 Task: Look for space in Gola Gokarannāth, India from 11th June, 2023 to 15th June, 2023 for 2 adults in price range Rs.7000 to Rs.16000. Place can be private room with 1  bedroom having 2 beds and 1 bathroom. Property type can be house, flat, guest house, hotel. Amenities needed are: washing machine. Booking option can be shelf check-in. Required host language is English.
Action: Mouse moved to (581, 156)
Screenshot: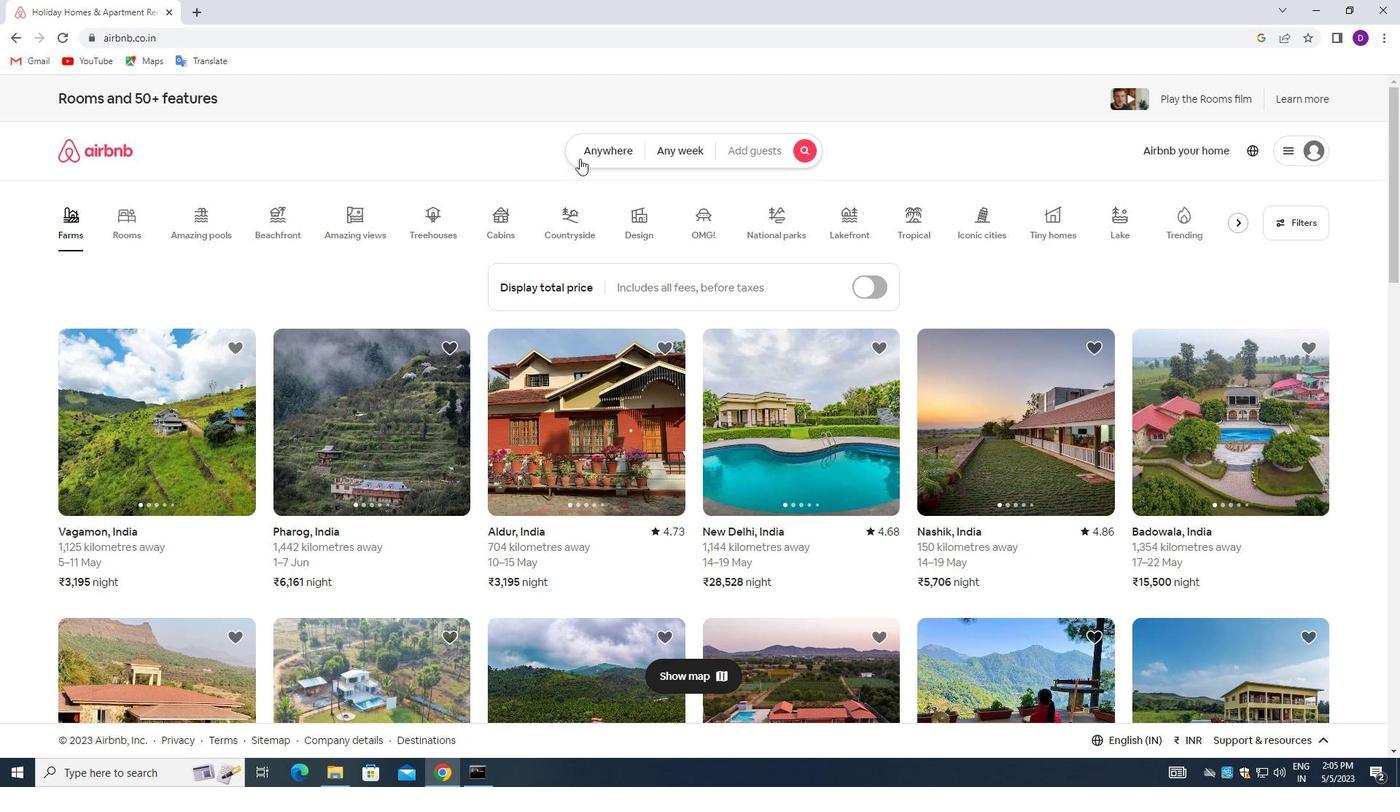 
Action: Mouse pressed left at (581, 156)
Screenshot: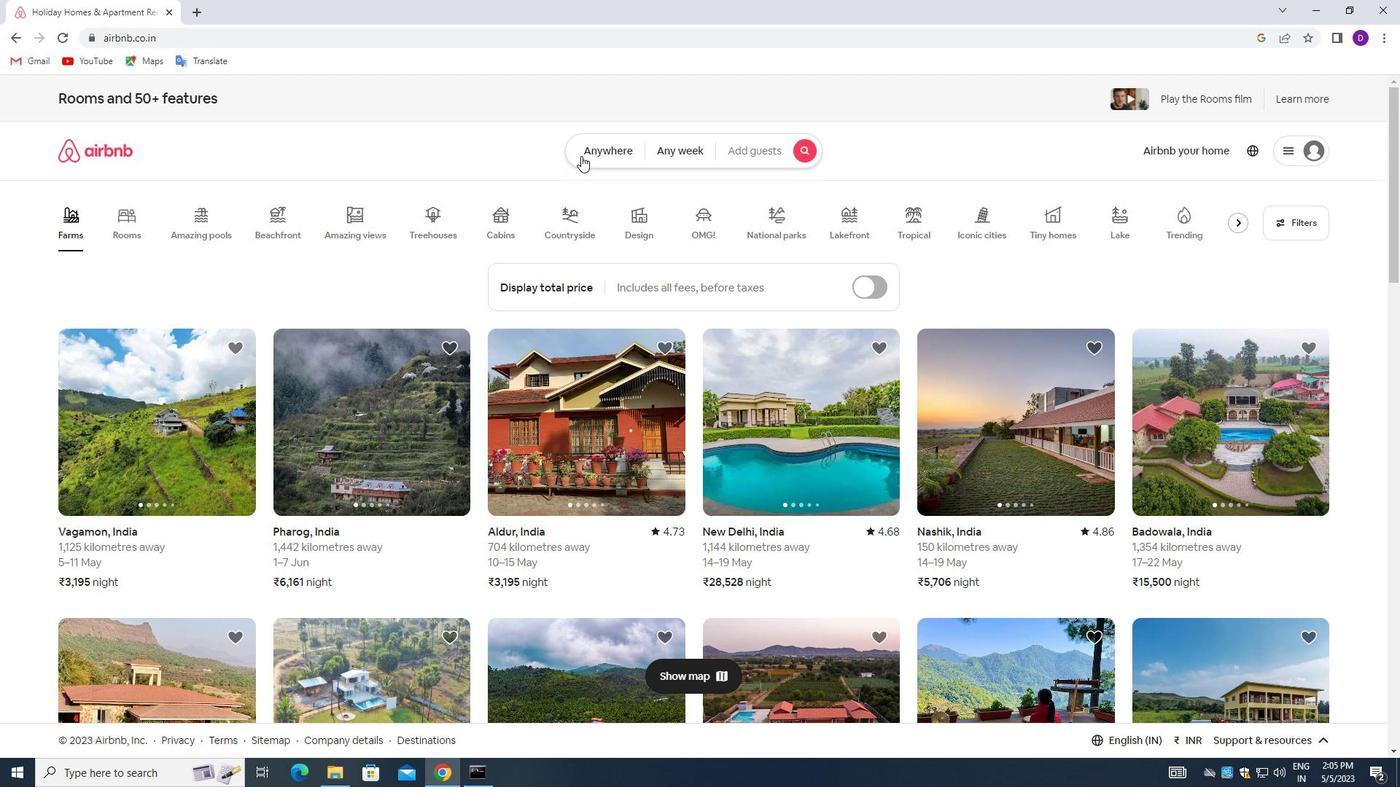 
Action: Mouse moved to (542, 210)
Screenshot: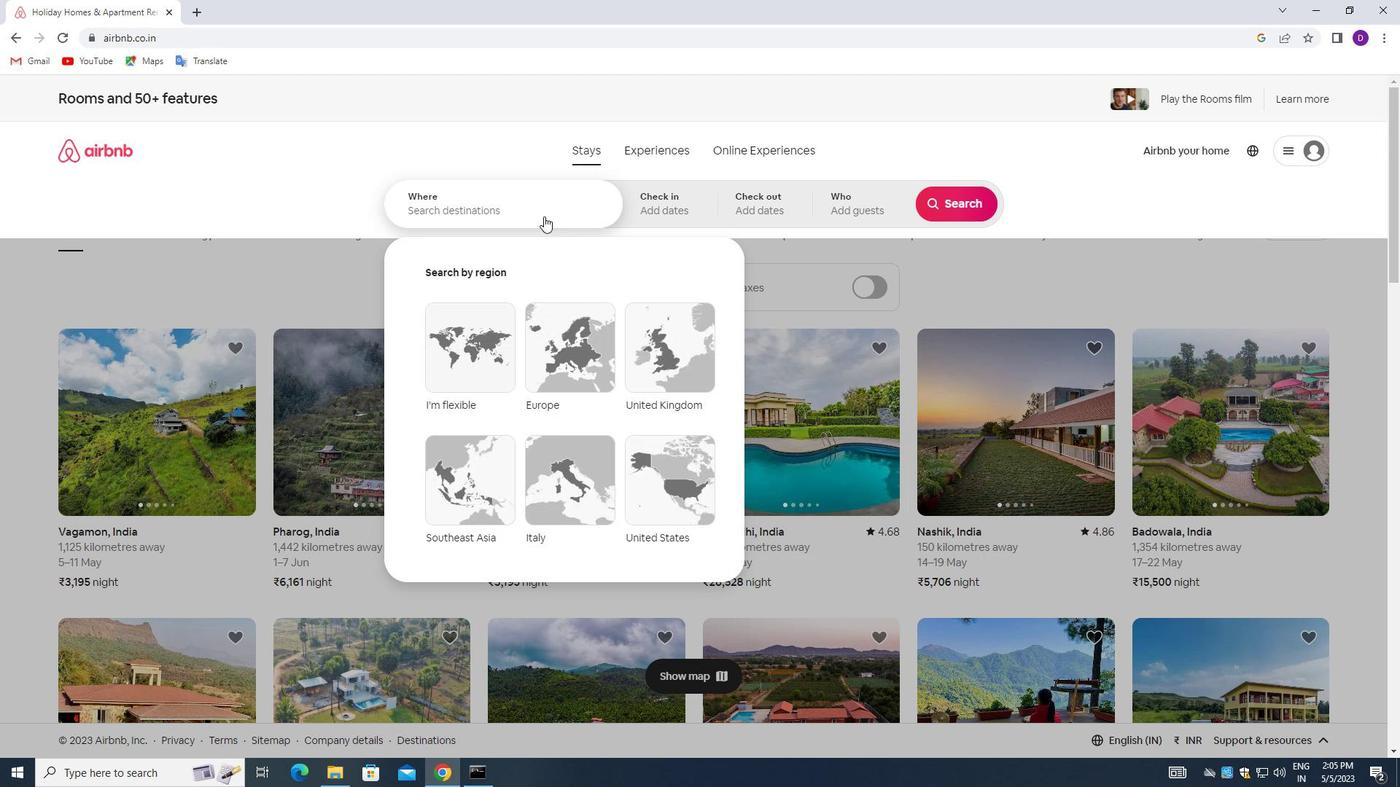 
Action: Mouse pressed left at (542, 210)
Screenshot: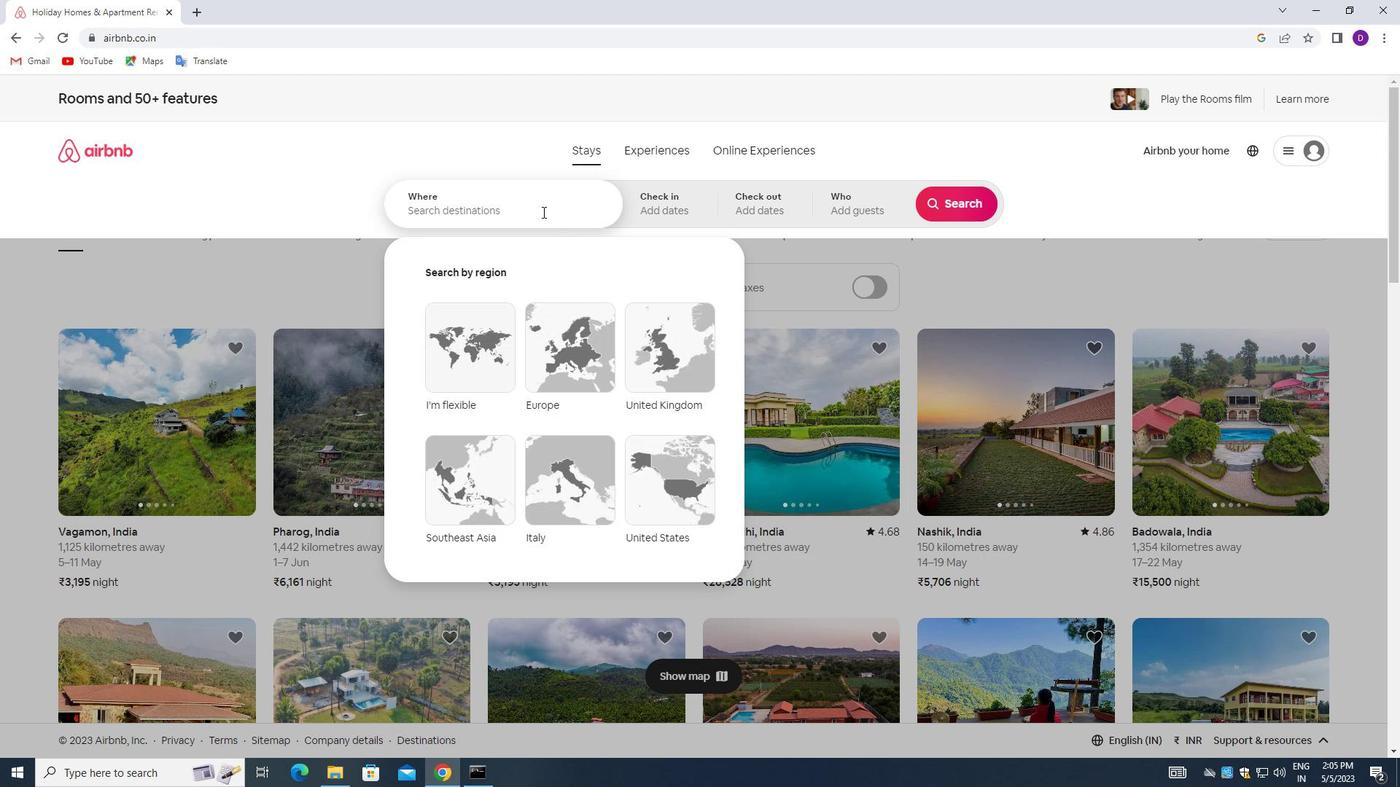 
Action: Mouse moved to (223, 289)
Screenshot: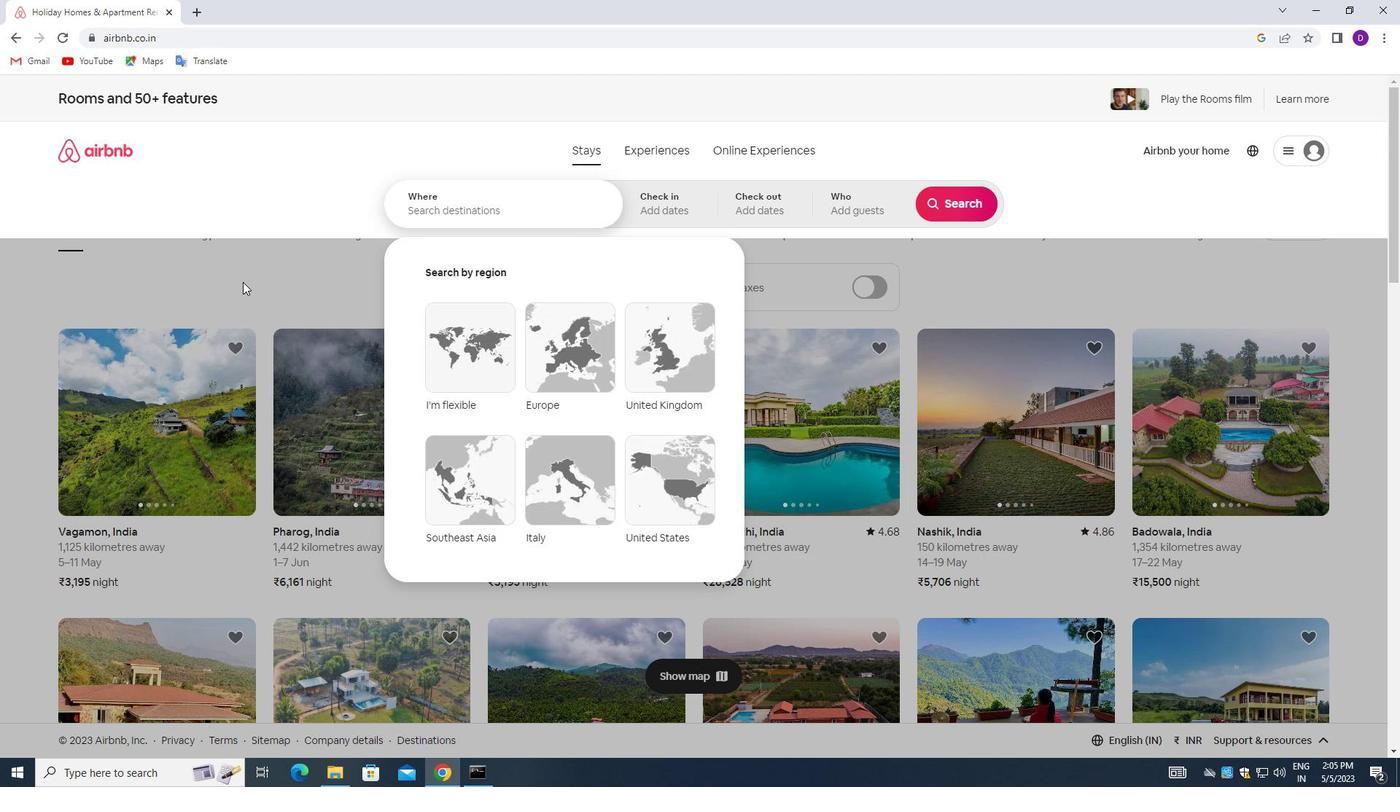
Action: Key pressed <Key.shift_r>Gola<Key.space><Key.shift_r>Gokarannath,<Key.space><Key.shift>INDIA<Key.enter>
Screenshot: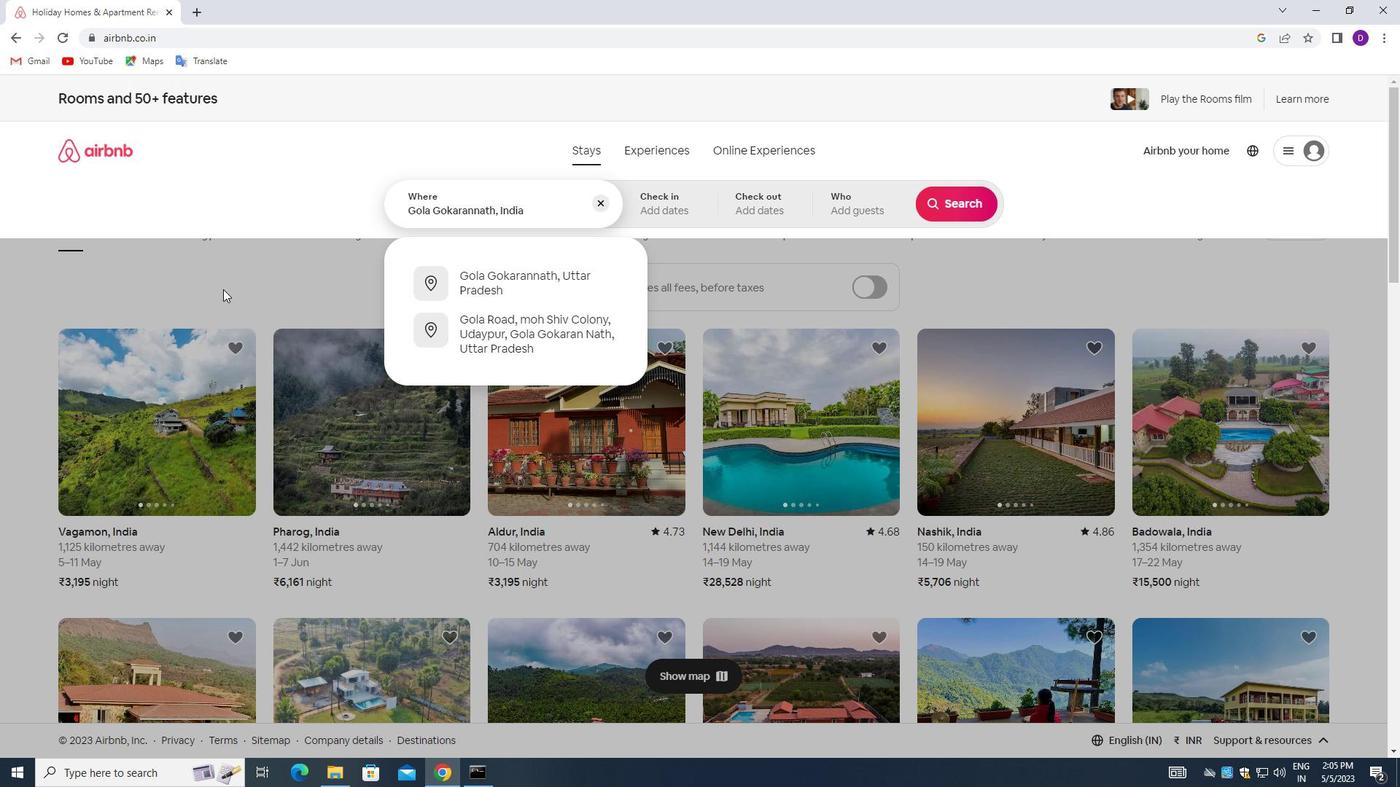 
Action: Mouse moved to (734, 455)
Screenshot: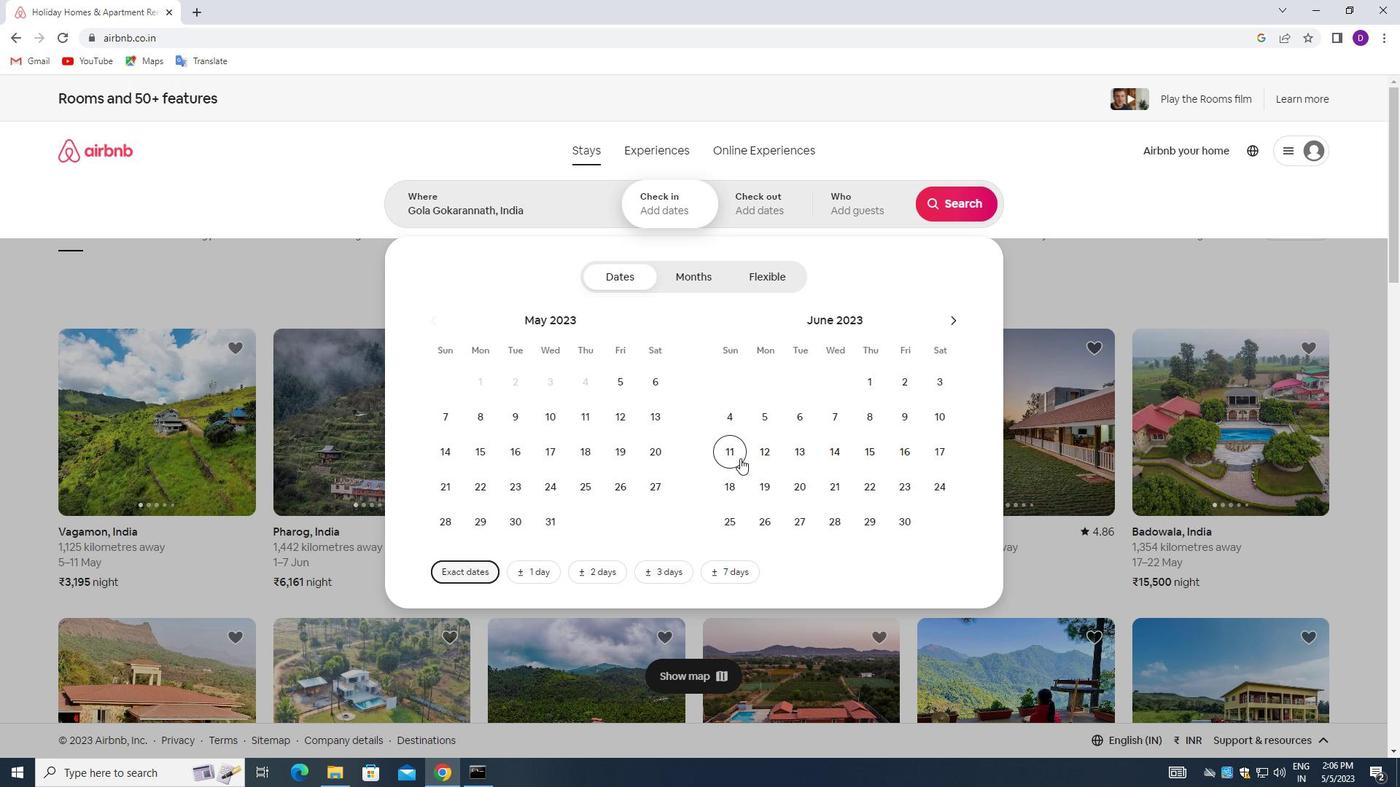 
Action: Mouse pressed left at (734, 455)
Screenshot: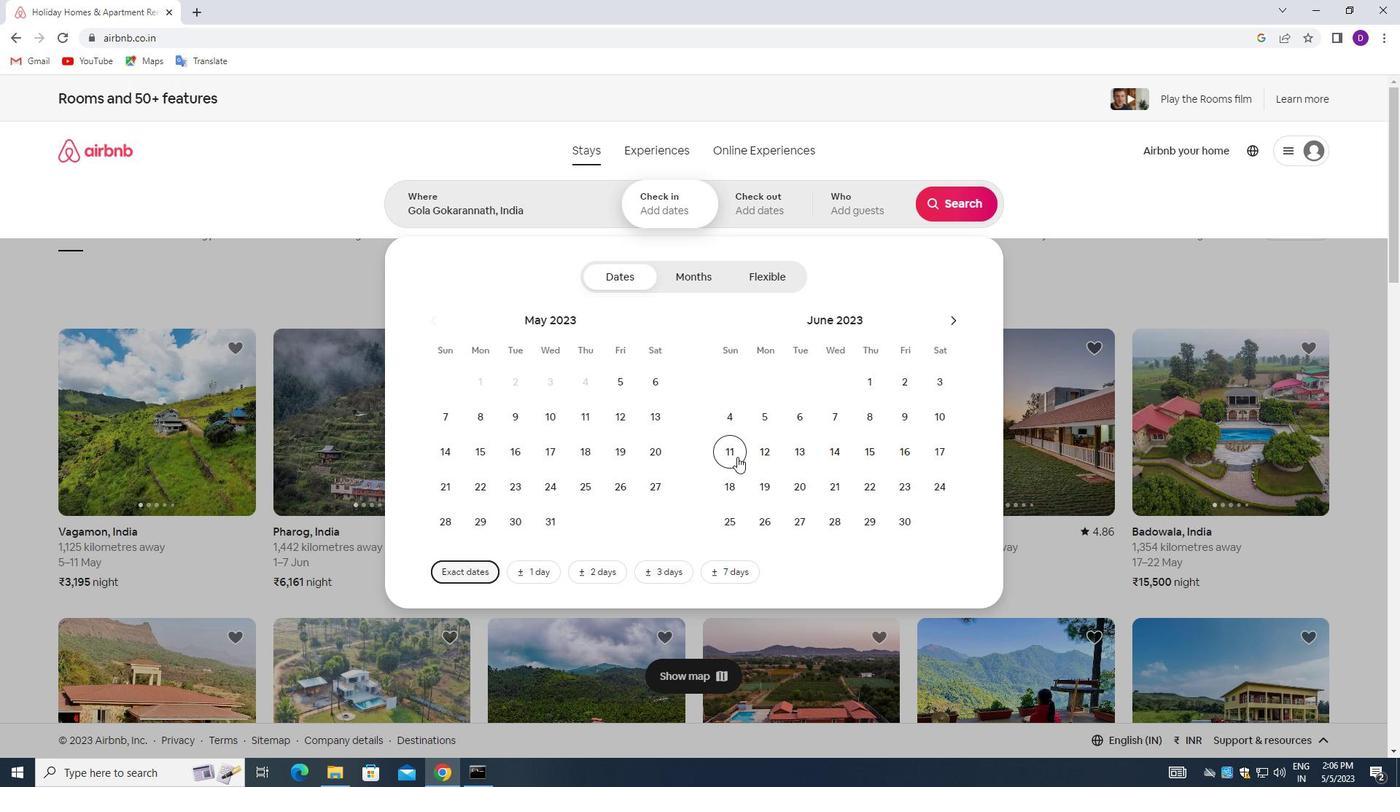 
Action: Mouse moved to (861, 455)
Screenshot: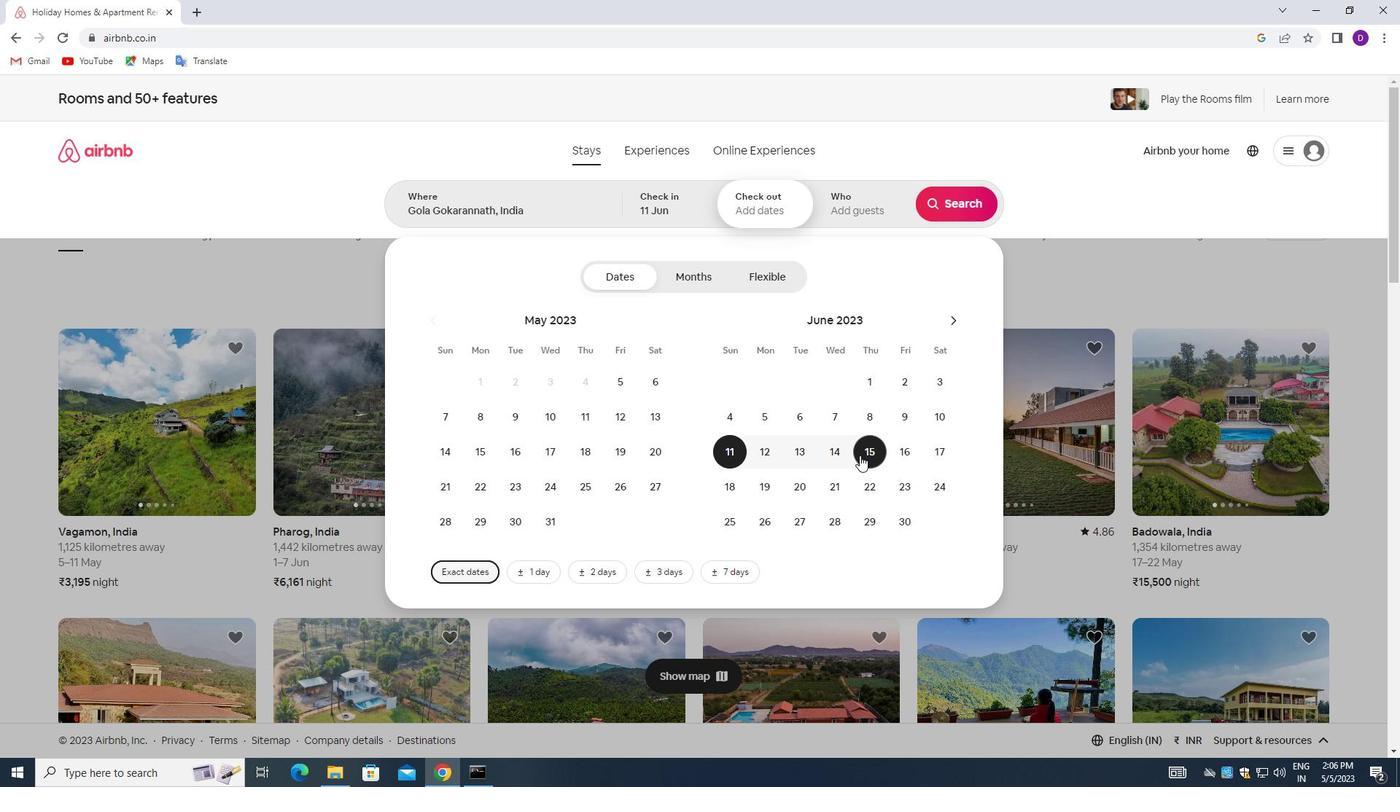 
Action: Mouse pressed left at (861, 455)
Screenshot: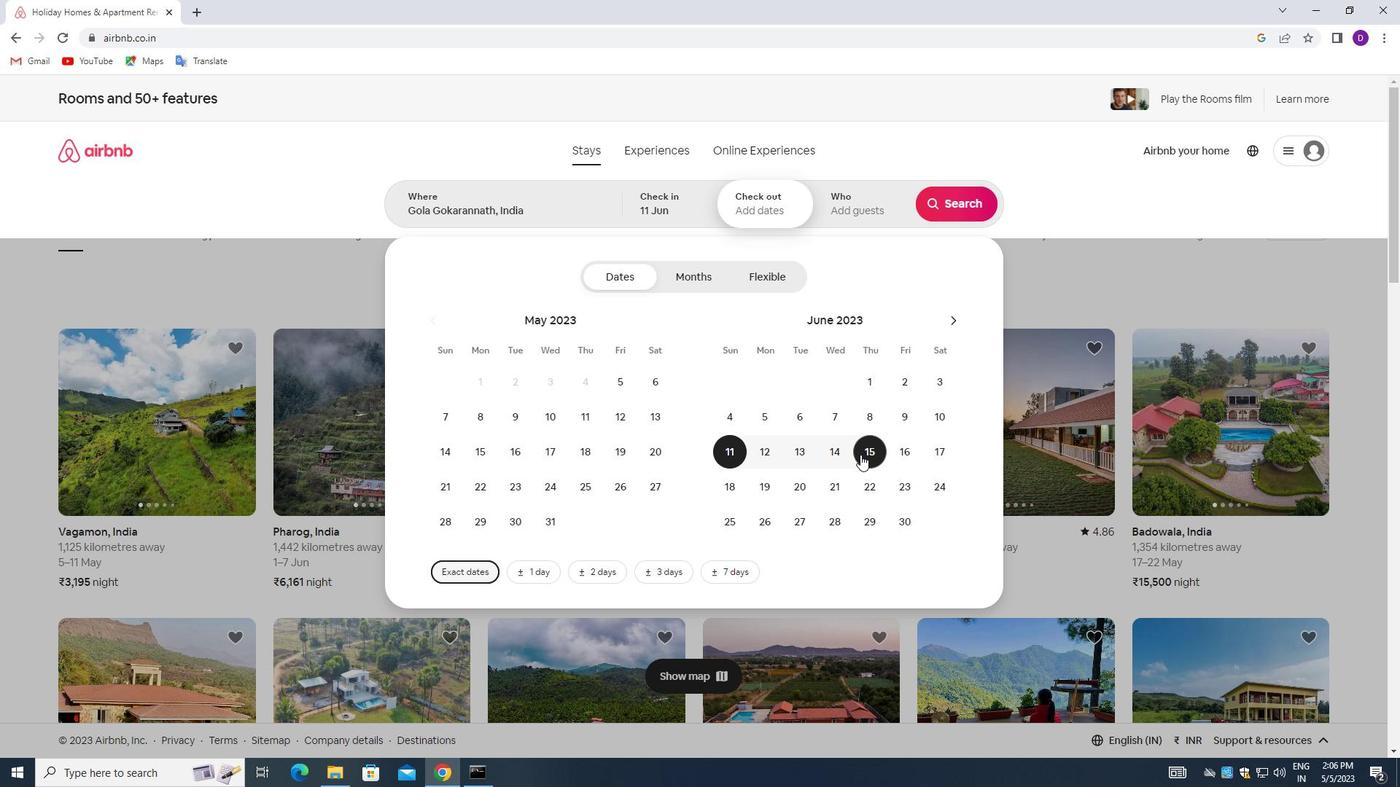 
Action: Mouse moved to (861, 216)
Screenshot: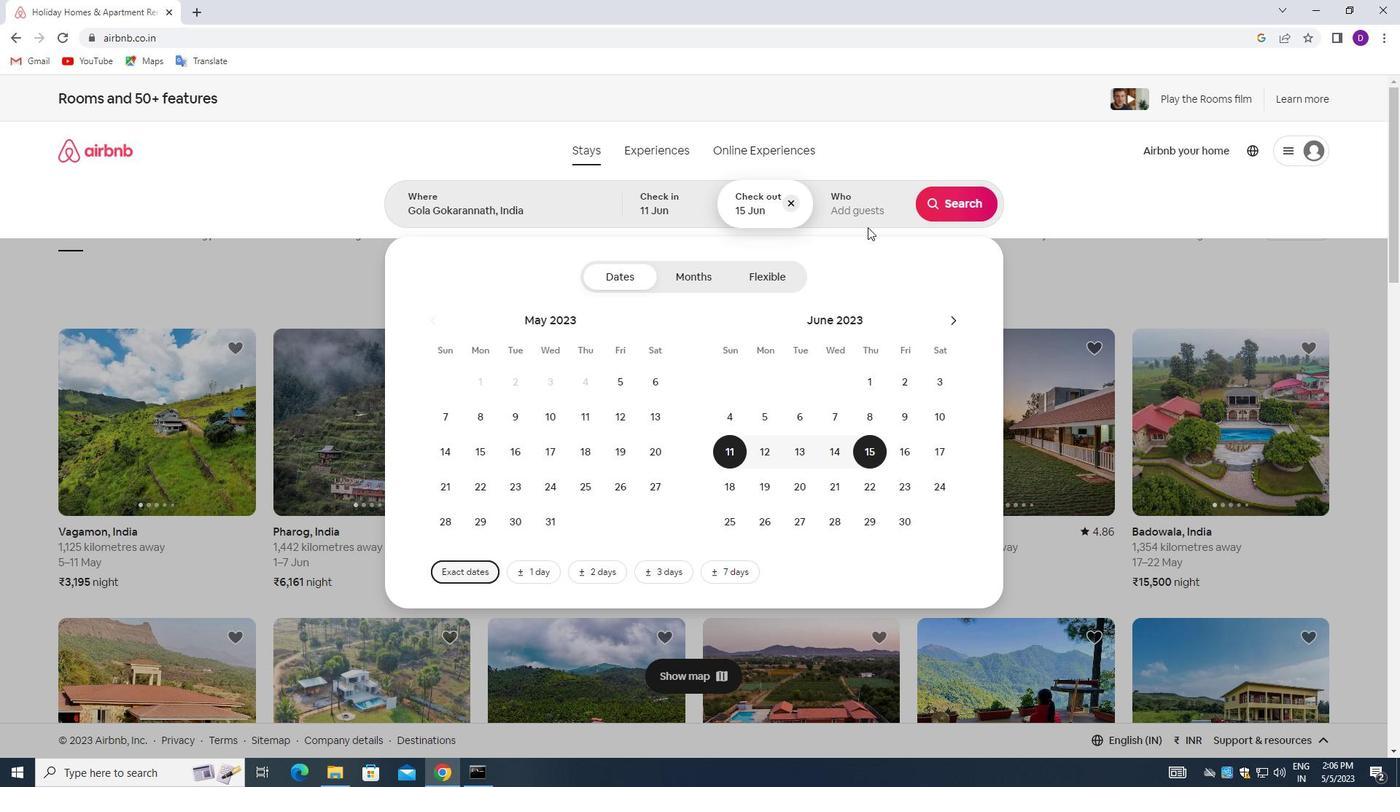
Action: Mouse pressed left at (861, 216)
Screenshot: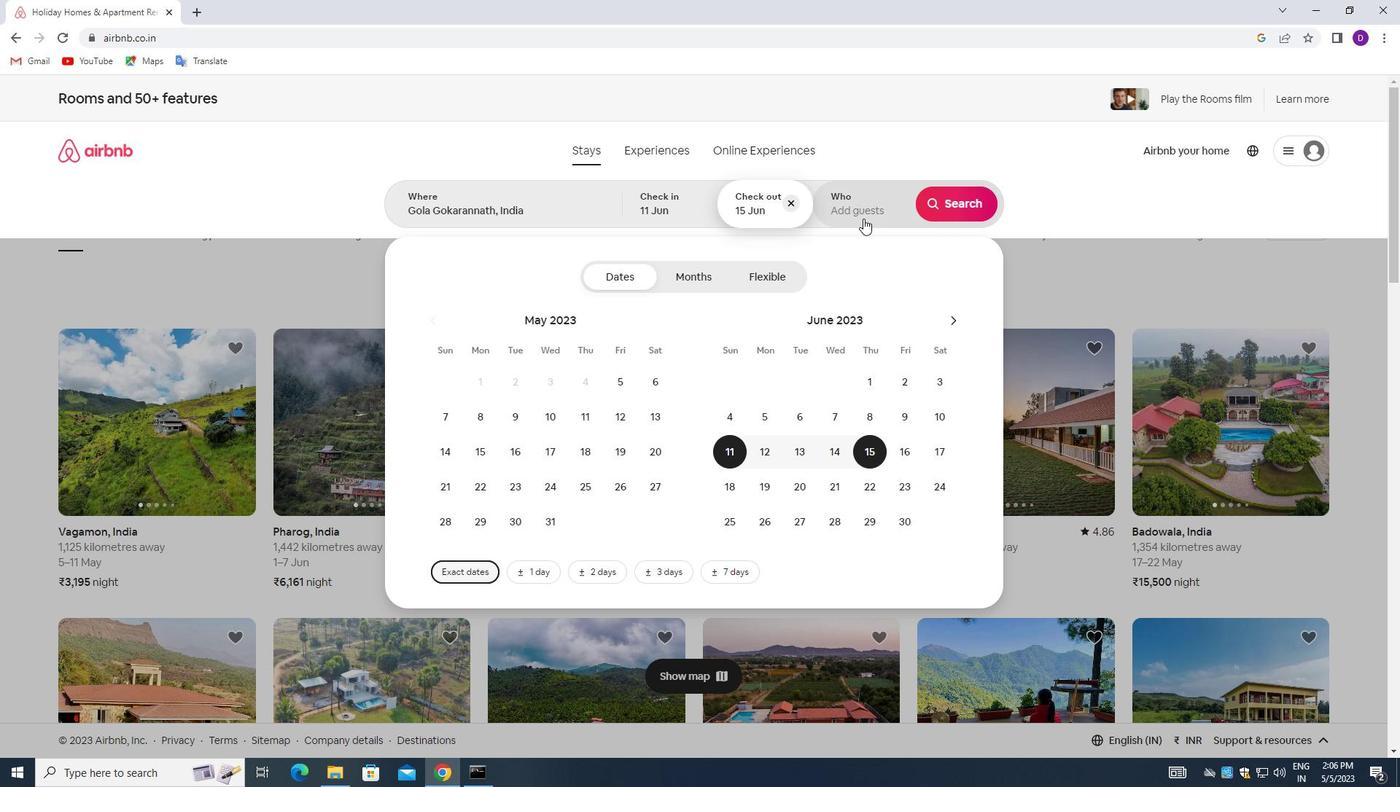 
Action: Mouse moved to (961, 294)
Screenshot: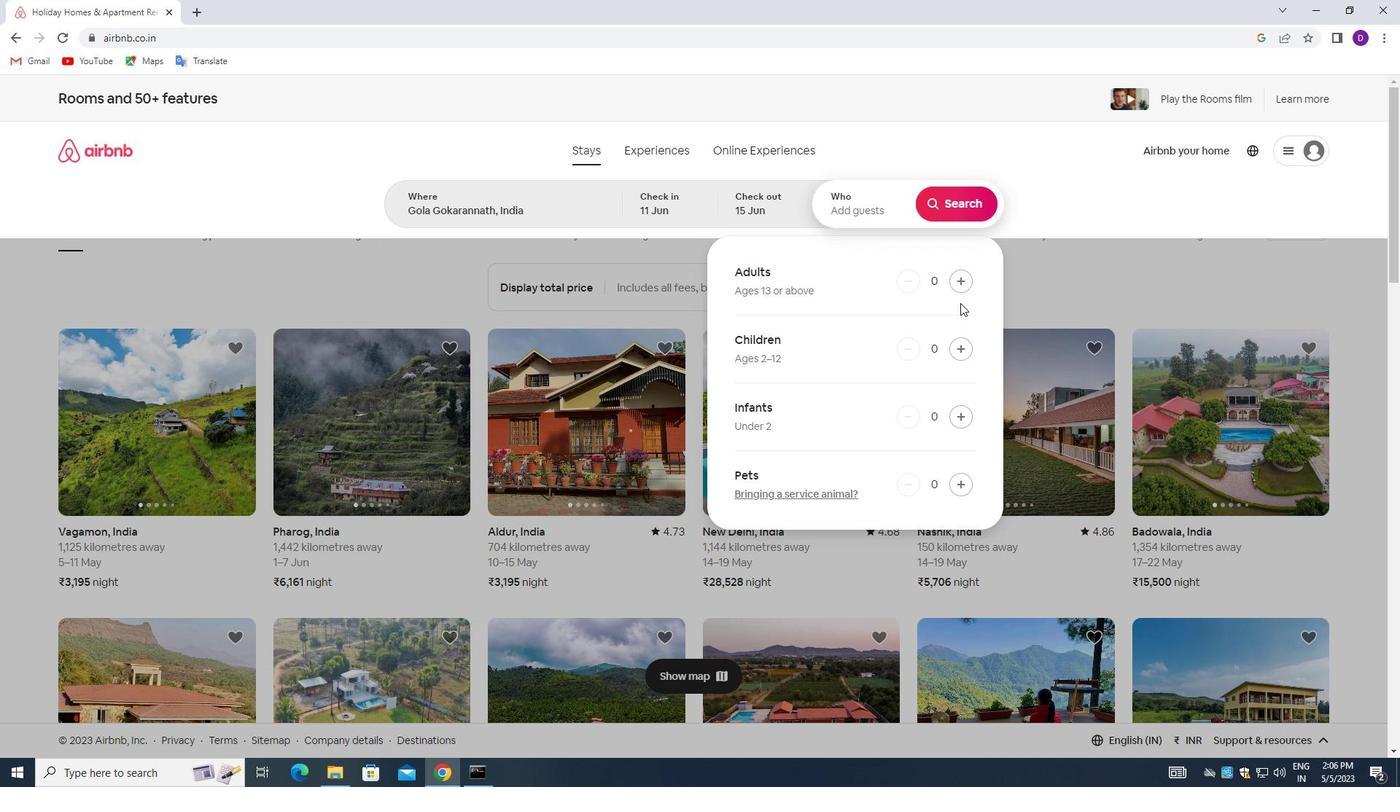 
Action: Mouse pressed left at (961, 294)
Screenshot: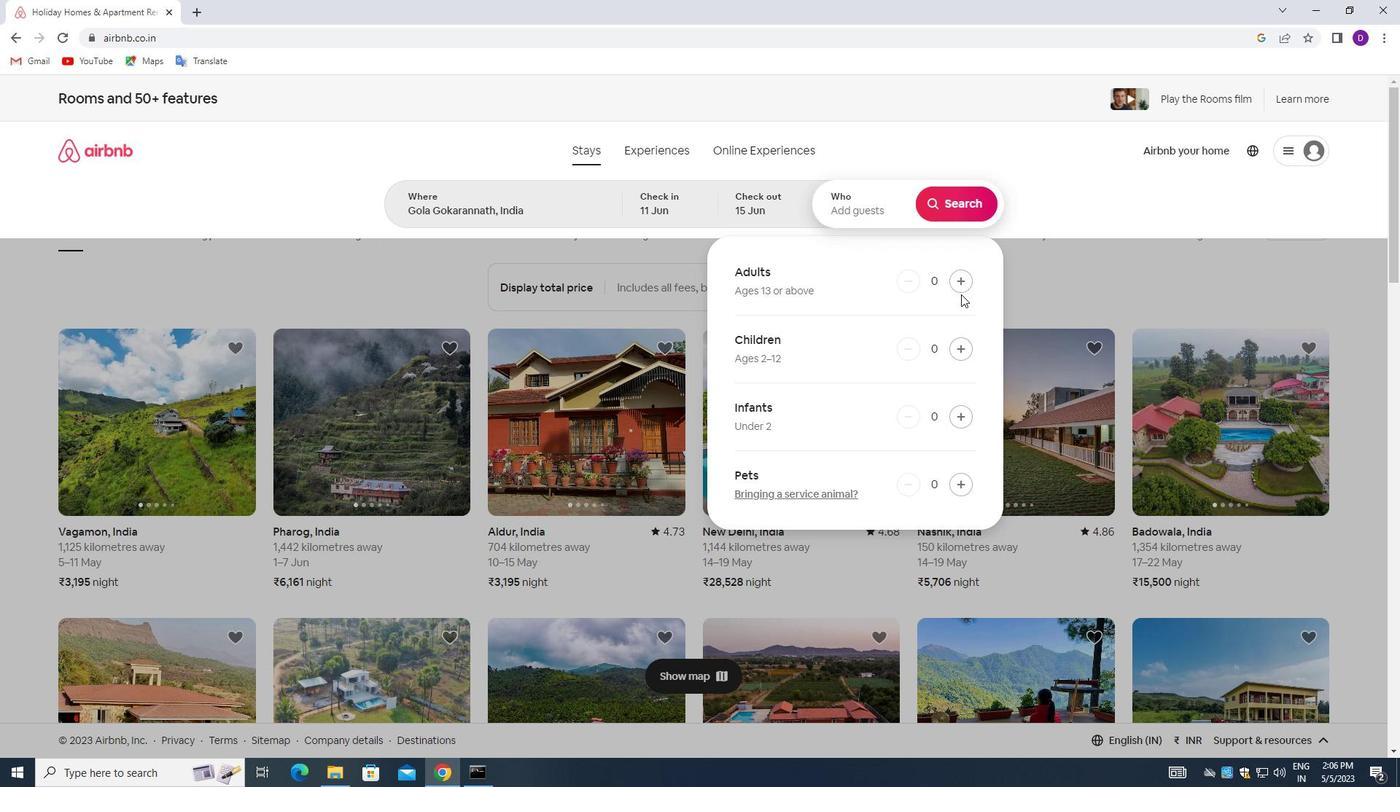 
Action: Mouse moved to (961, 283)
Screenshot: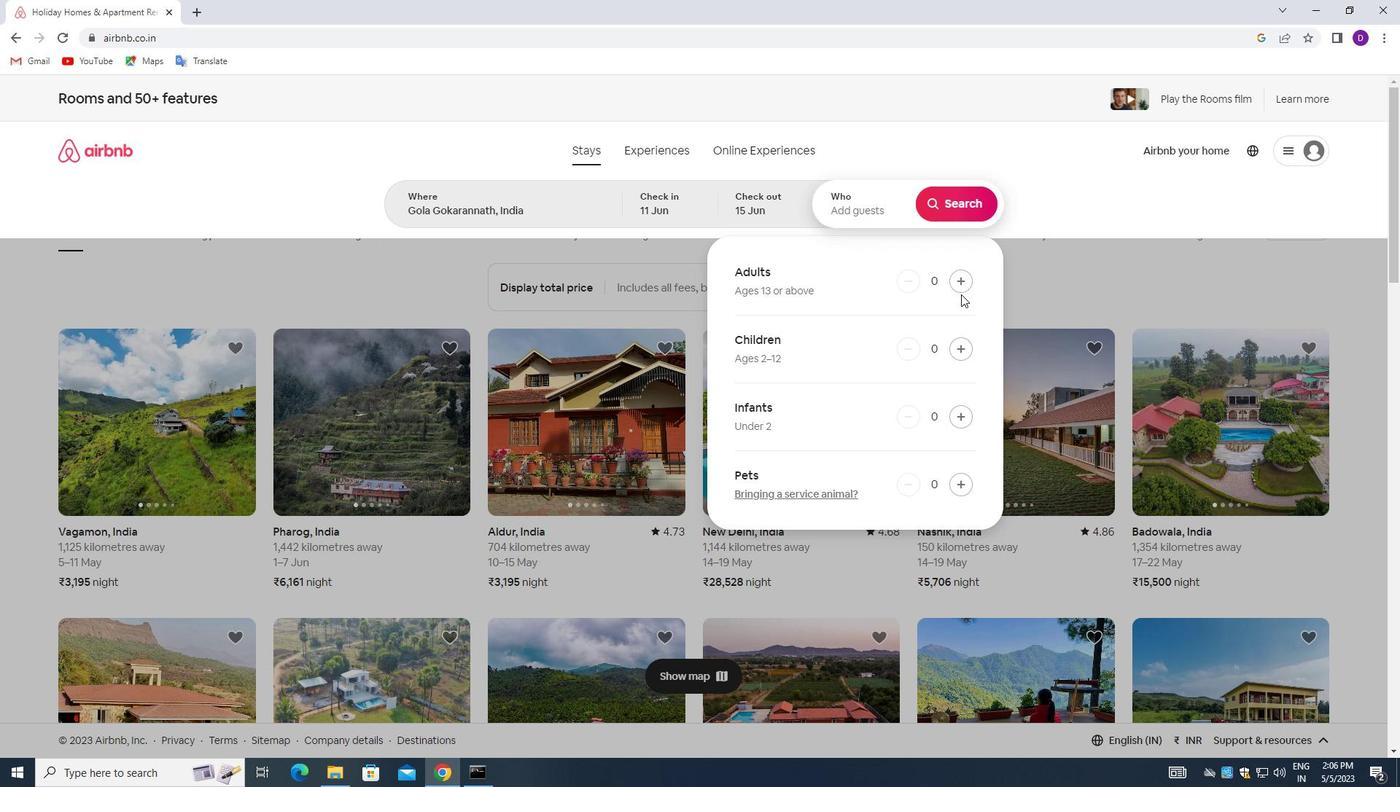 
Action: Mouse pressed left at (961, 283)
Screenshot: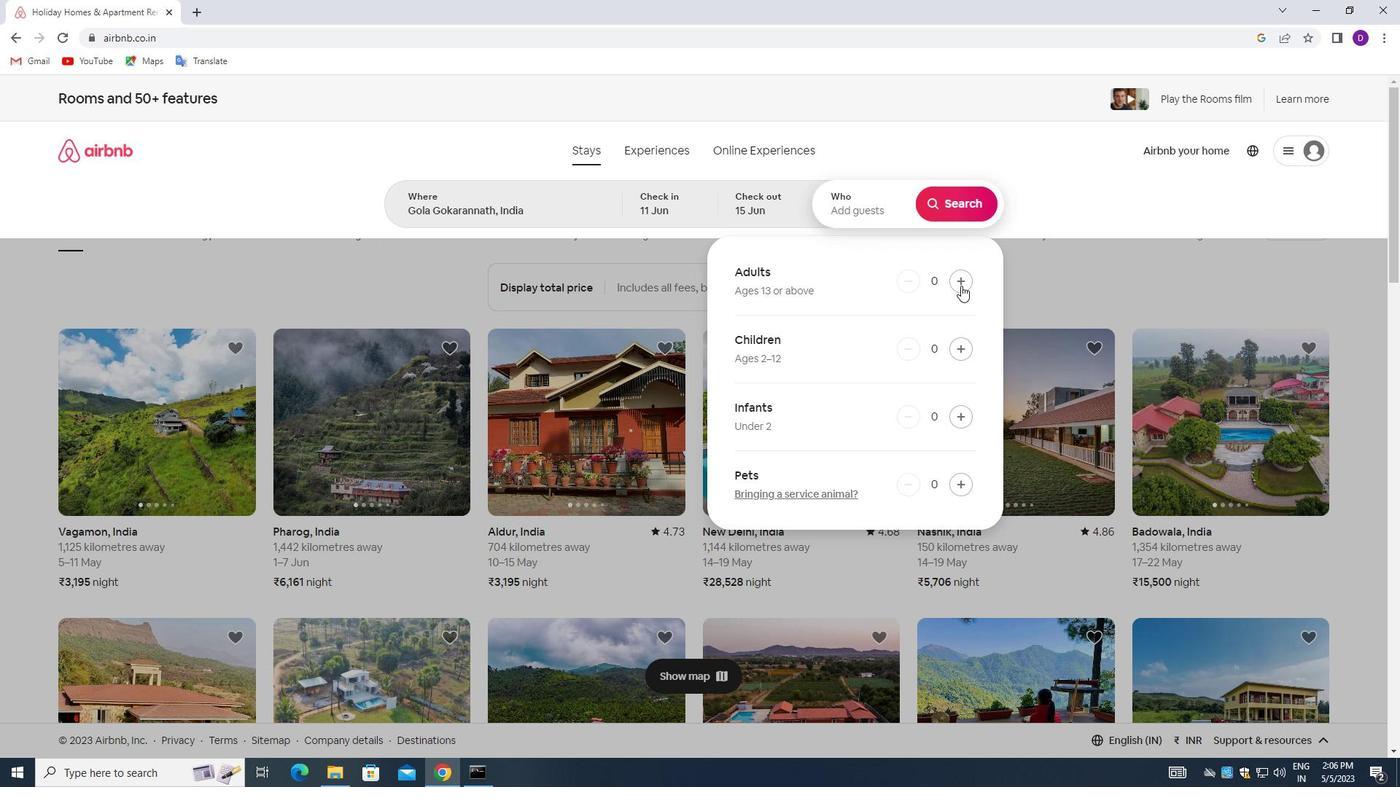 
Action: Mouse pressed left at (961, 283)
Screenshot: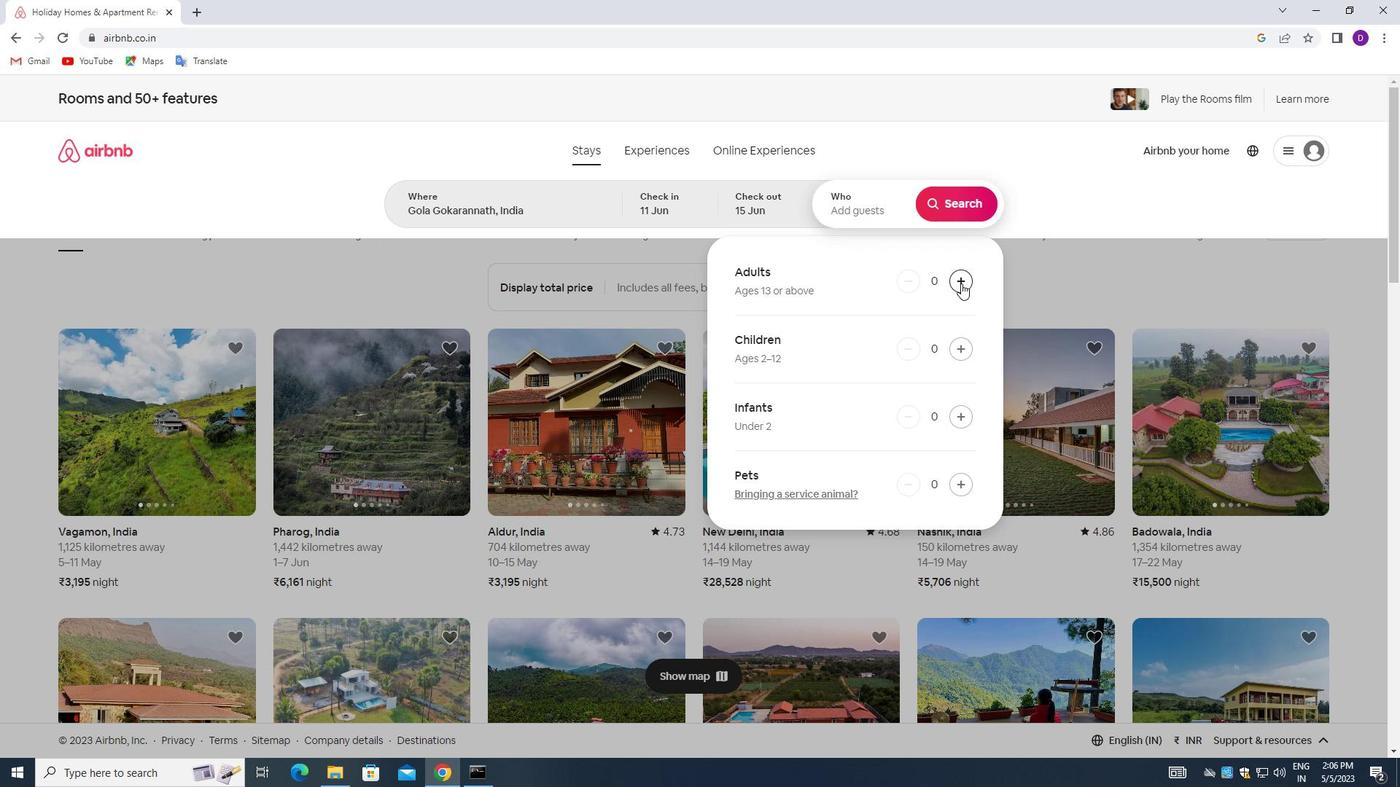 
Action: Mouse moved to (947, 207)
Screenshot: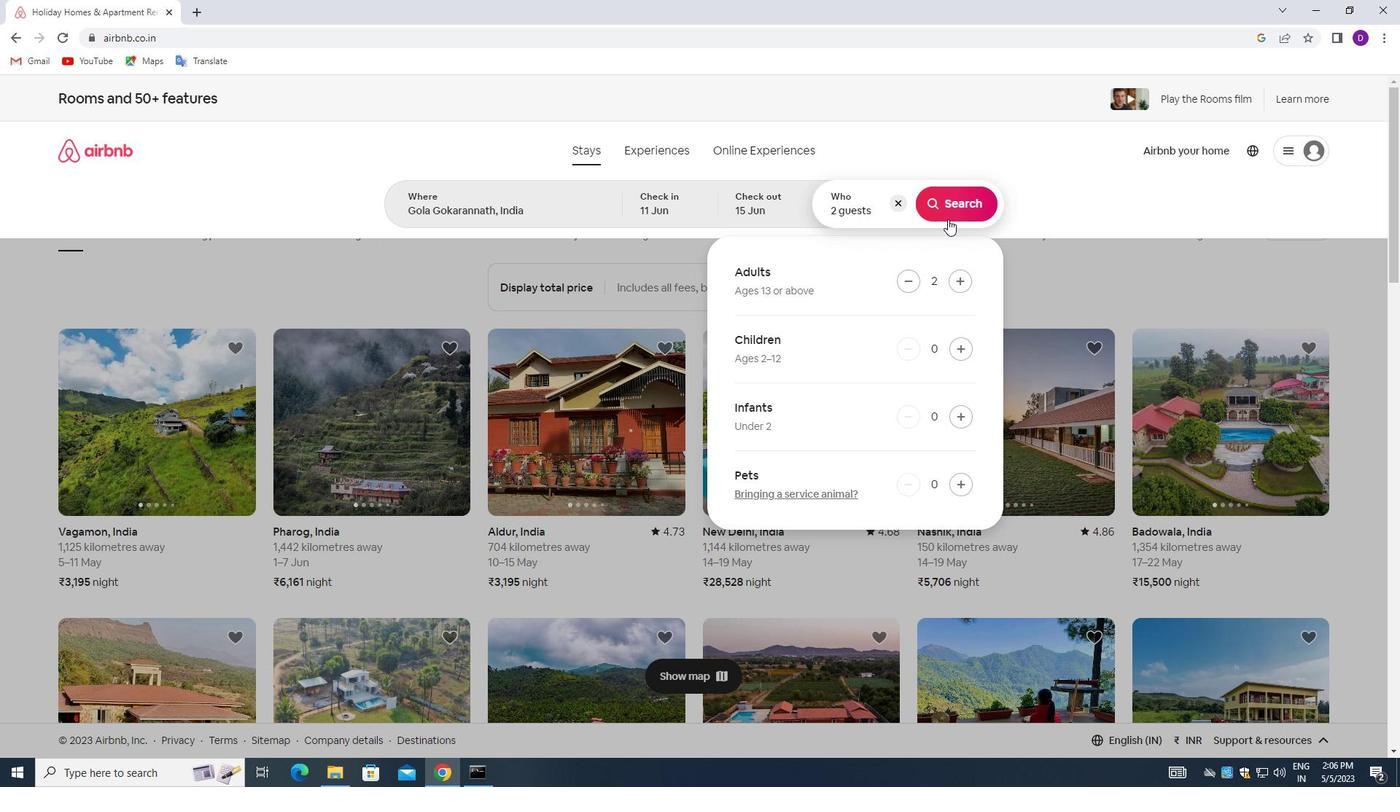 
Action: Mouse pressed left at (947, 207)
Screenshot: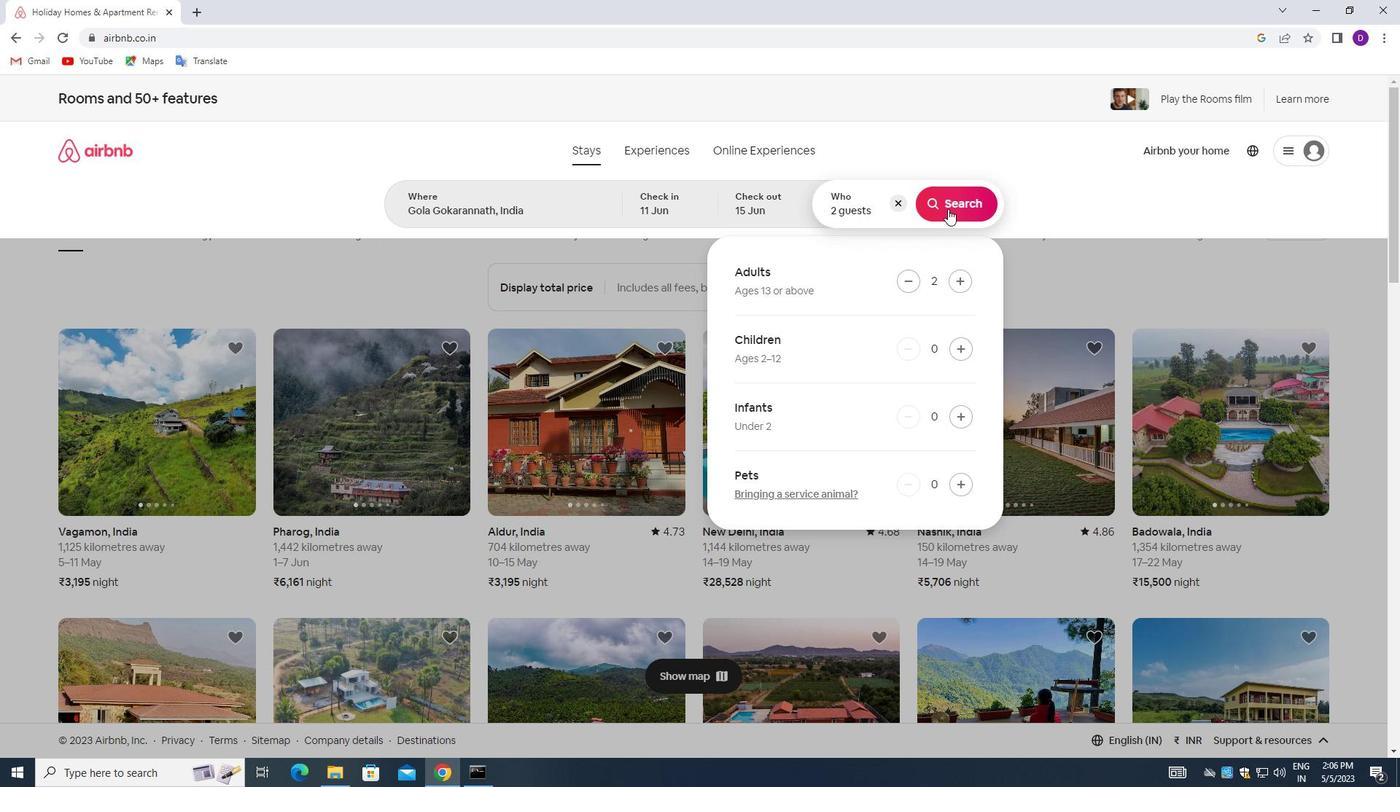 
Action: Mouse moved to (1320, 166)
Screenshot: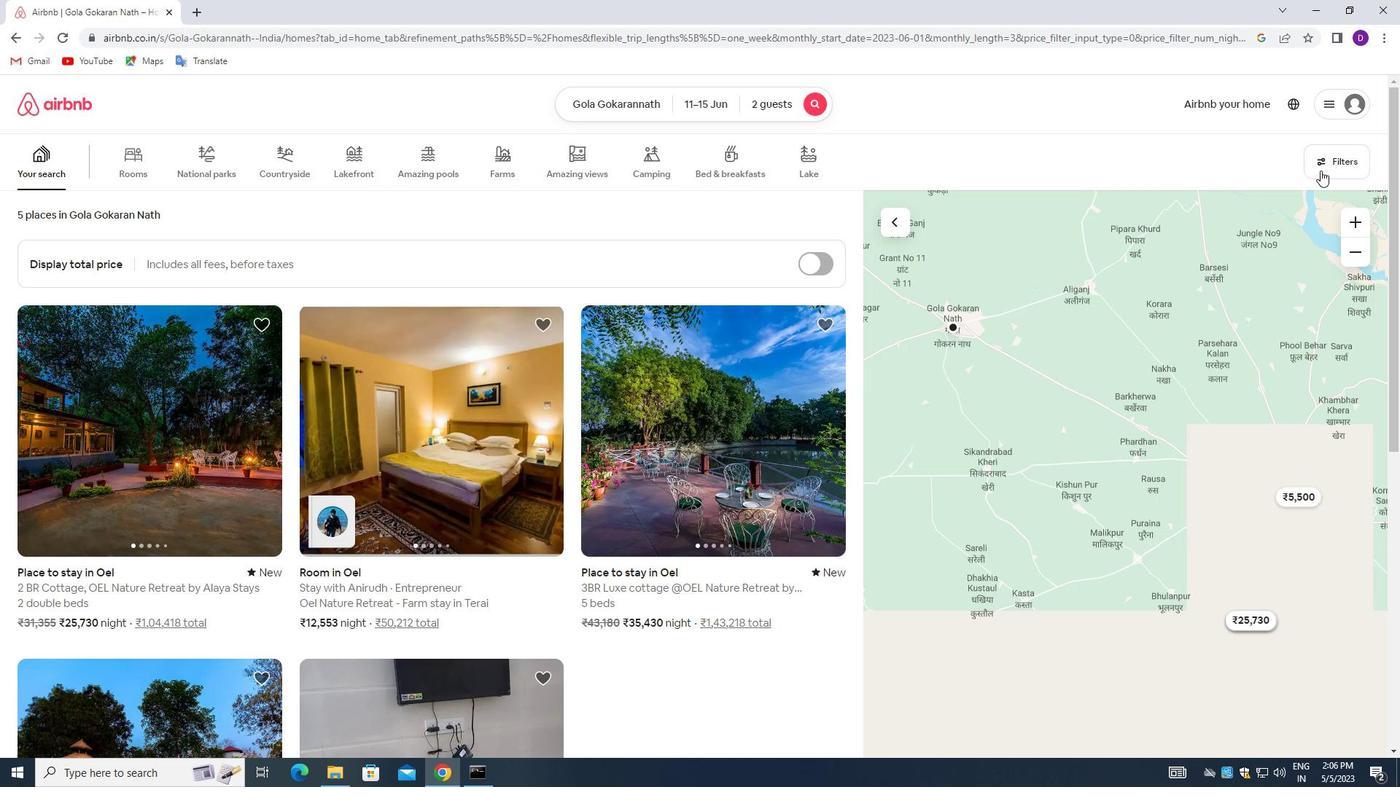 
Action: Mouse pressed left at (1320, 166)
Screenshot: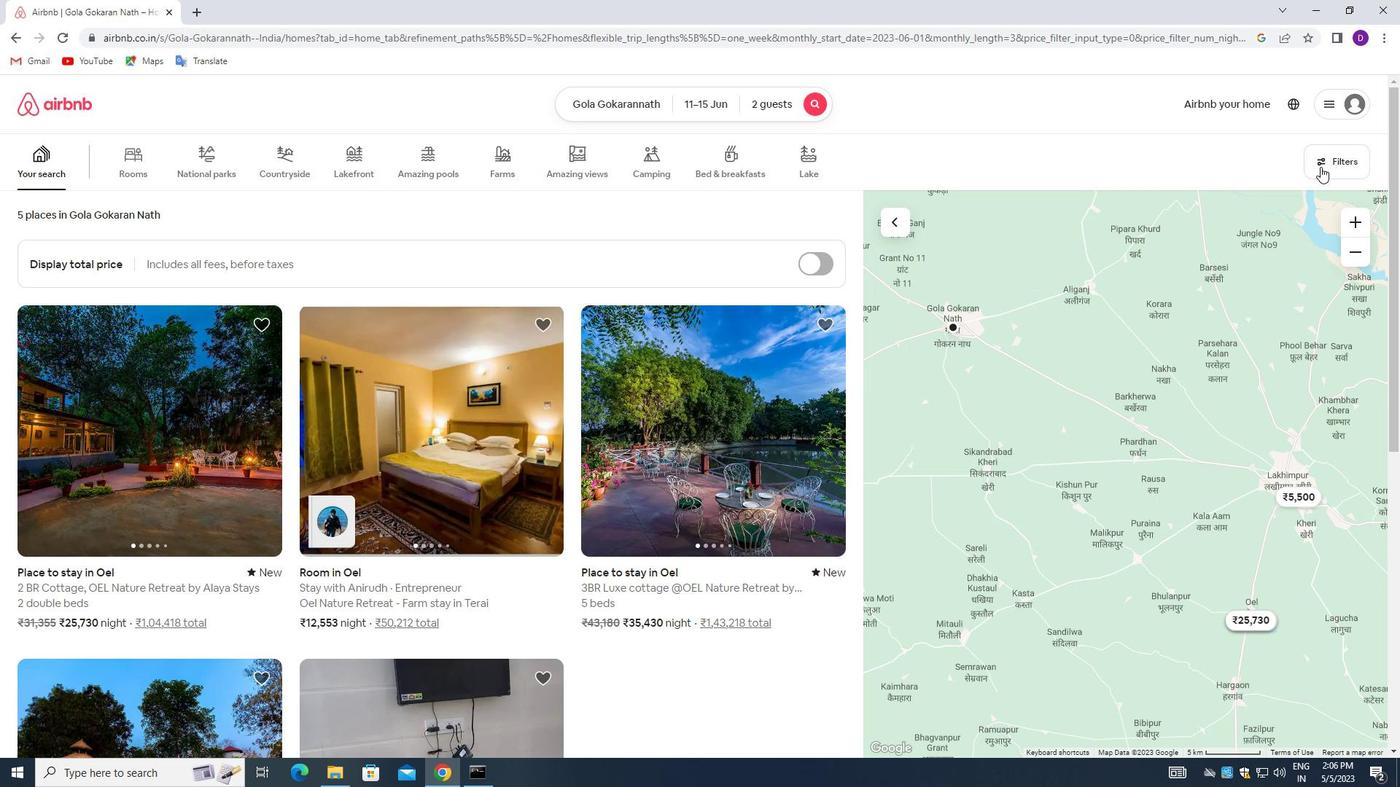
Action: Mouse moved to (524, 521)
Screenshot: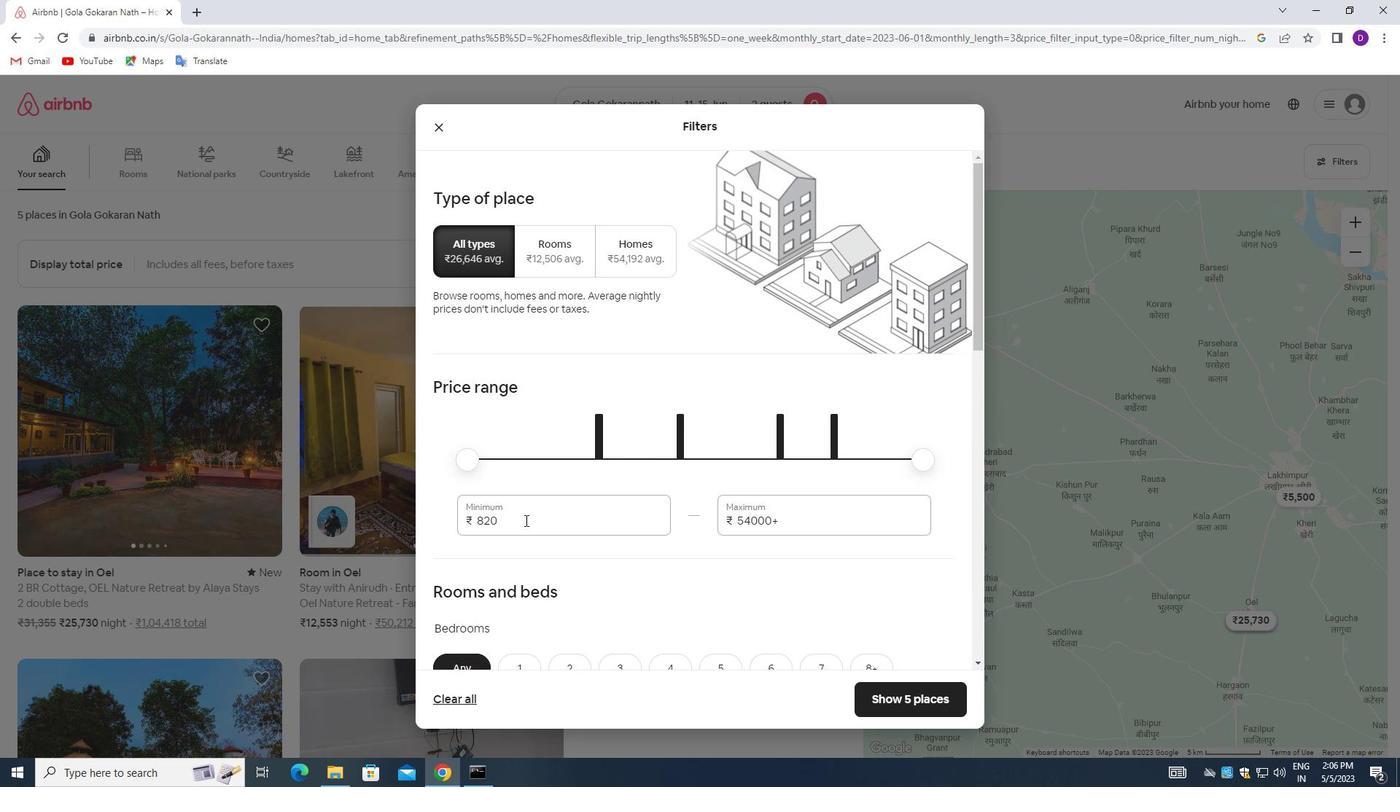 
Action: Mouse pressed left at (524, 521)
Screenshot: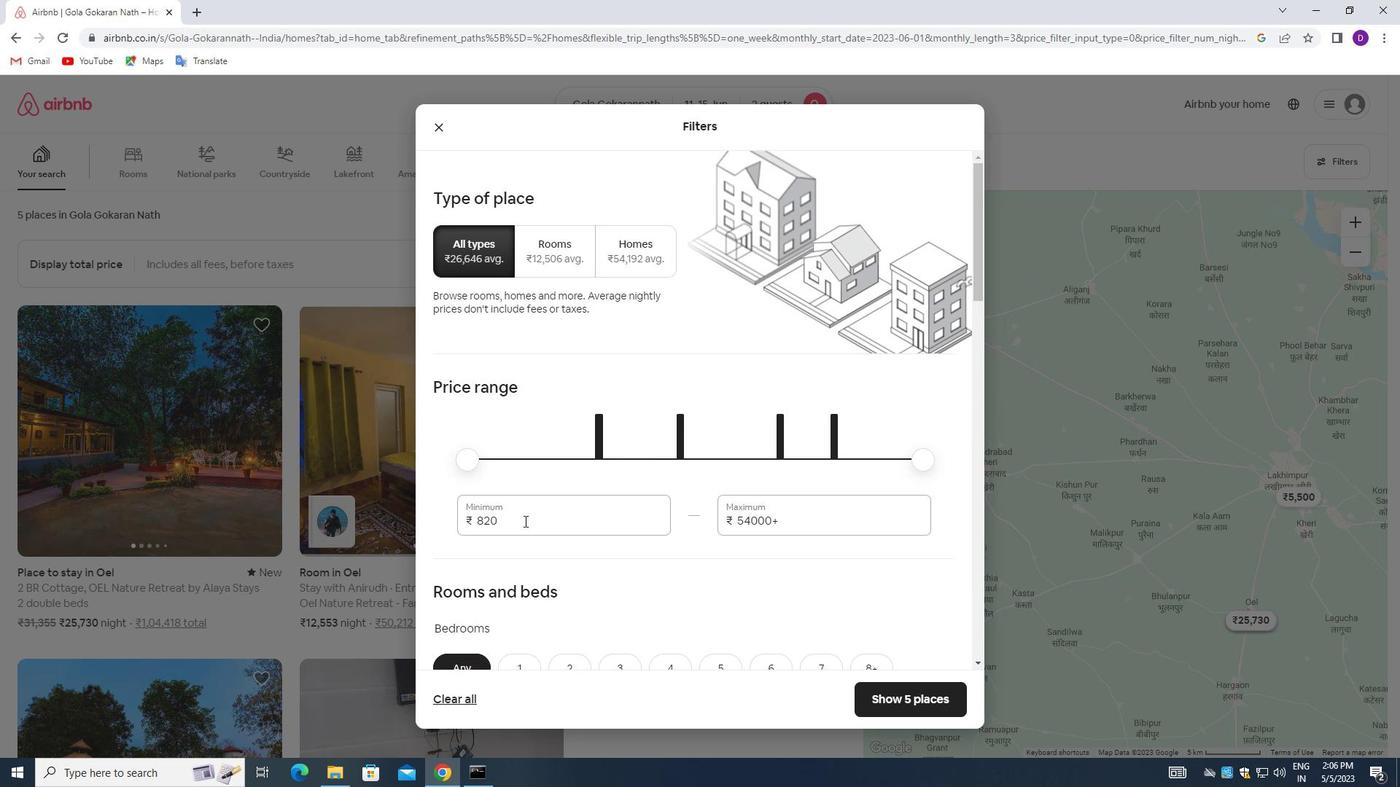 
Action: Mouse pressed left at (524, 521)
Screenshot: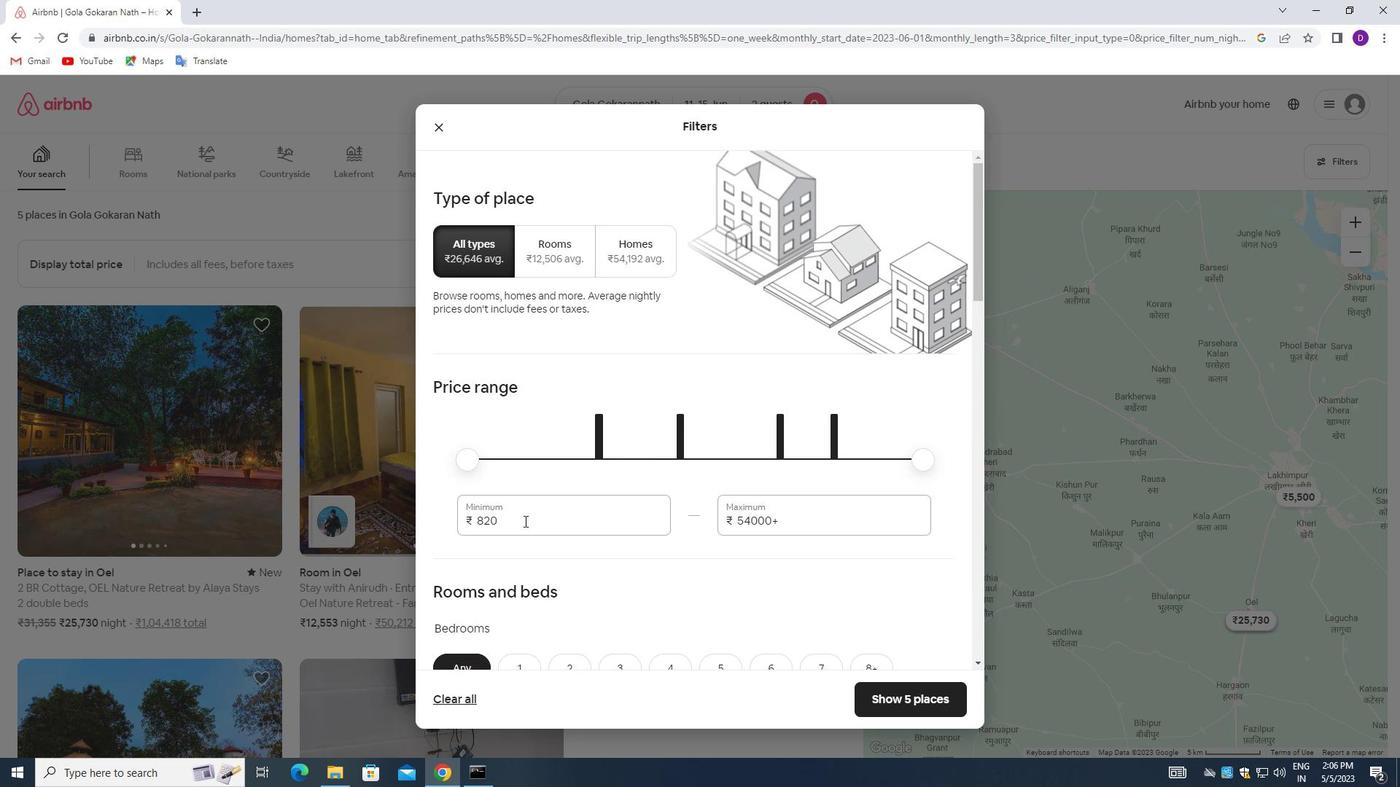 
Action: Key pressed 7000<Key.tab>16000
Screenshot: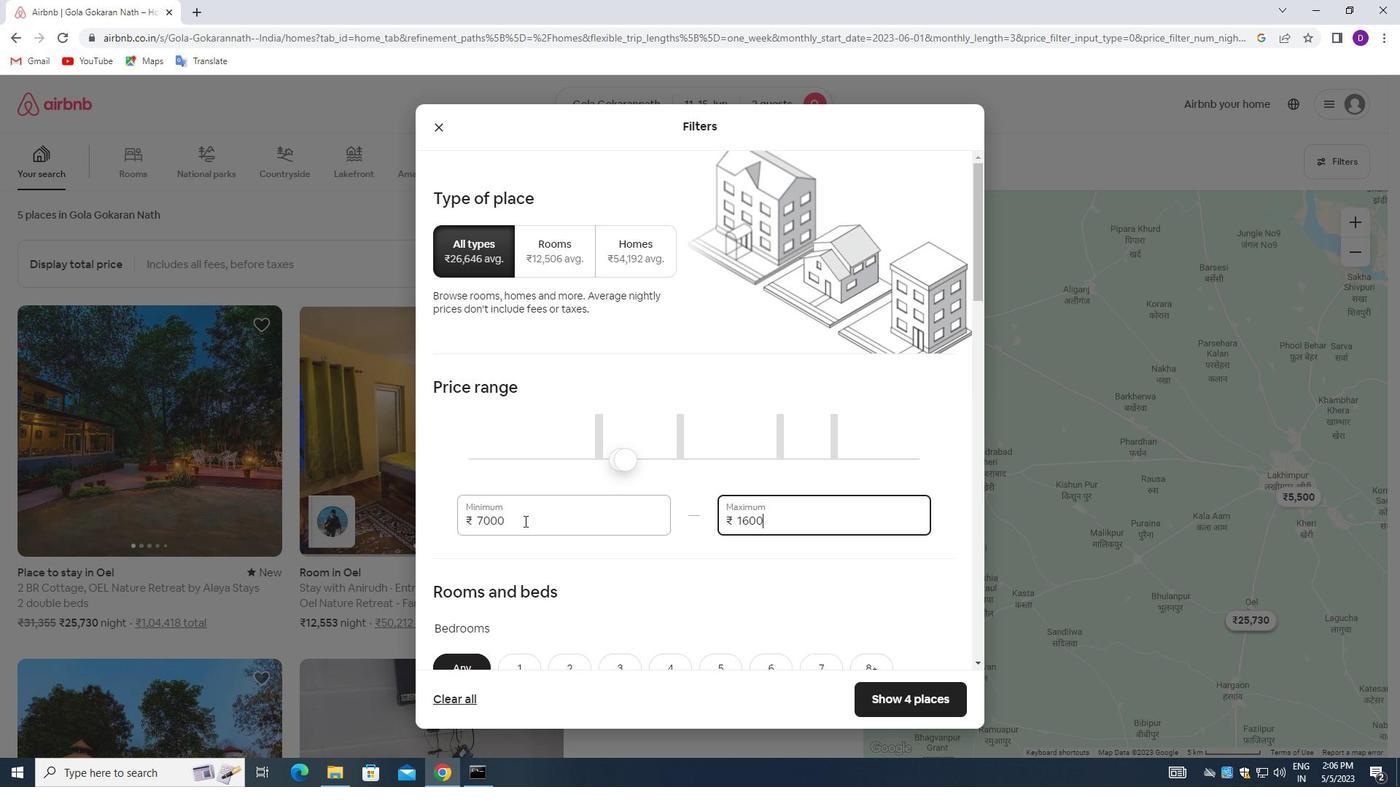 
Action: Mouse moved to (539, 533)
Screenshot: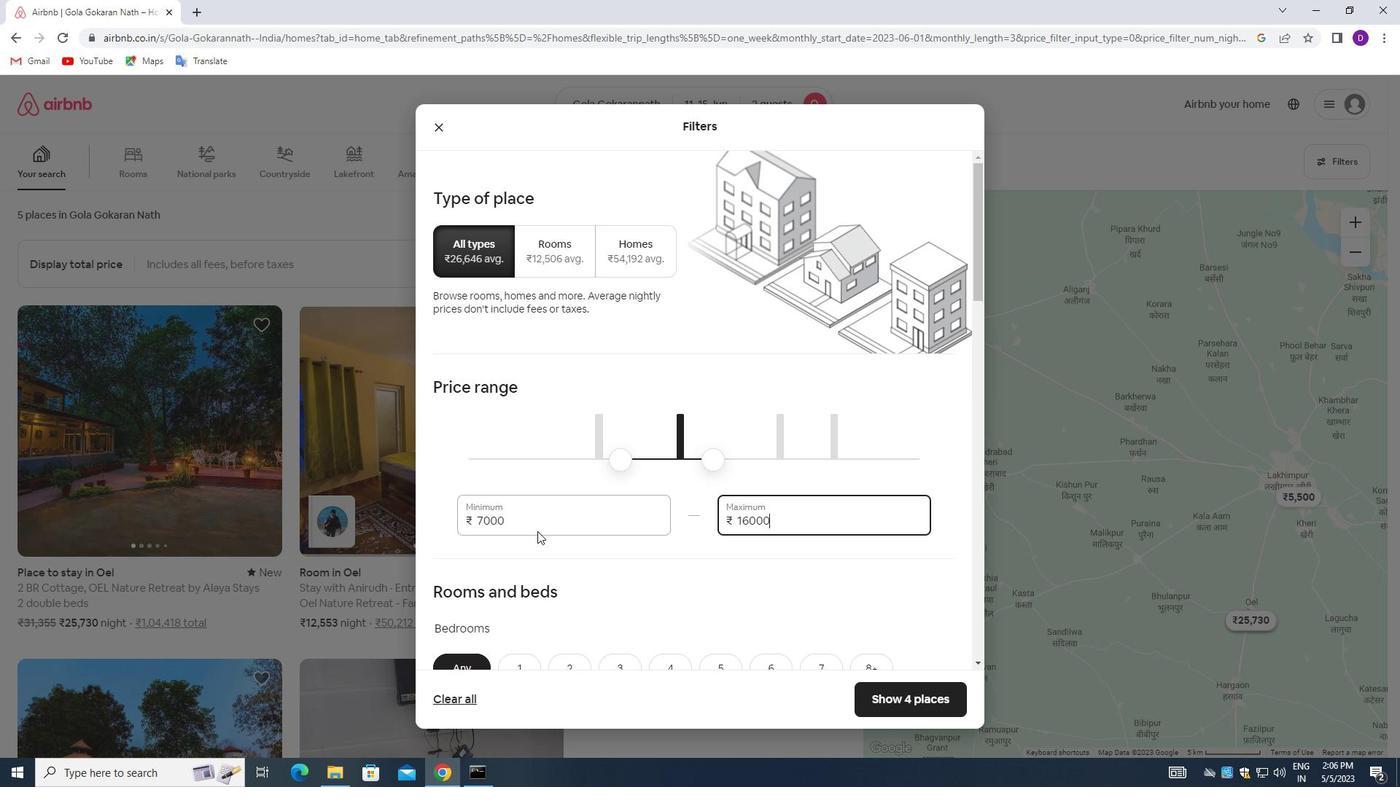 
Action: Mouse scrolled (539, 532) with delta (0, 0)
Screenshot: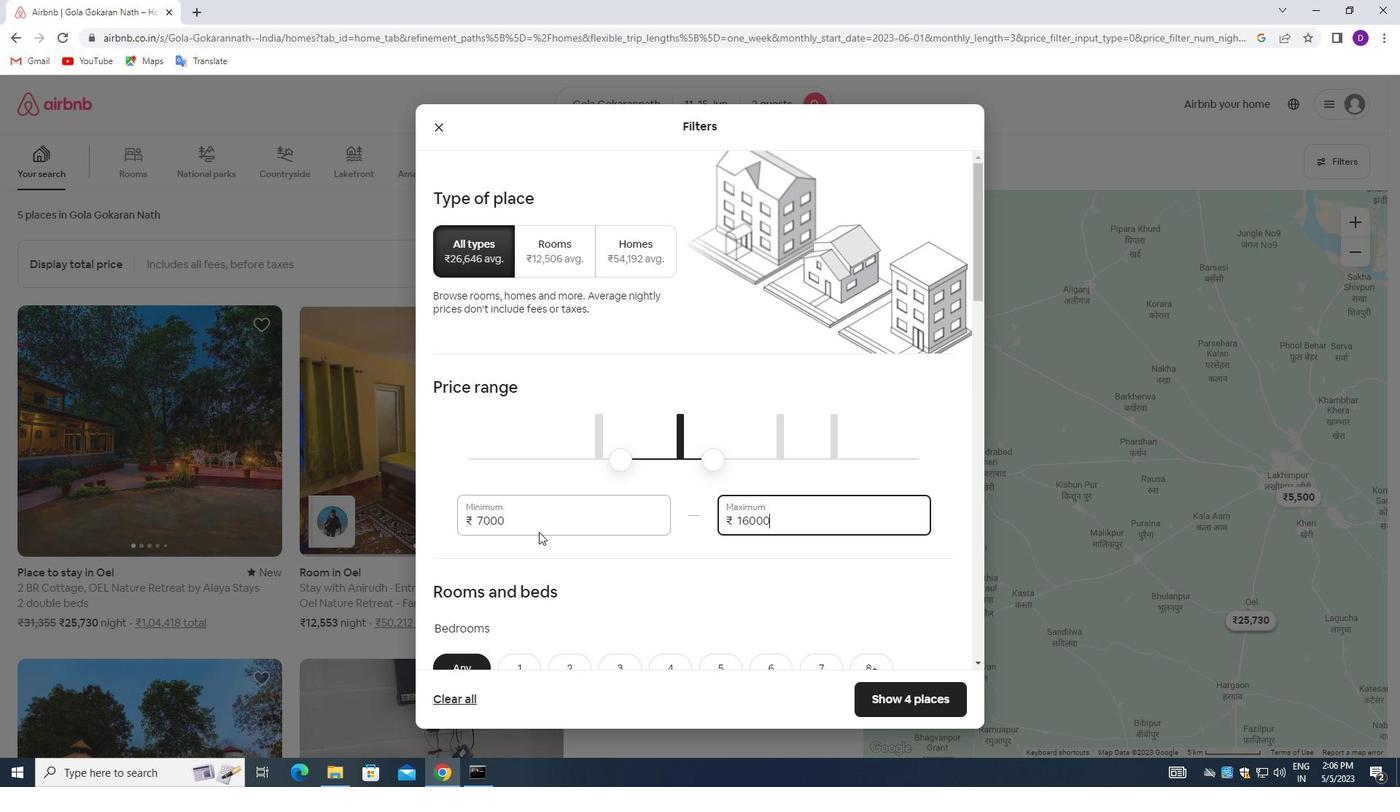 
Action: Mouse moved to (576, 546)
Screenshot: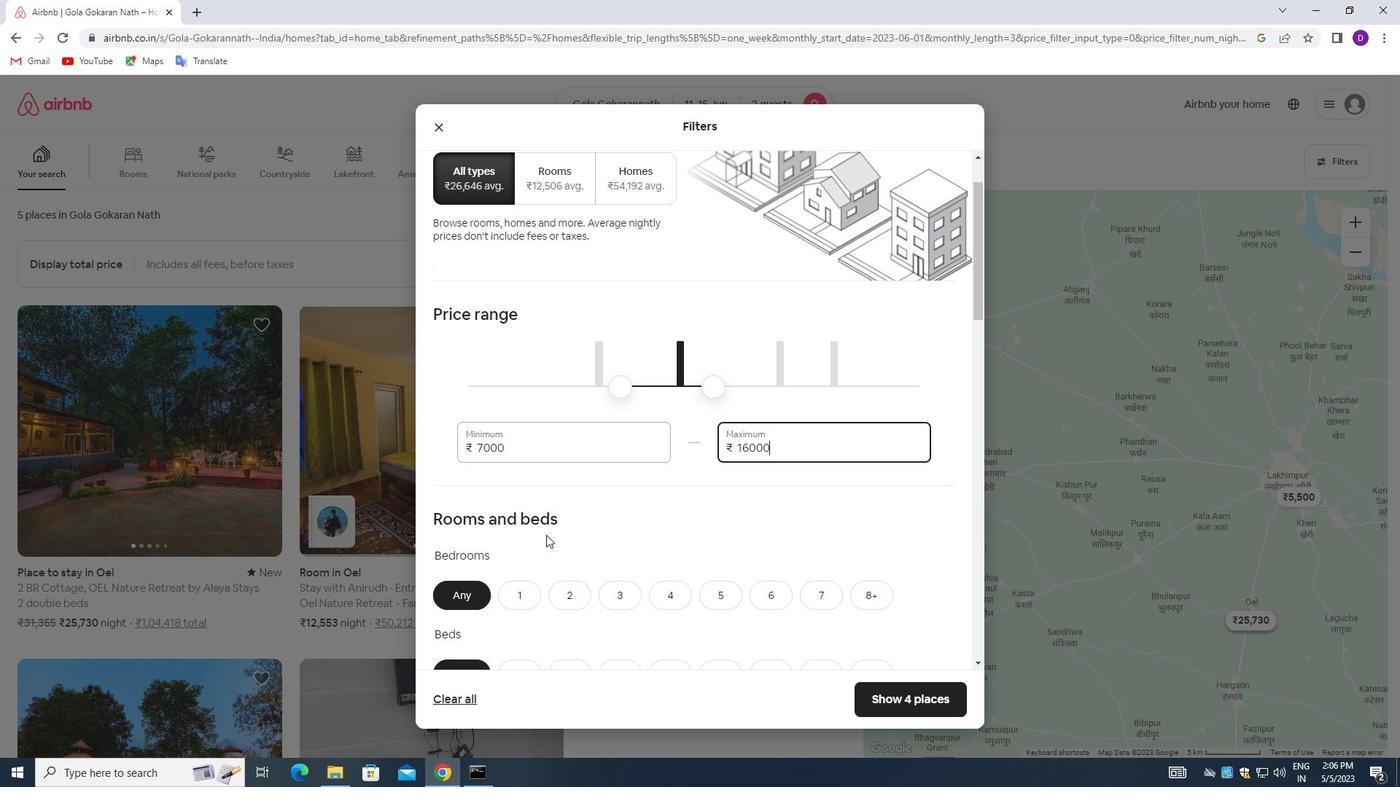 
Action: Mouse scrolled (576, 546) with delta (0, 0)
Screenshot: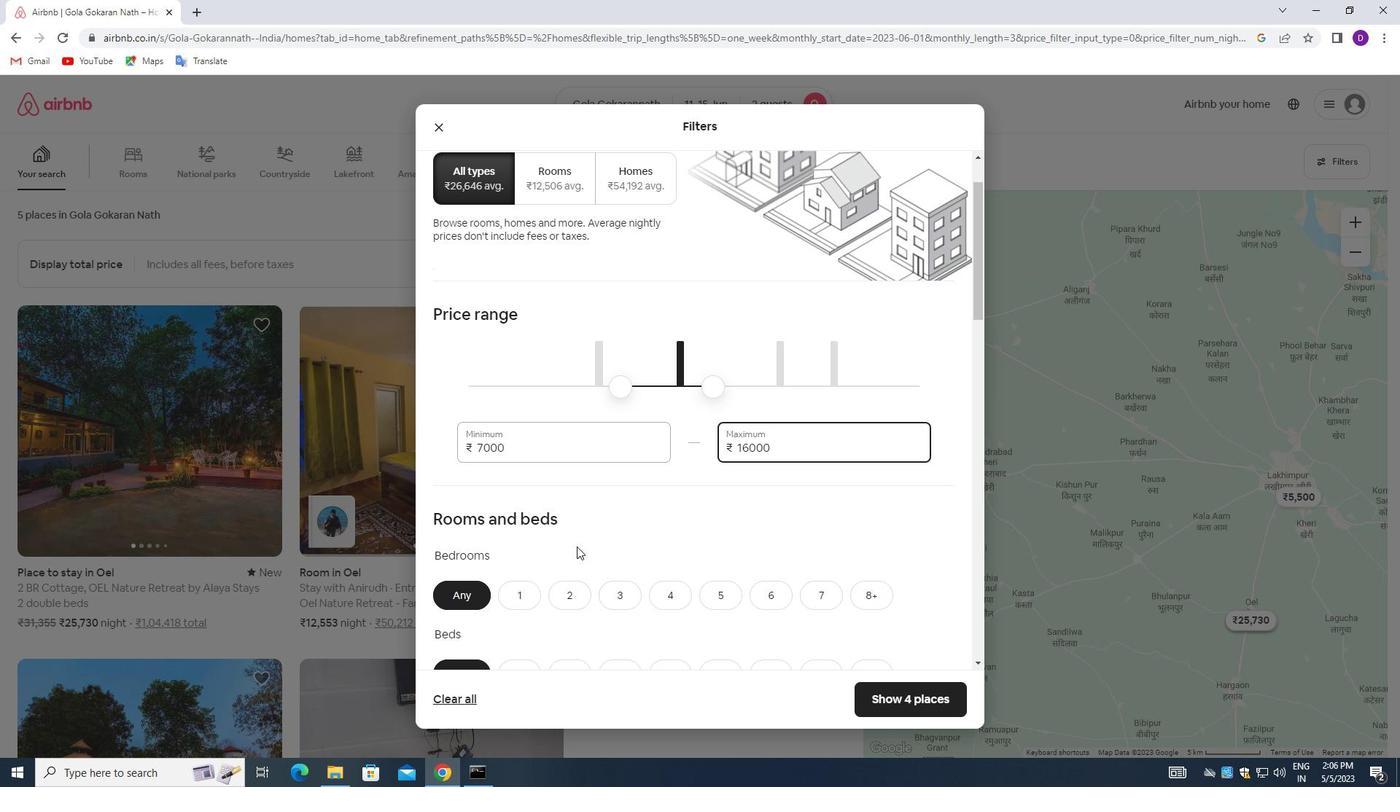 
Action: Mouse moved to (568, 538)
Screenshot: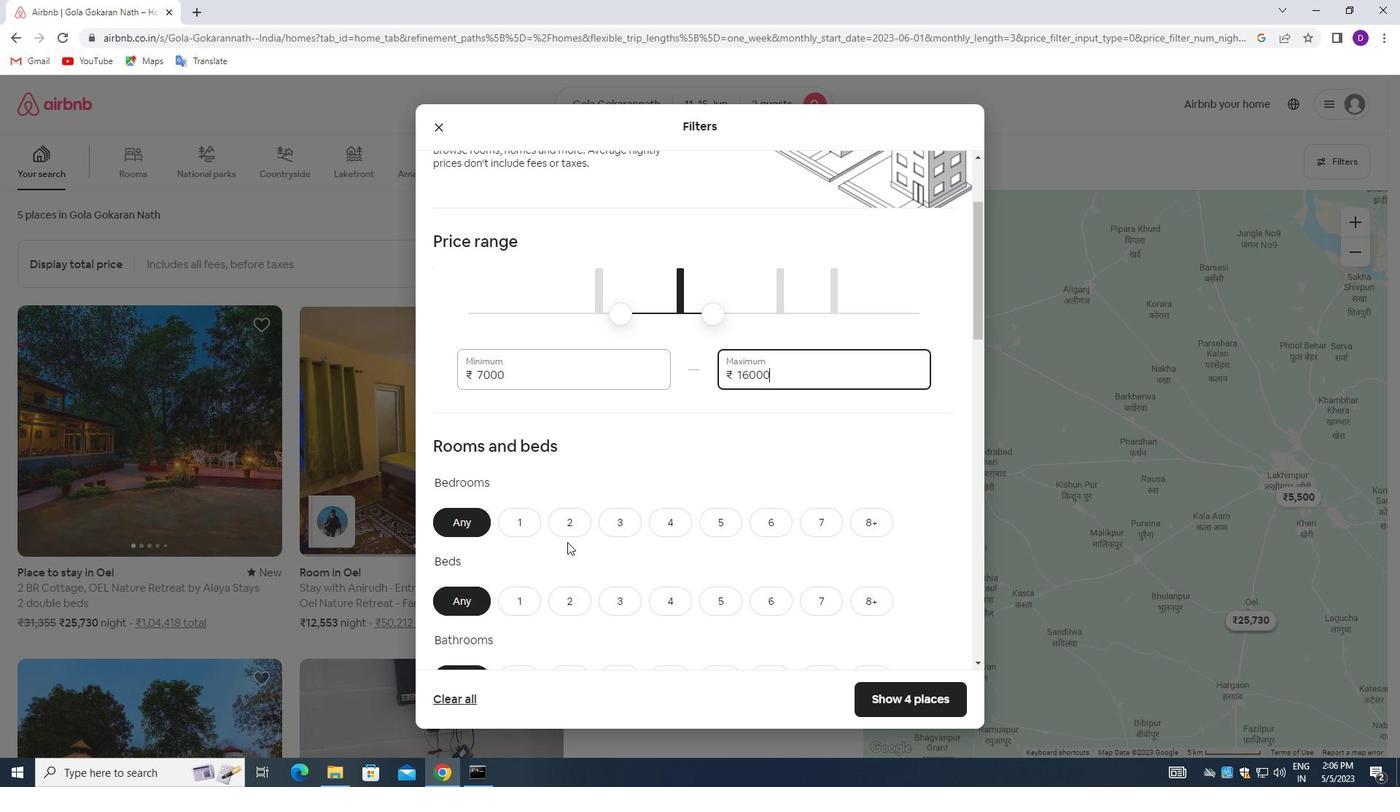 
Action: Mouse scrolled (568, 538) with delta (0, 0)
Screenshot: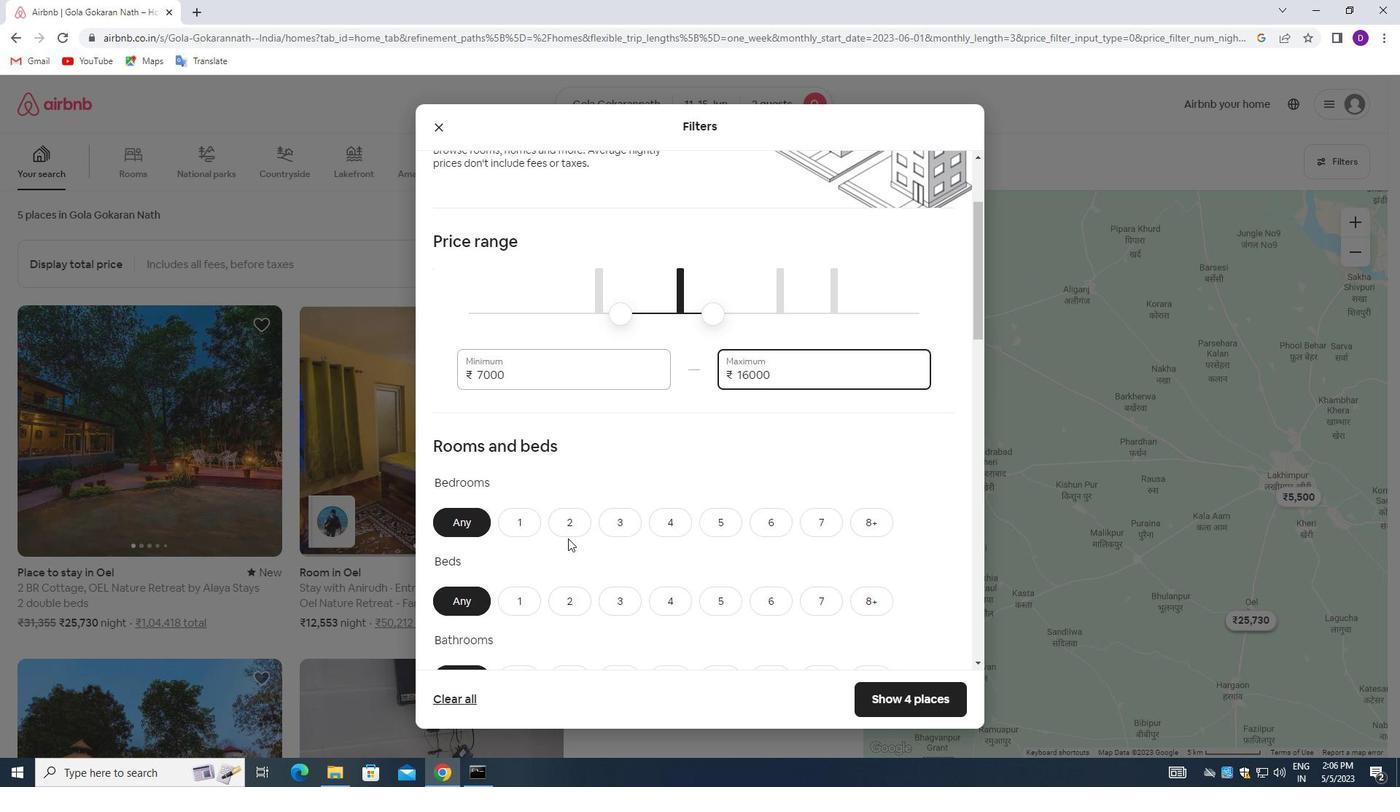 
Action: Mouse moved to (515, 456)
Screenshot: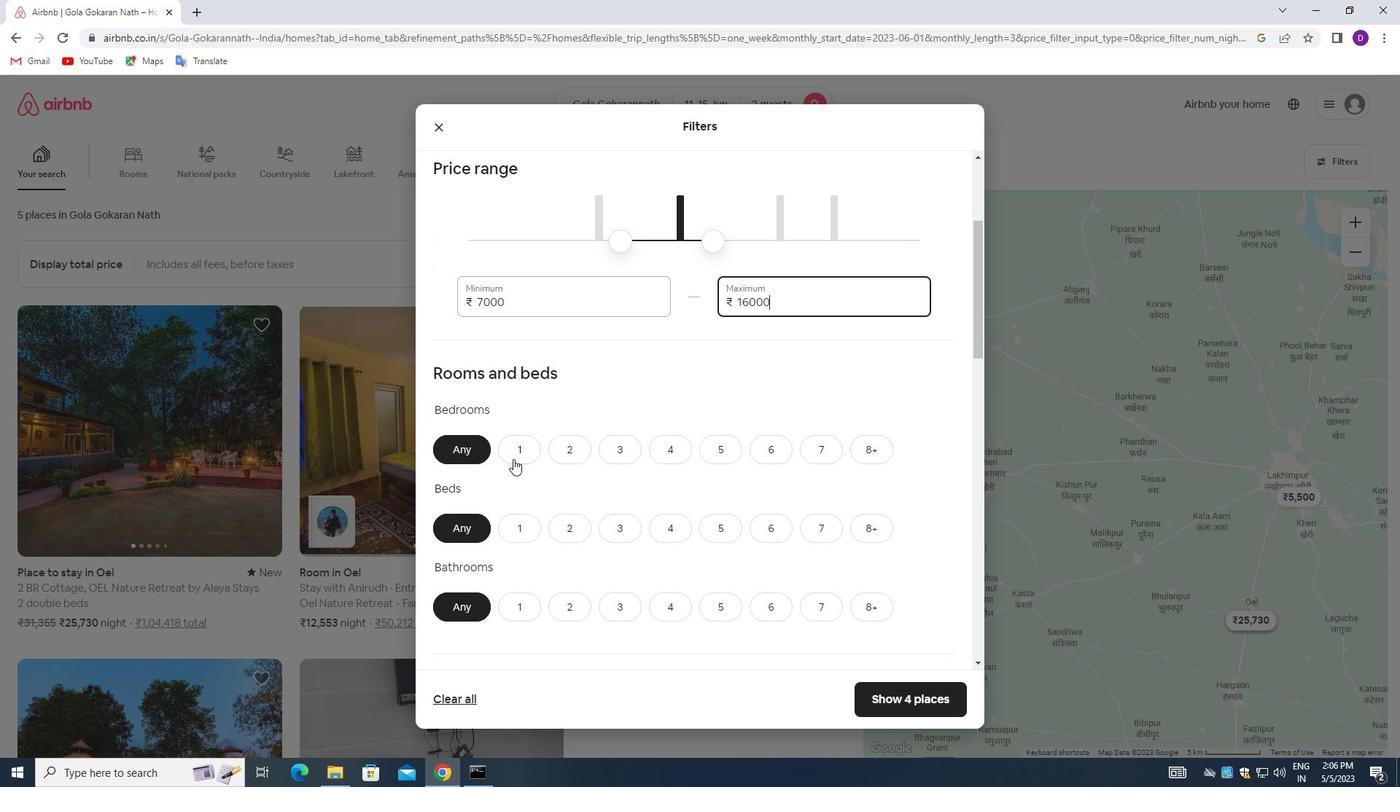 
Action: Mouse pressed left at (515, 456)
Screenshot: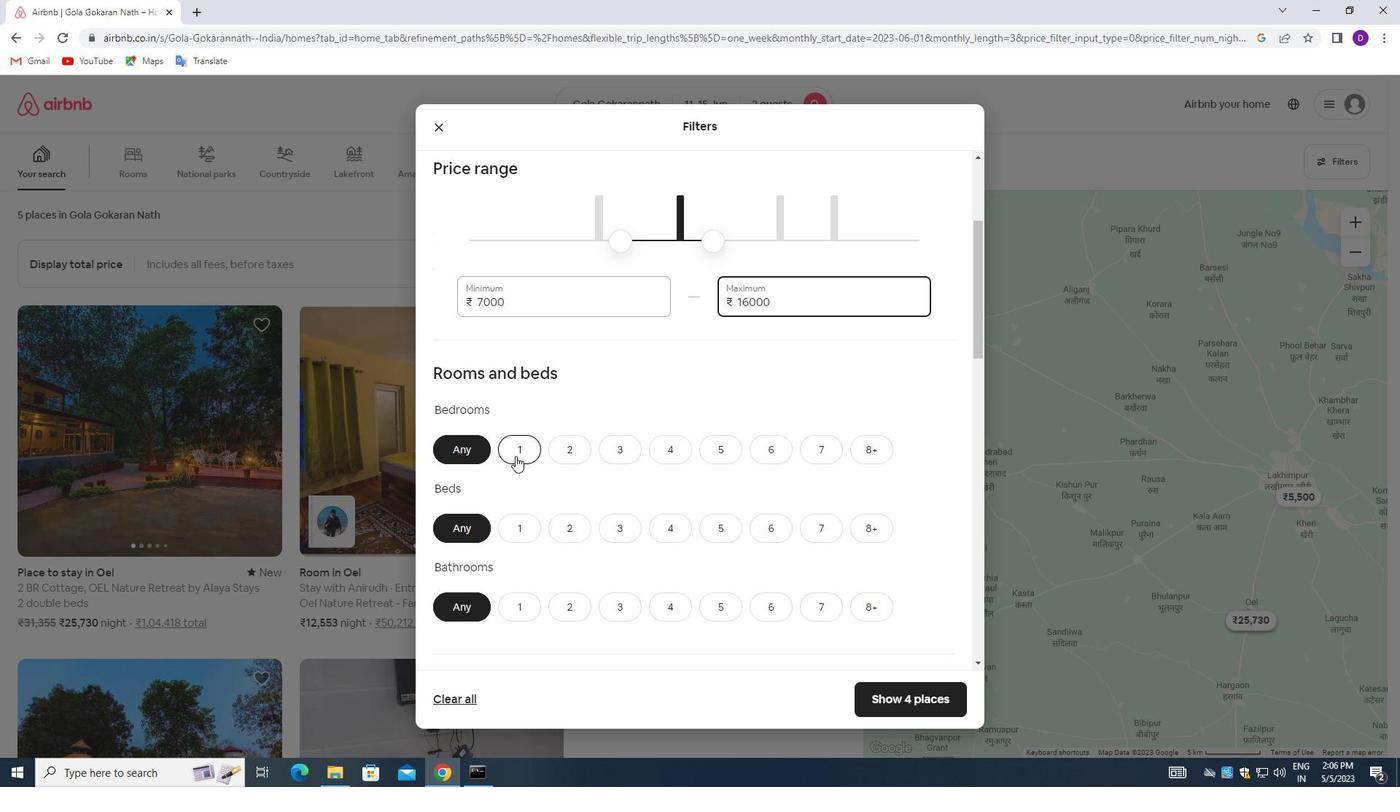 
Action: Mouse moved to (560, 522)
Screenshot: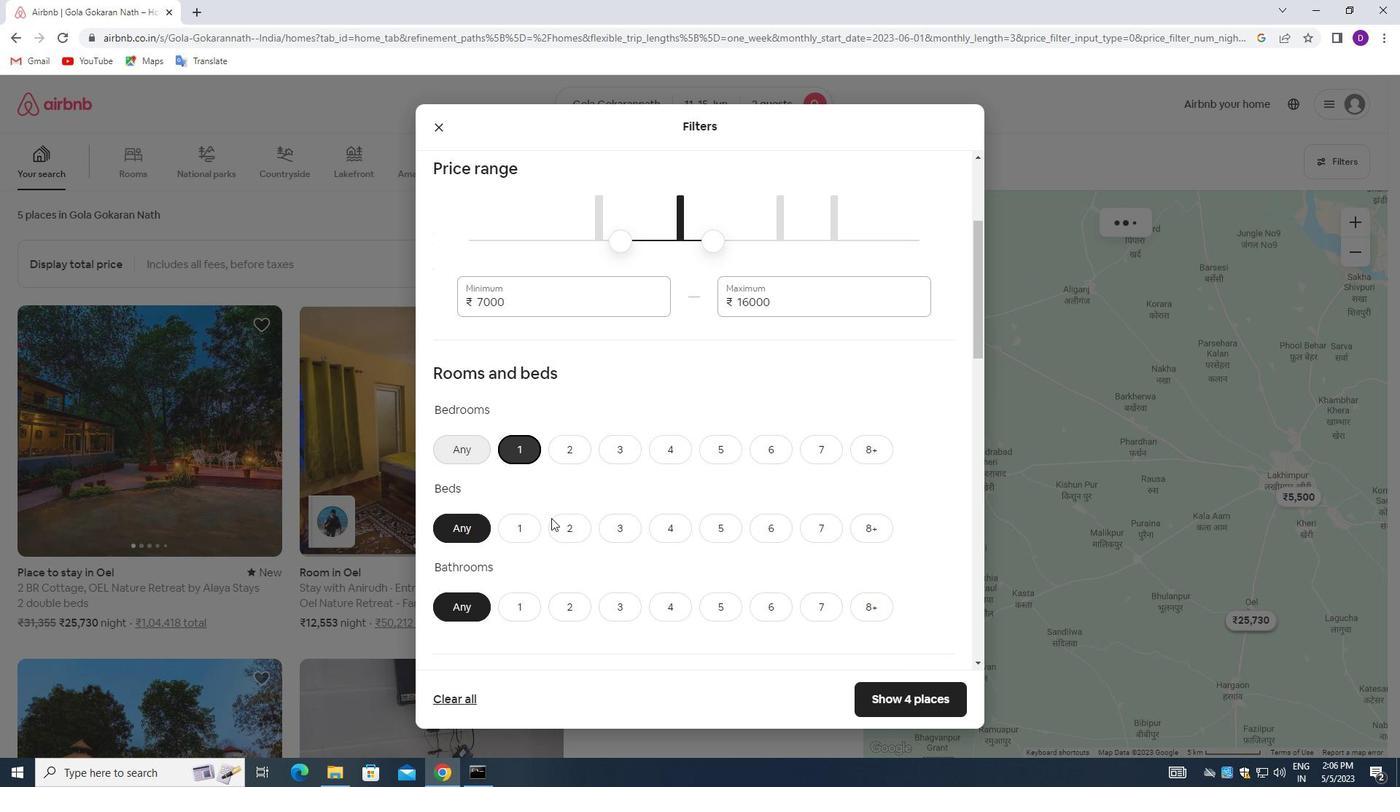 
Action: Mouse pressed left at (560, 522)
Screenshot: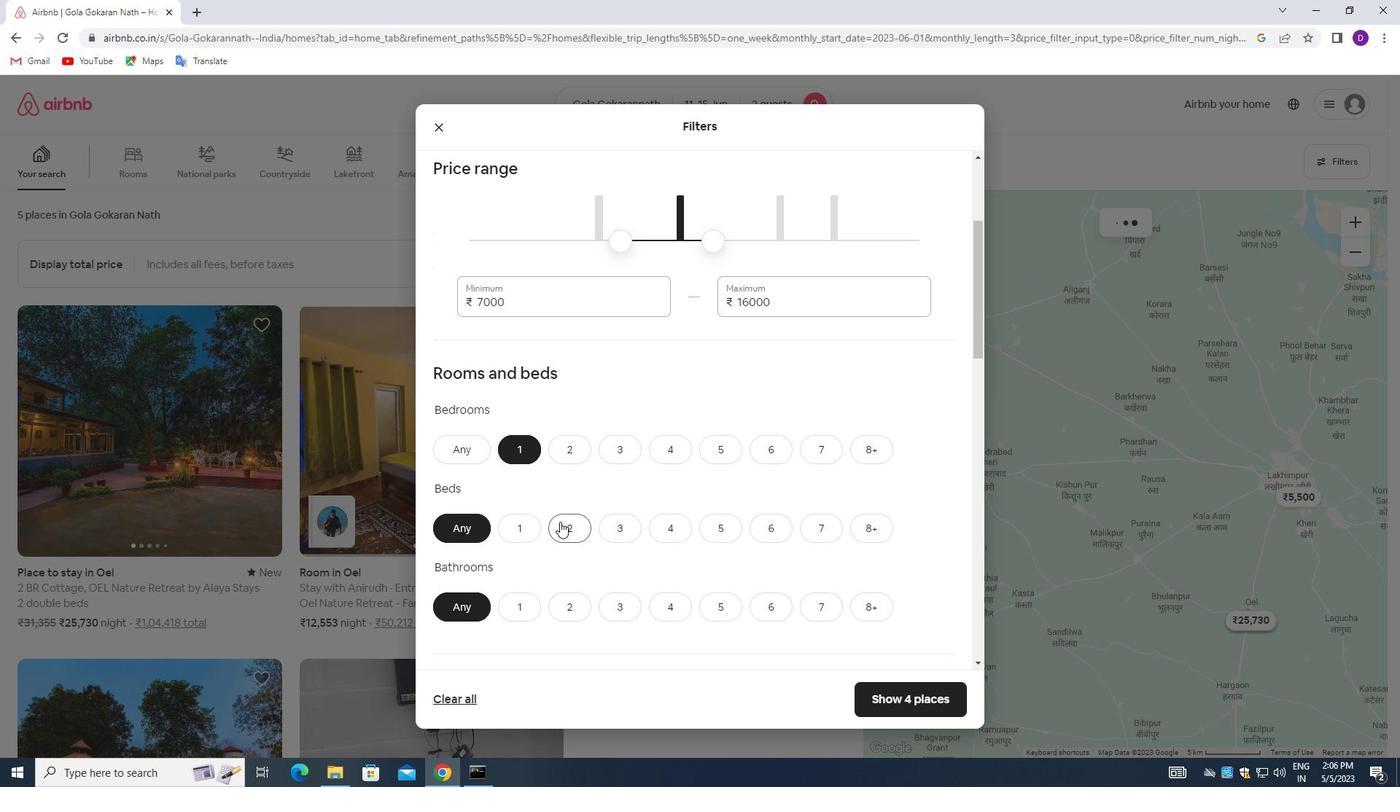 
Action: Mouse moved to (525, 602)
Screenshot: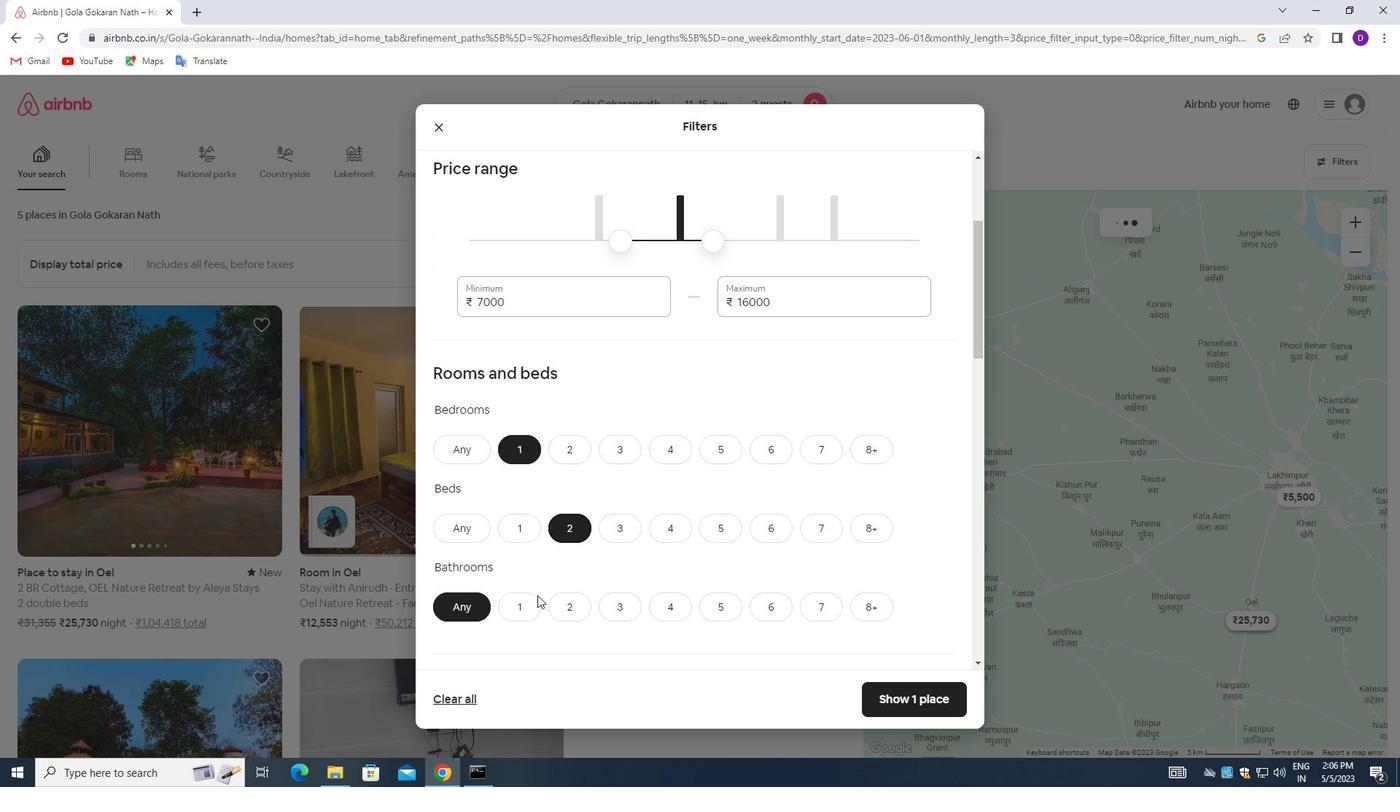 
Action: Mouse pressed left at (525, 602)
Screenshot: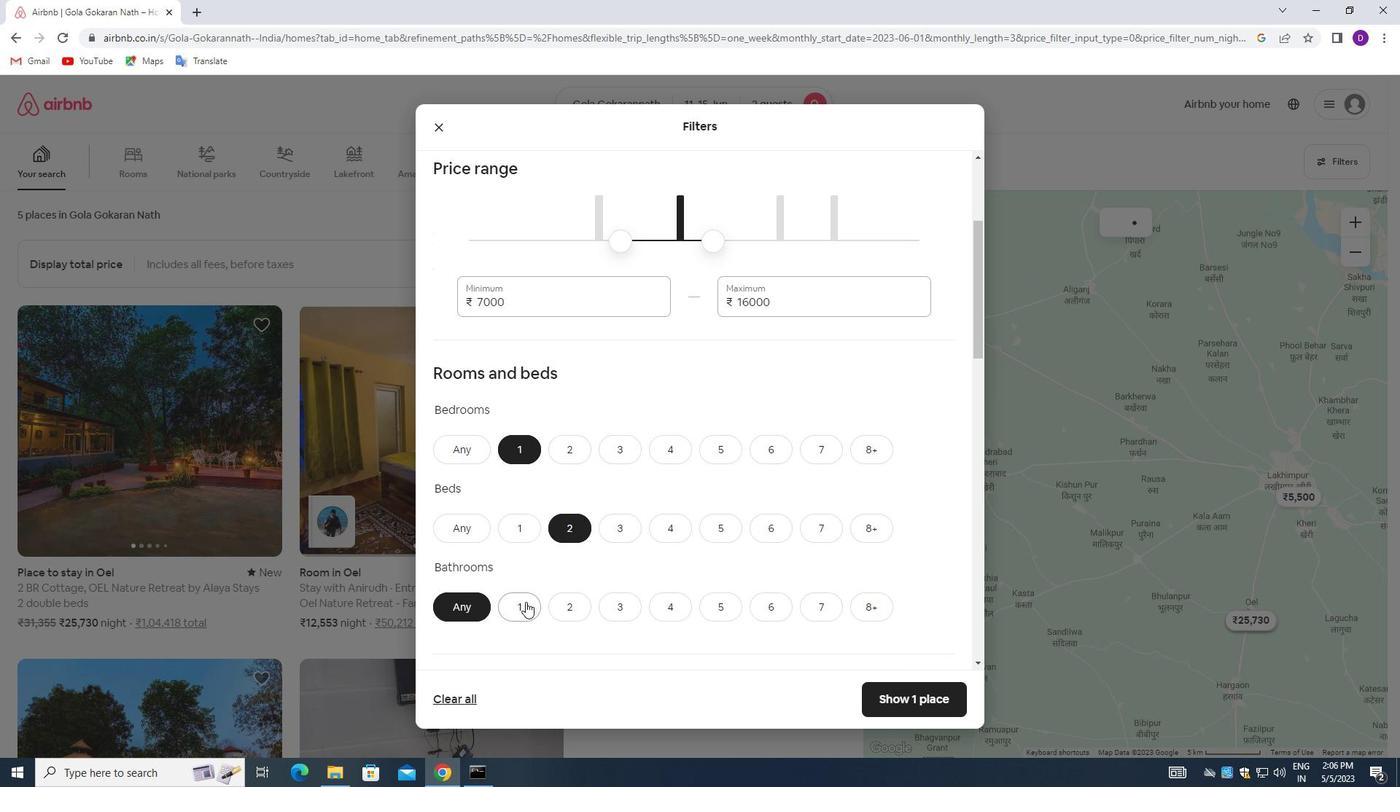 
Action: Mouse moved to (600, 494)
Screenshot: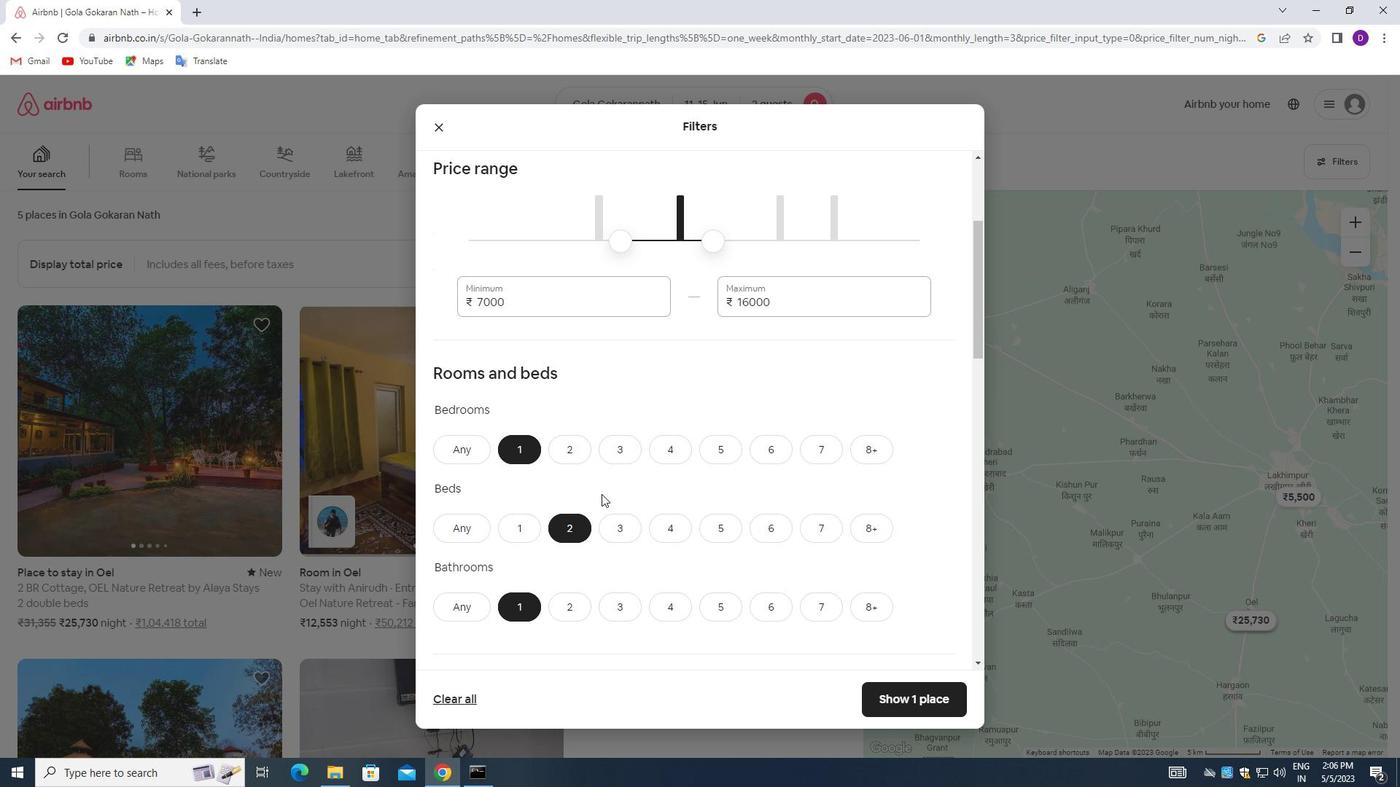 
Action: Mouse scrolled (600, 493) with delta (0, 0)
Screenshot: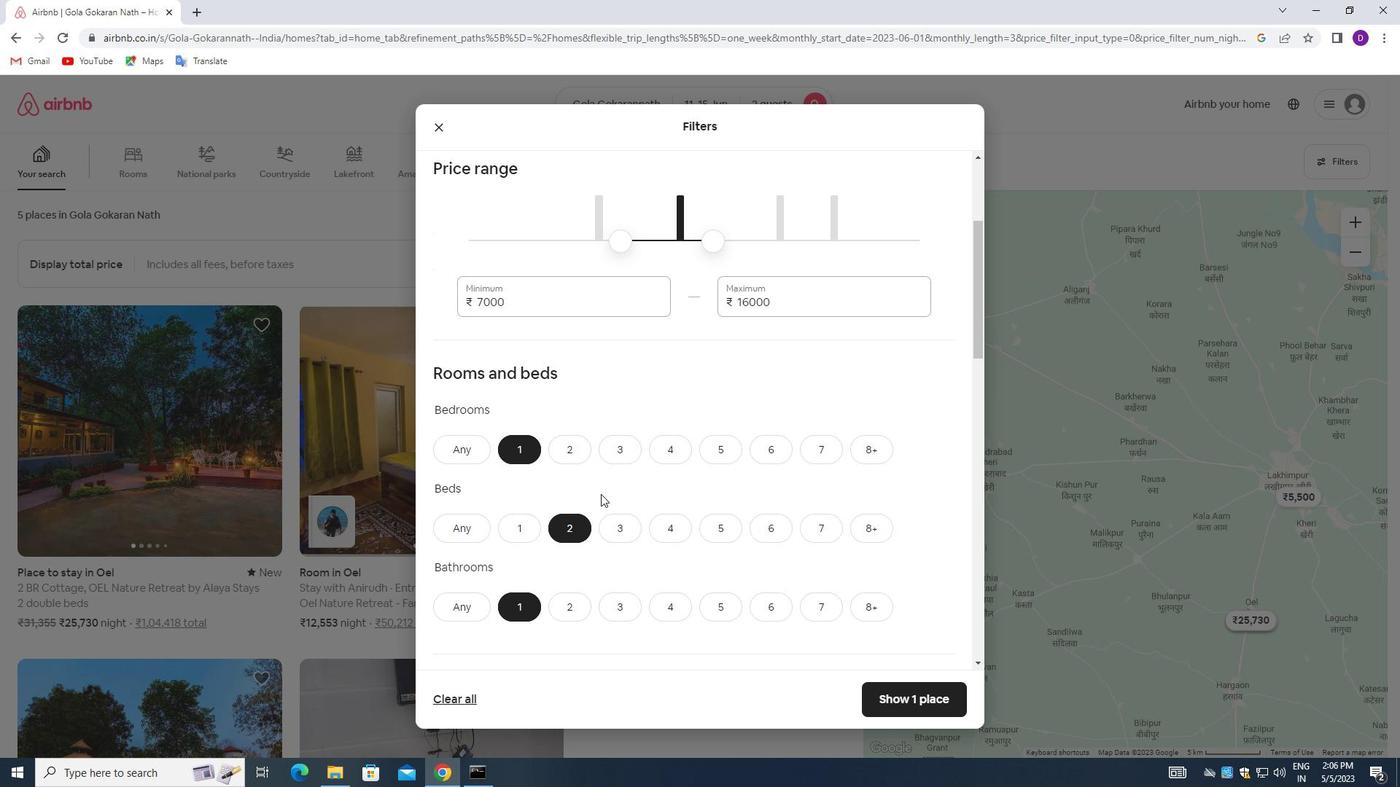 
Action: Mouse moved to (600, 494)
Screenshot: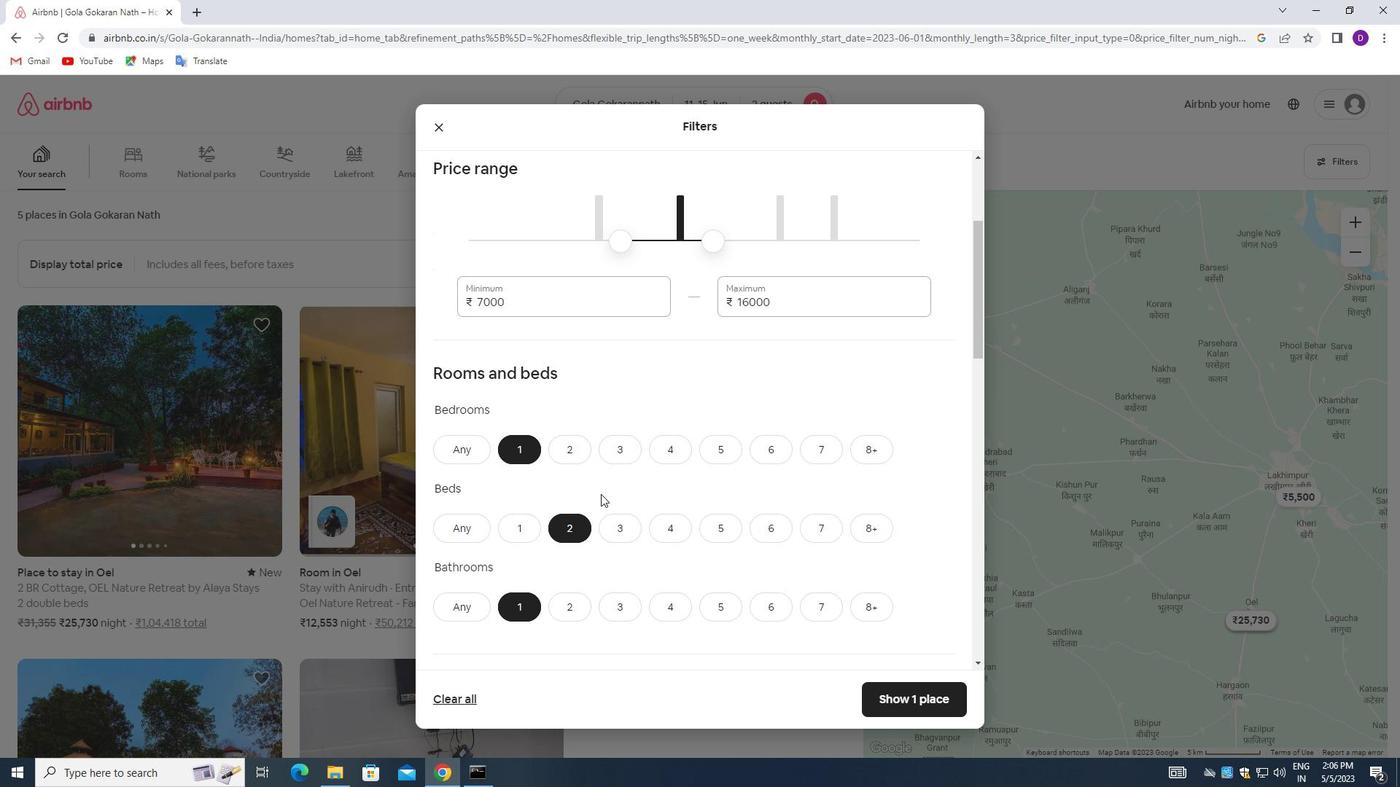 
Action: Mouse scrolled (600, 493) with delta (0, 0)
Screenshot: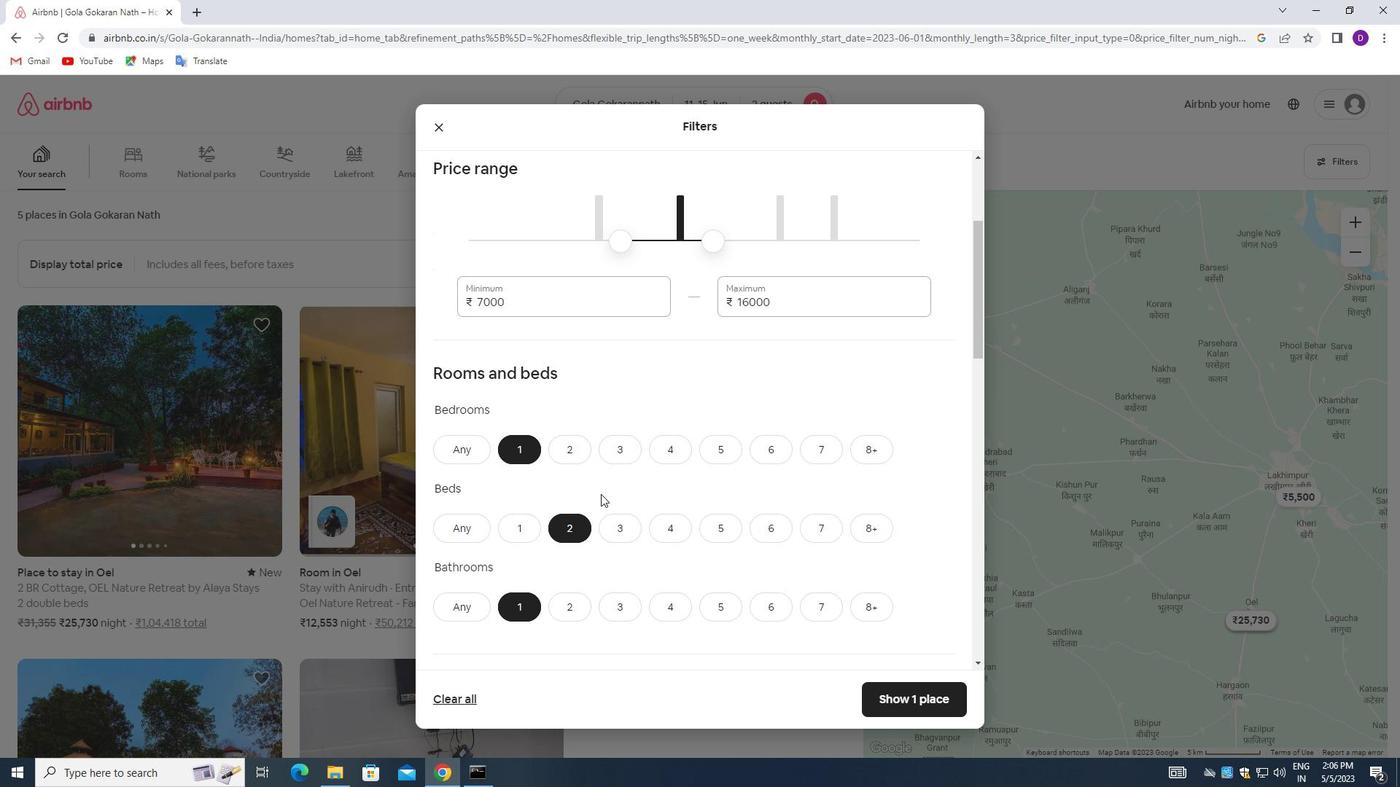 
Action: Mouse moved to (602, 495)
Screenshot: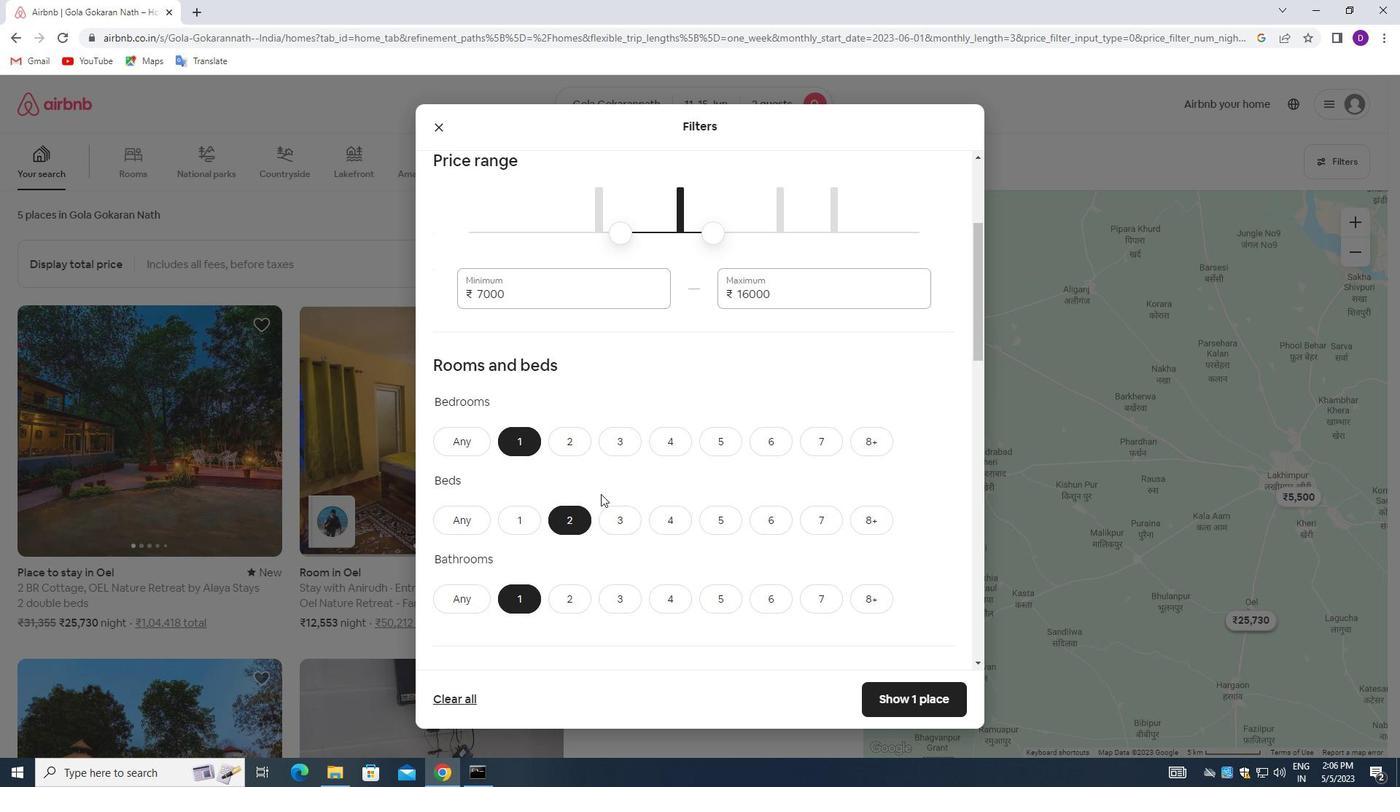
Action: Mouse scrolled (602, 494) with delta (0, 0)
Screenshot: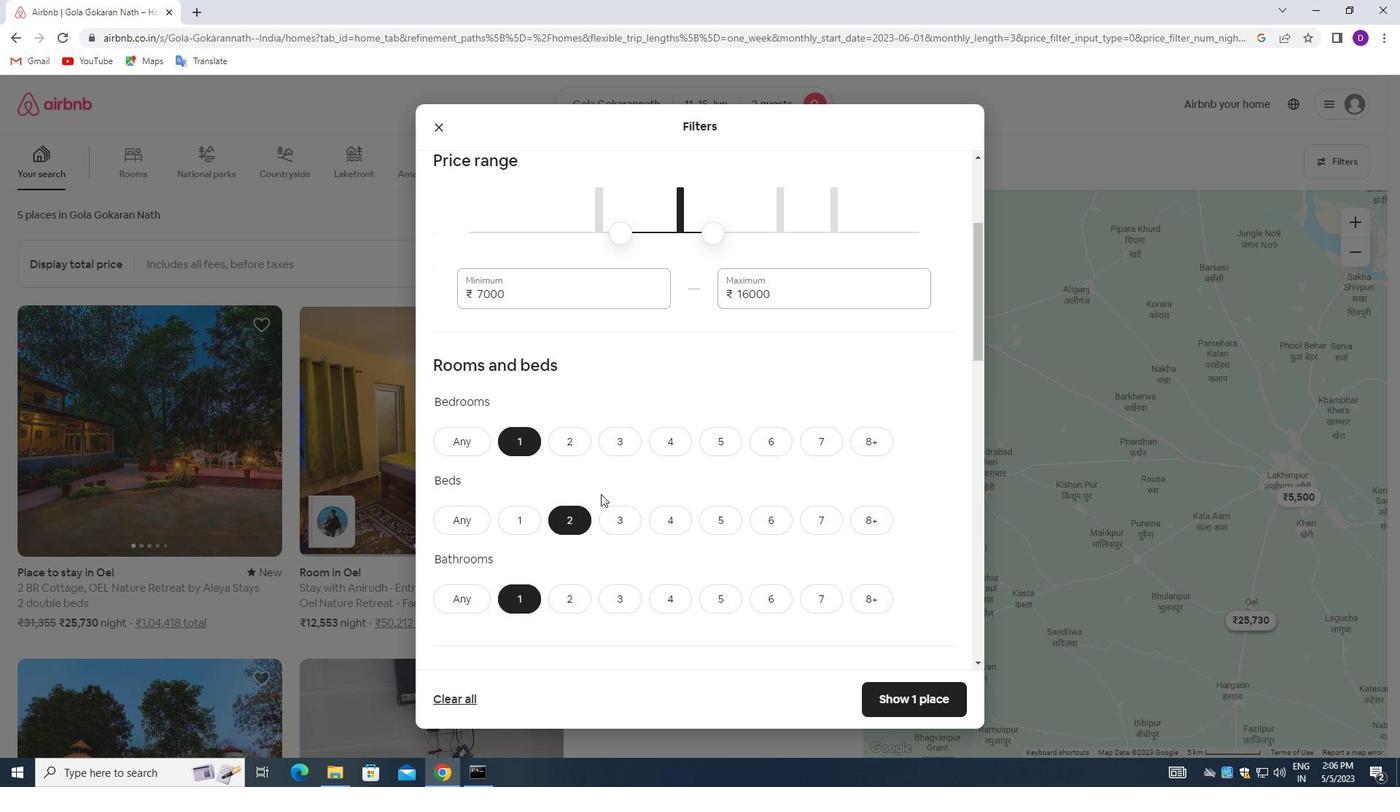 
Action: Mouse moved to (557, 525)
Screenshot: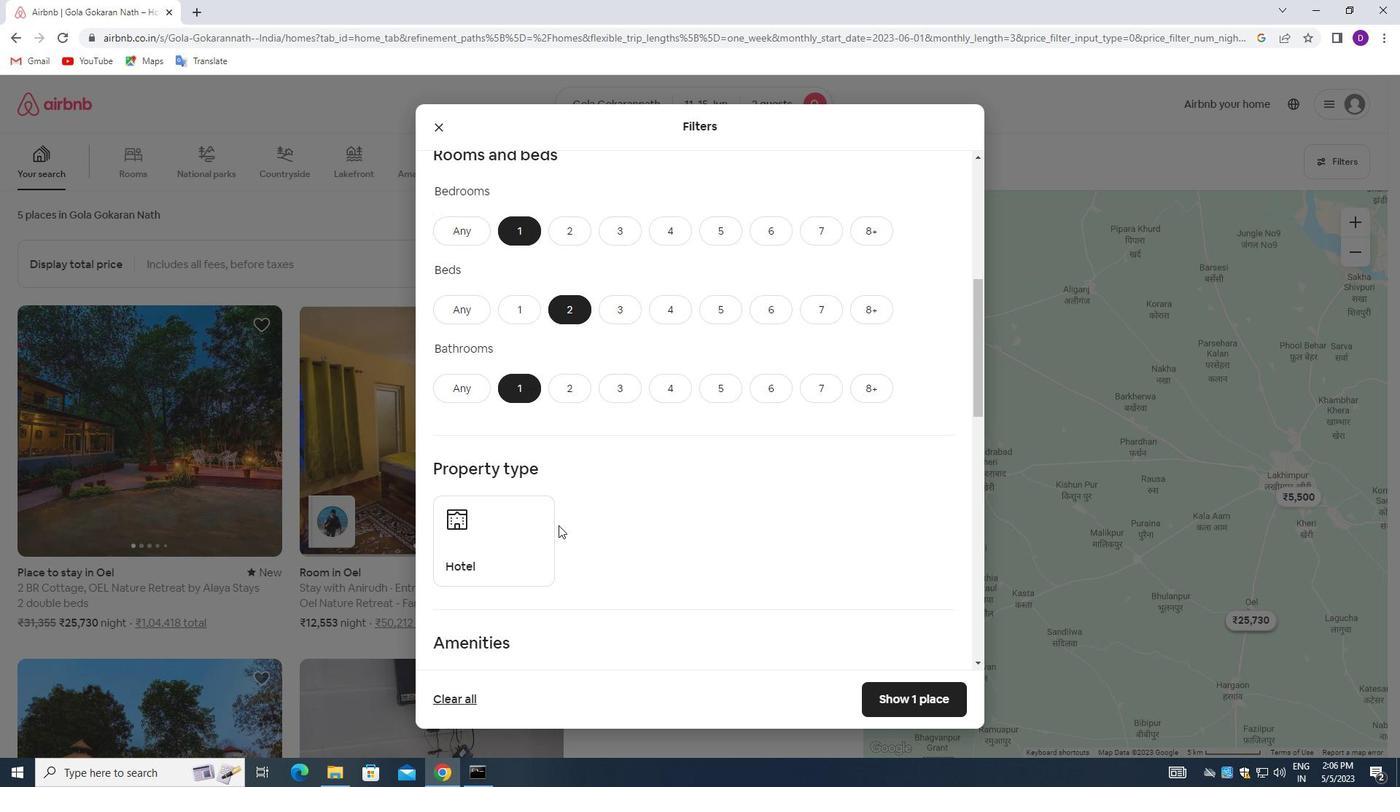 
Action: Mouse scrolled (557, 525) with delta (0, 0)
Screenshot: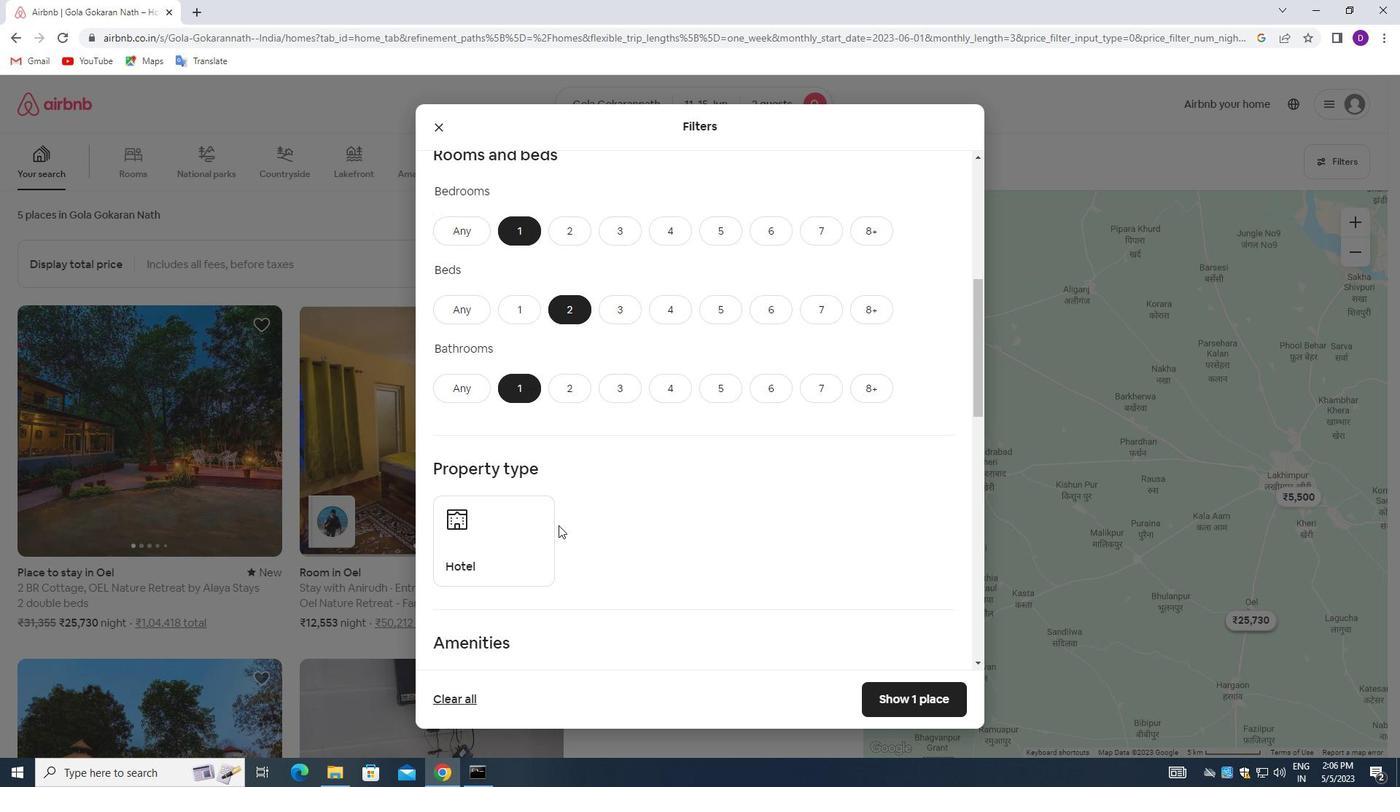 
Action: Mouse moved to (493, 468)
Screenshot: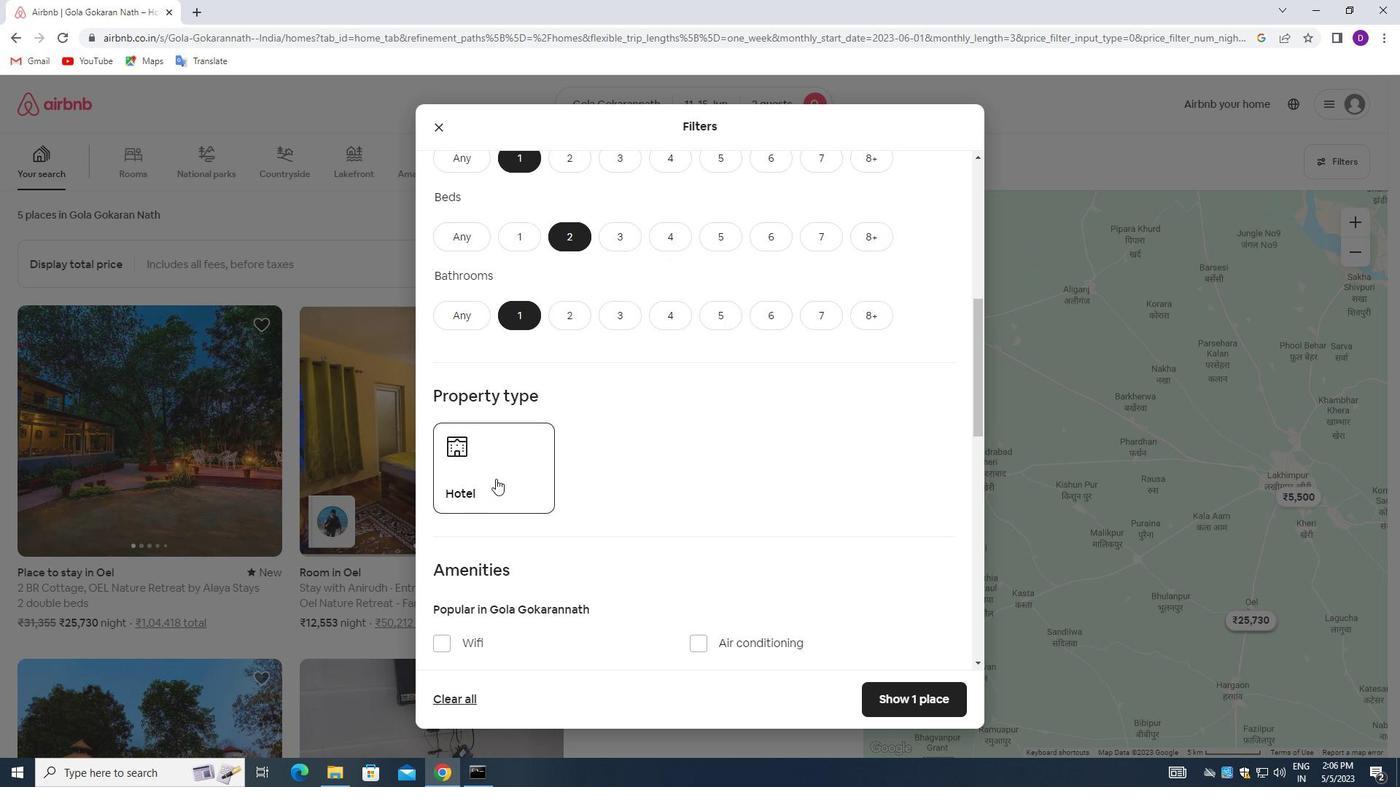 
Action: Mouse pressed left at (493, 468)
Screenshot: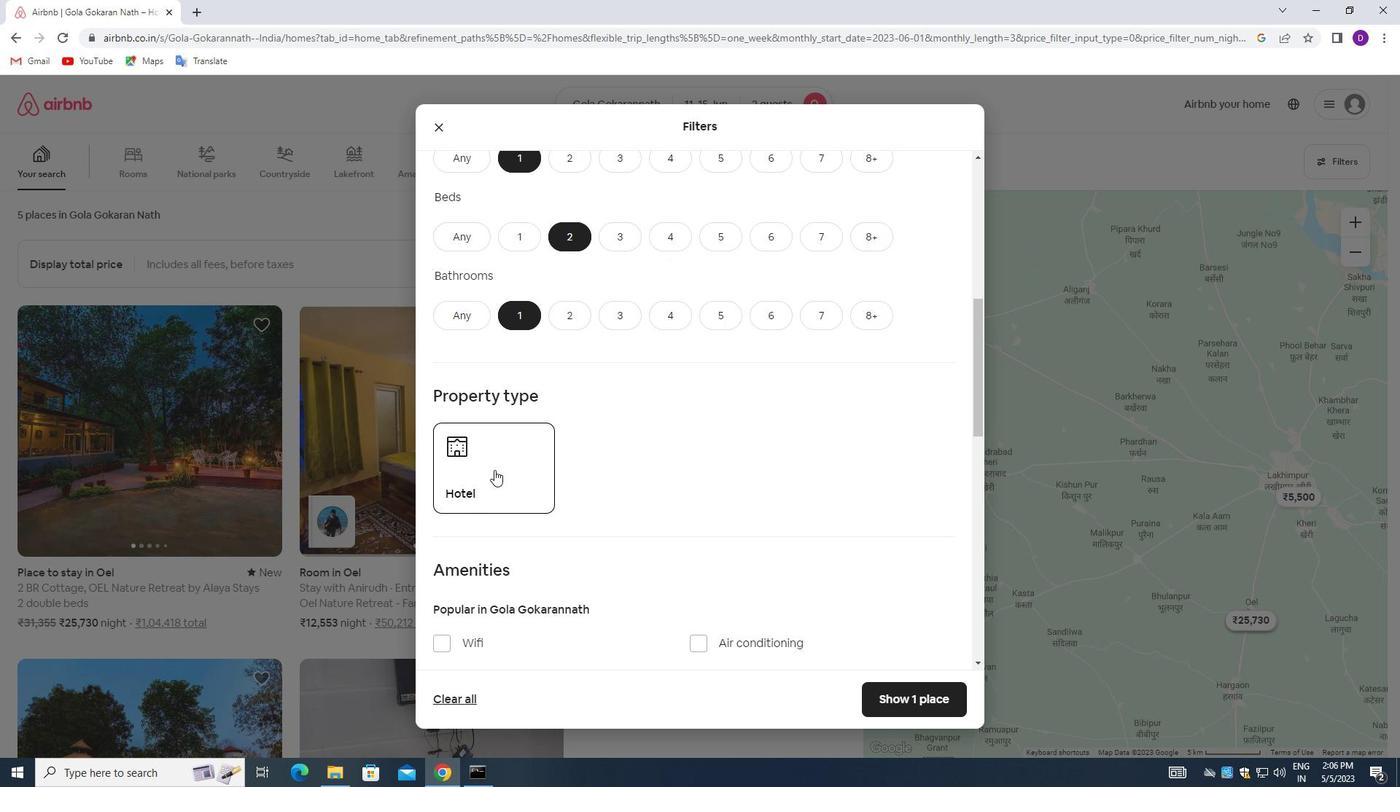 
Action: Mouse moved to (641, 448)
Screenshot: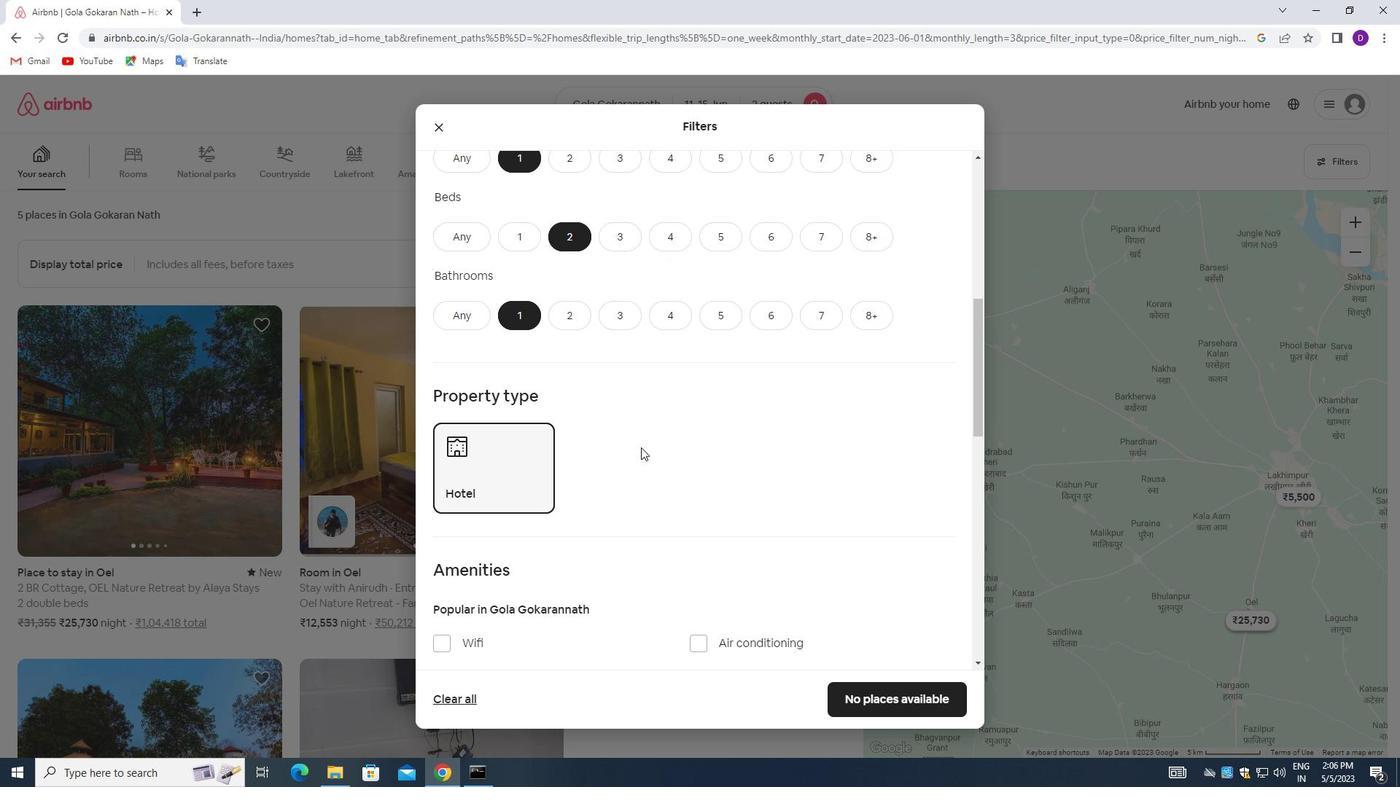 
Action: Mouse scrolled (641, 447) with delta (0, 0)
Screenshot: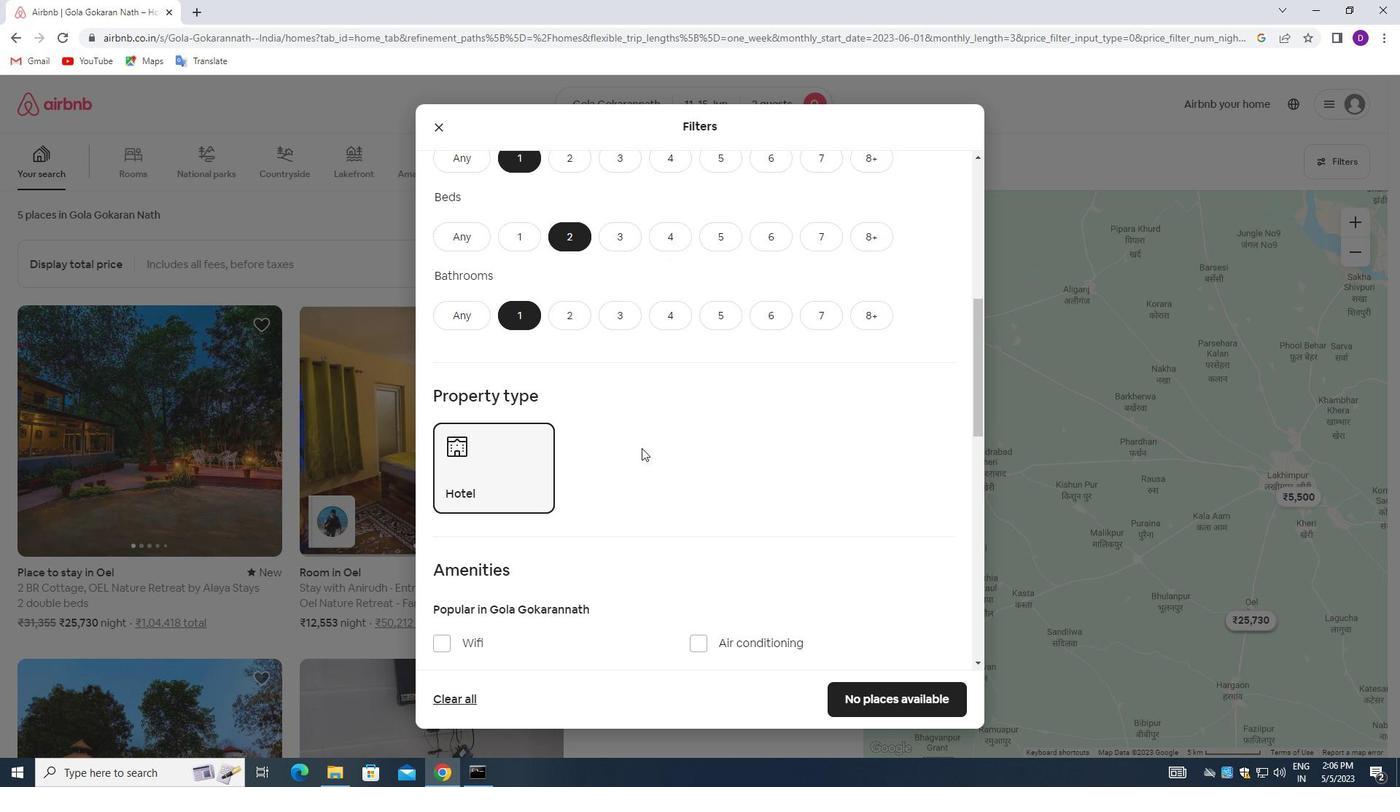 
Action: Mouse moved to (720, 443)
Screenshot: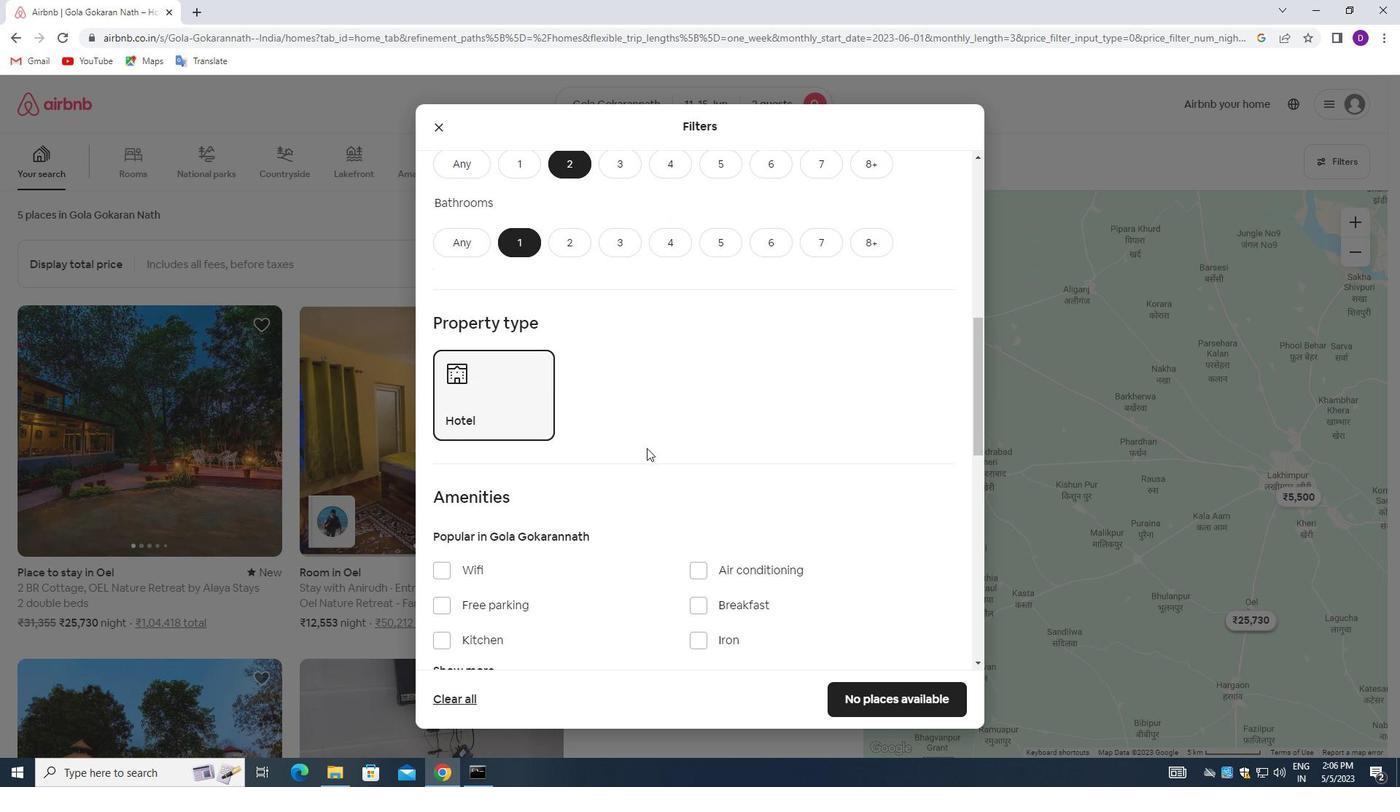 
Action: Mouse scrolled (720, 442) with delta (0, 0)
Screenshot: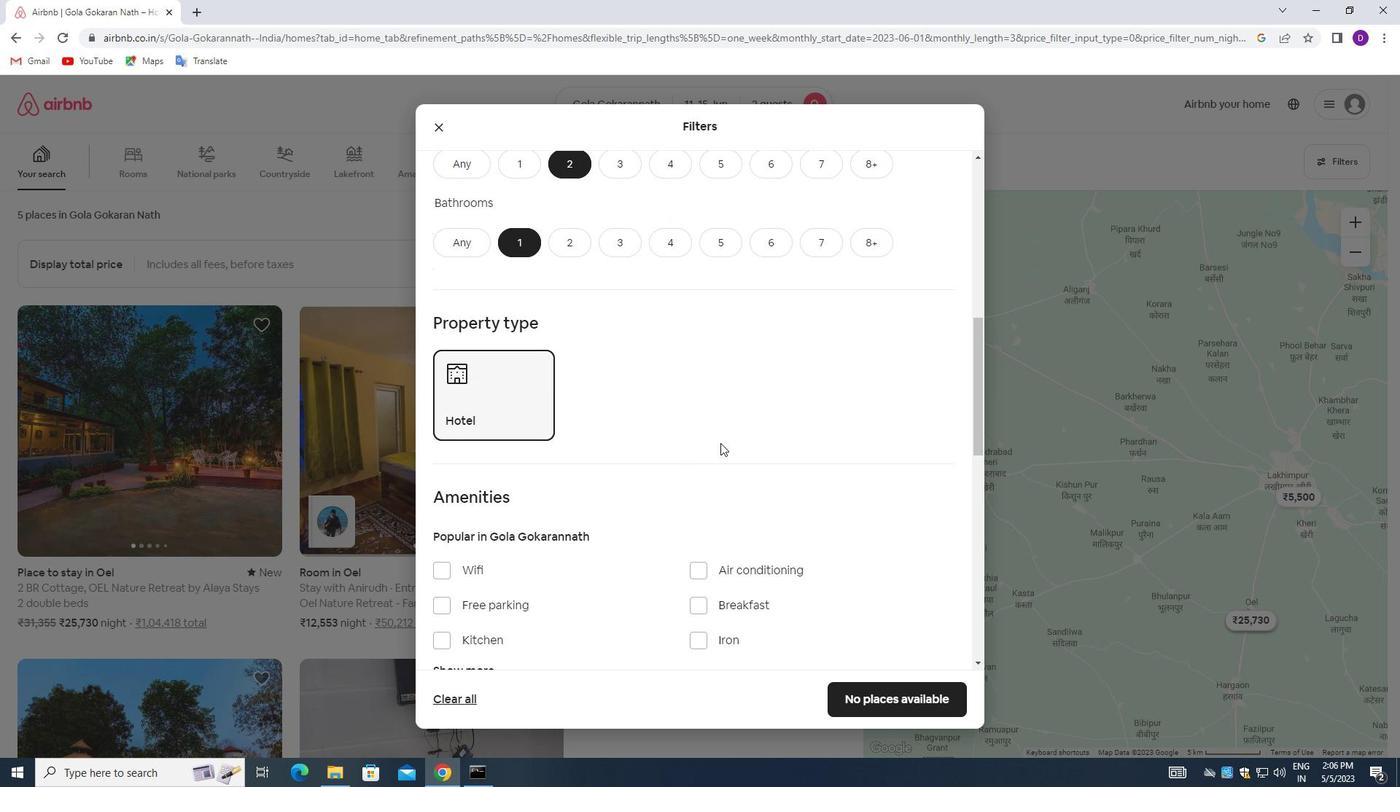 
Action: Mouse scrolled (720, 442) with delta (0, 0)
Screenshot: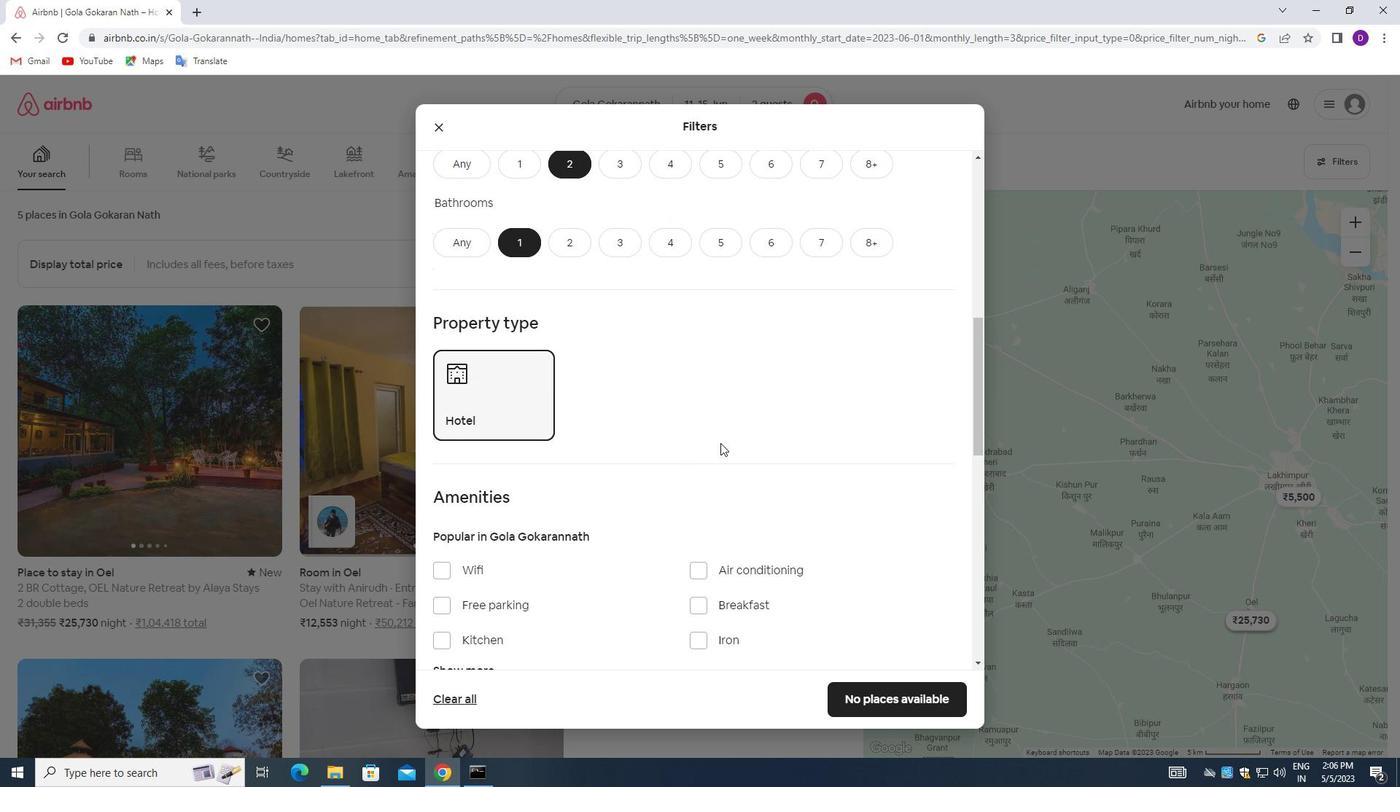 
Action: Mouse moved to (460, 527)
Screenshot: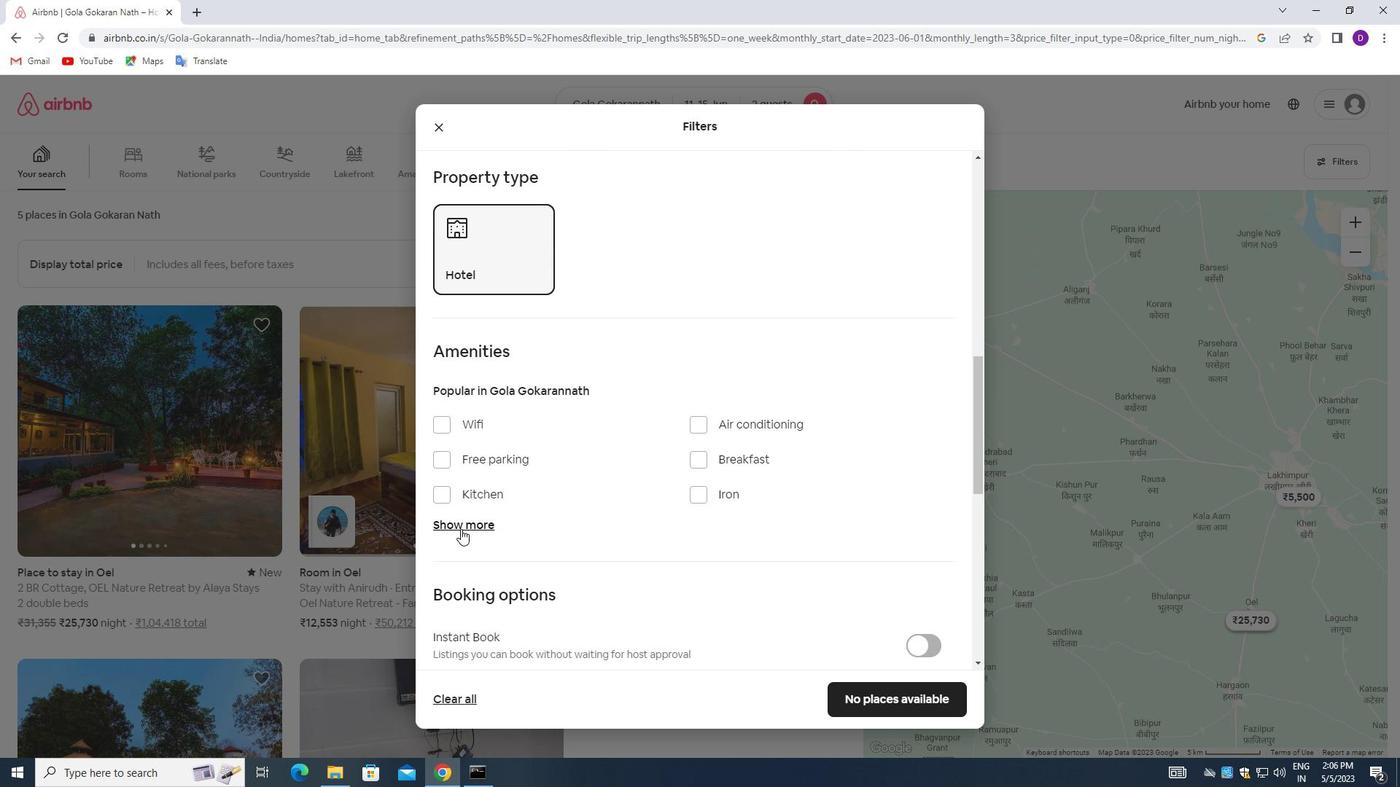 
Action: Mouse pressed left at (460, 527)
Screenshot: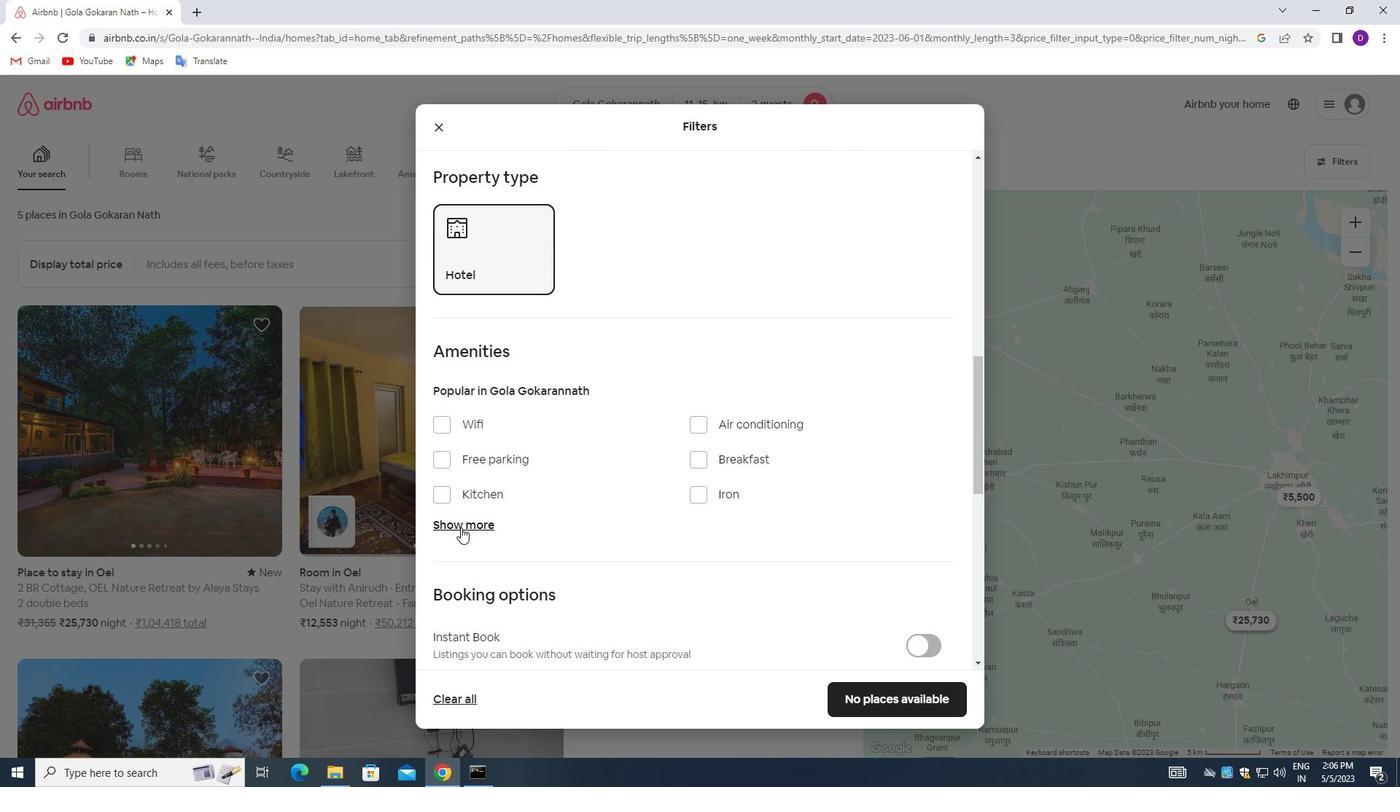 
Action: Mouse moved to (445, 578)
Screenshot: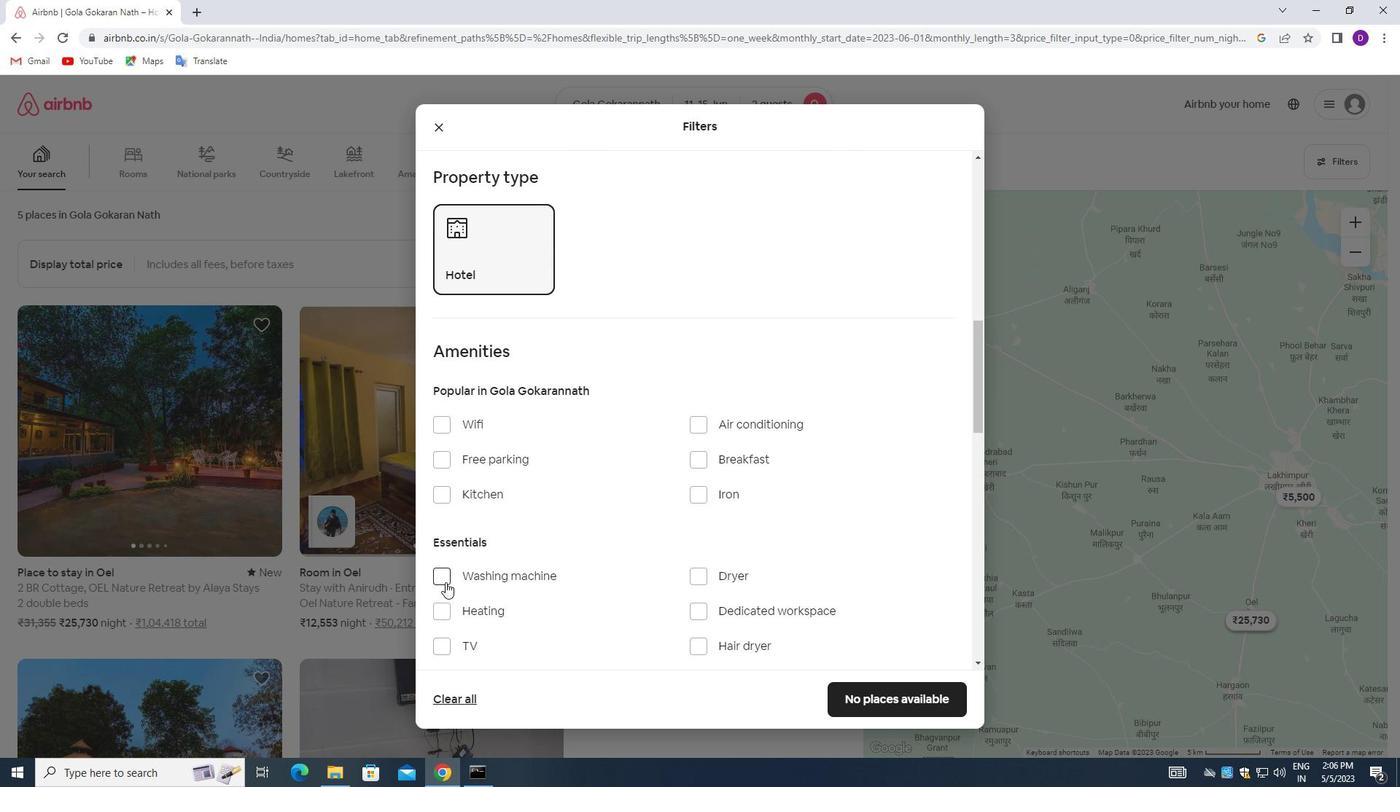 
Action: Mouse pressed left at (445, 578)
Screenshot: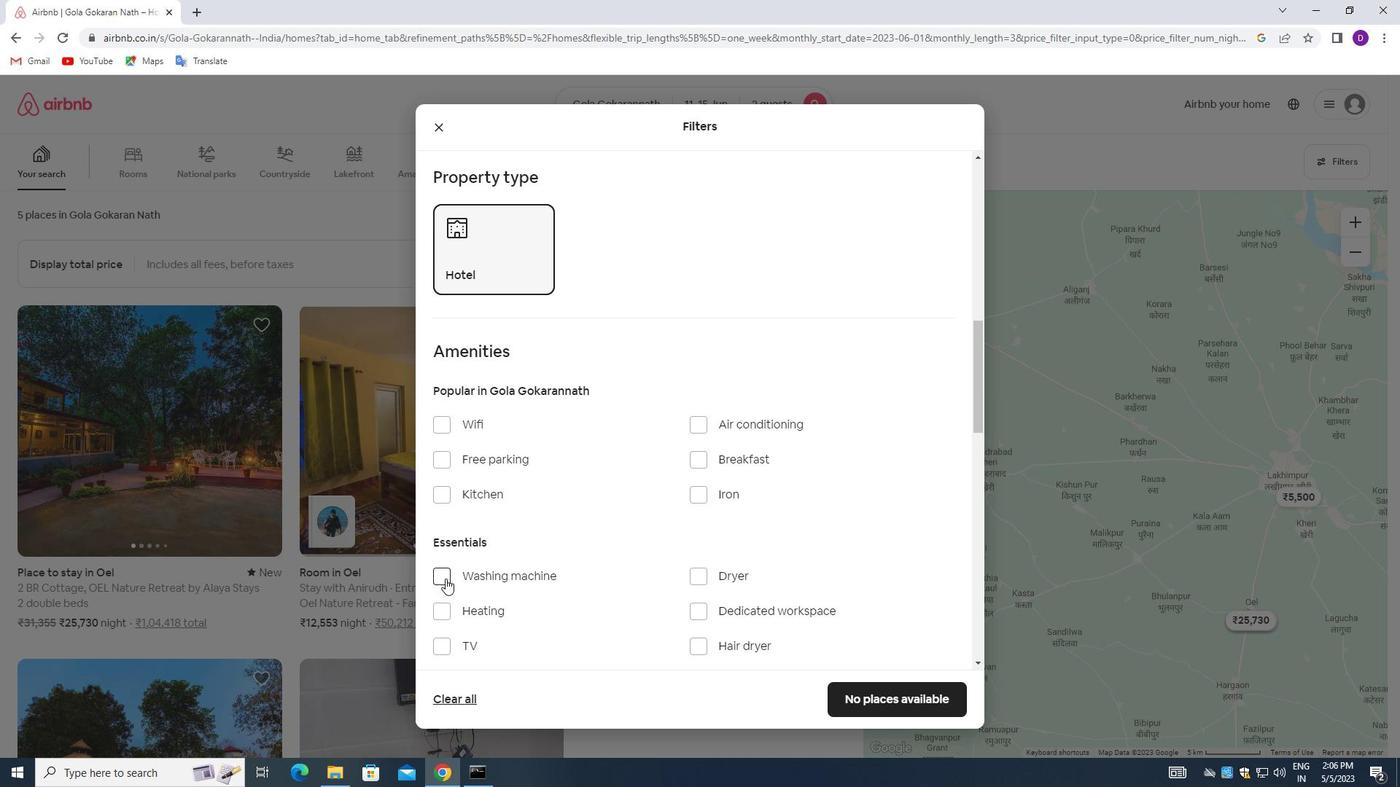 
Action: Mouse moved to (579, 509)
Screenshot: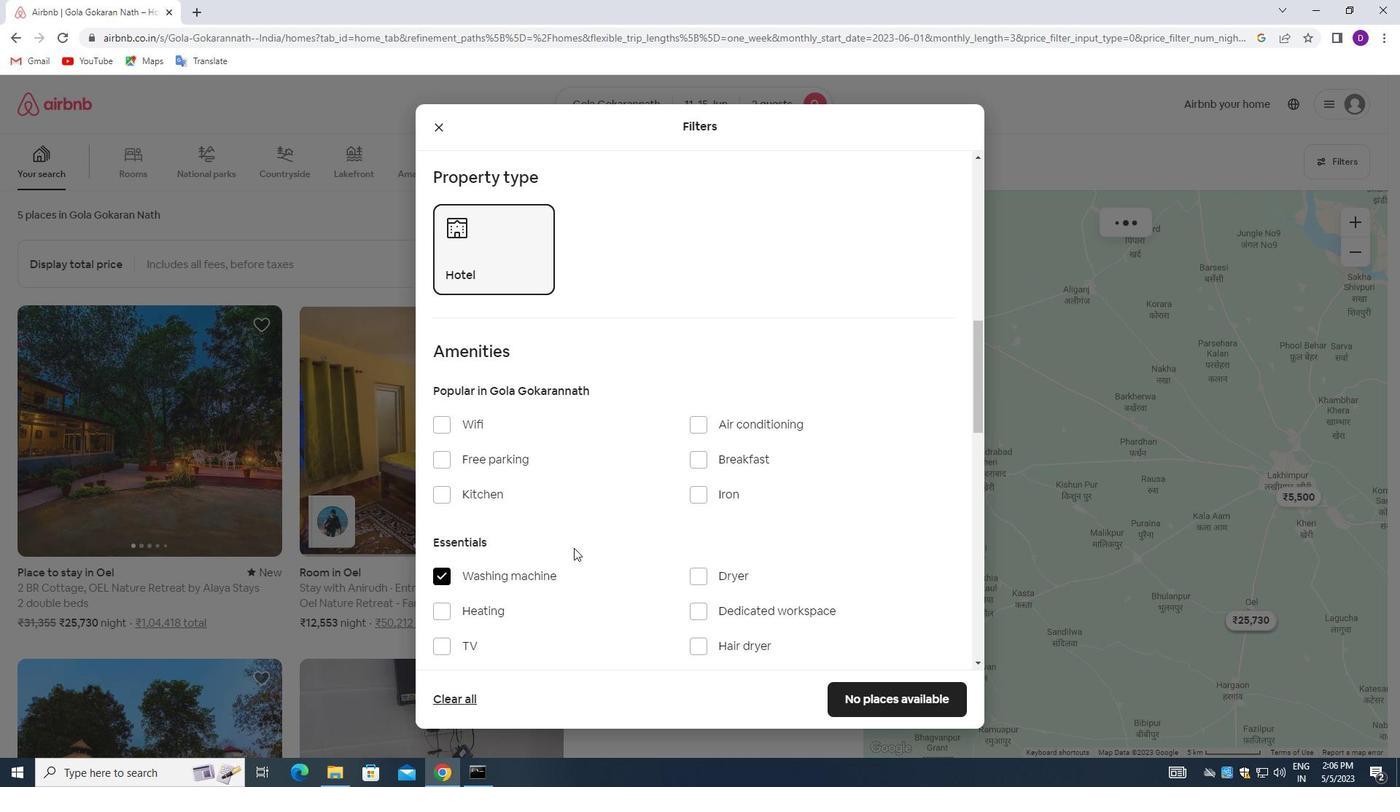 
Action: Mouse scrolled (579, 508) with delta (0, 0)
Screenshot: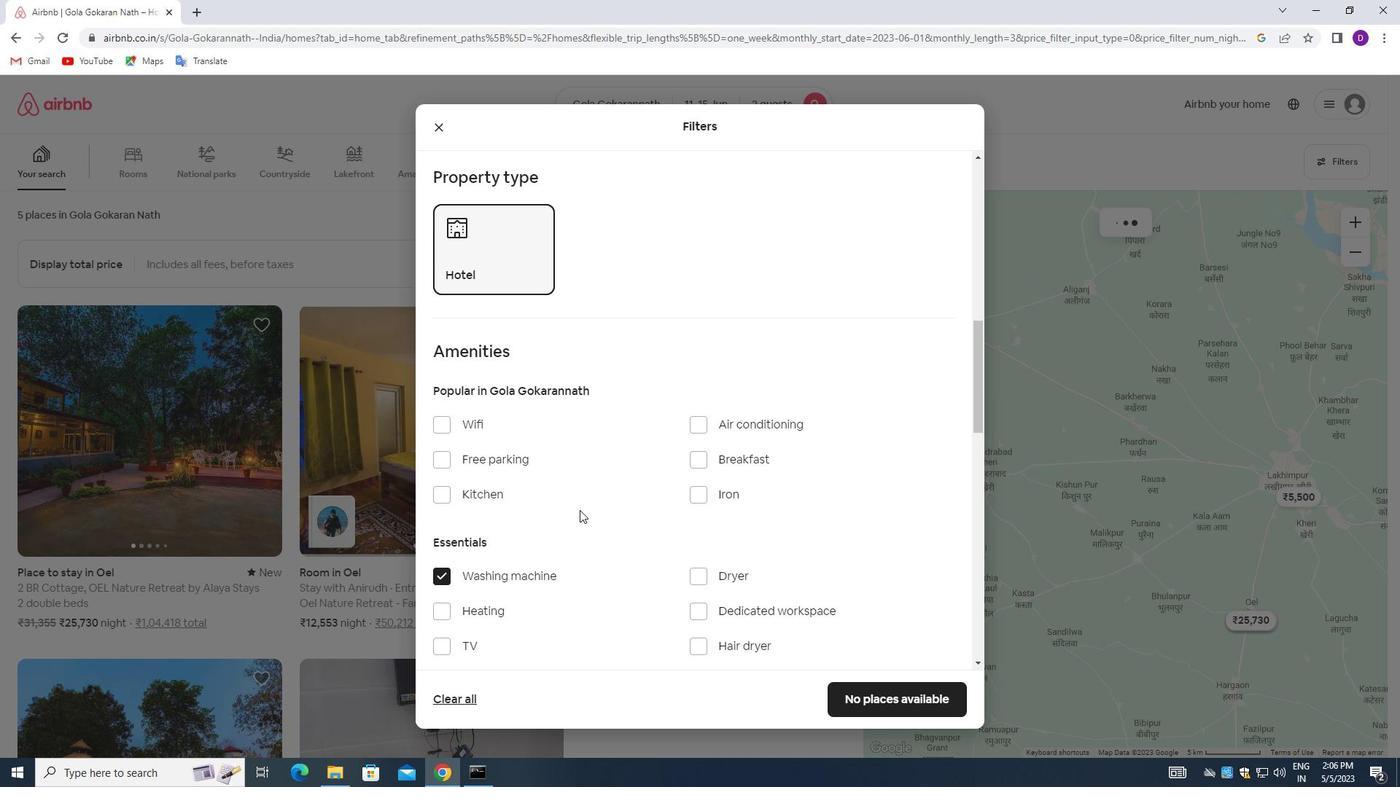 
Action: Mouse scrolled (579, 508) with delta (0, 0)
Screenshot: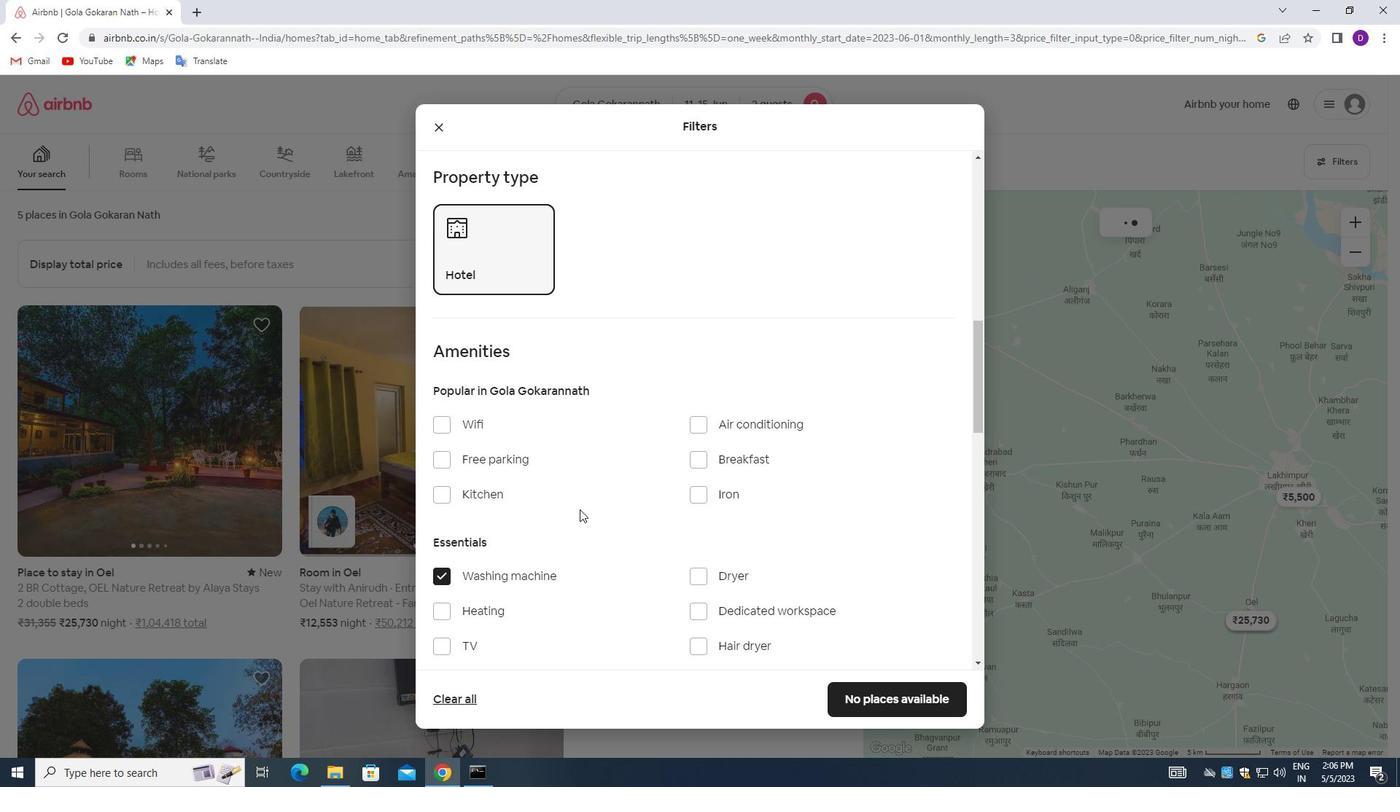 
Action: Mouse scrolled (579, 508) with delta (0, 0)
Screenshot: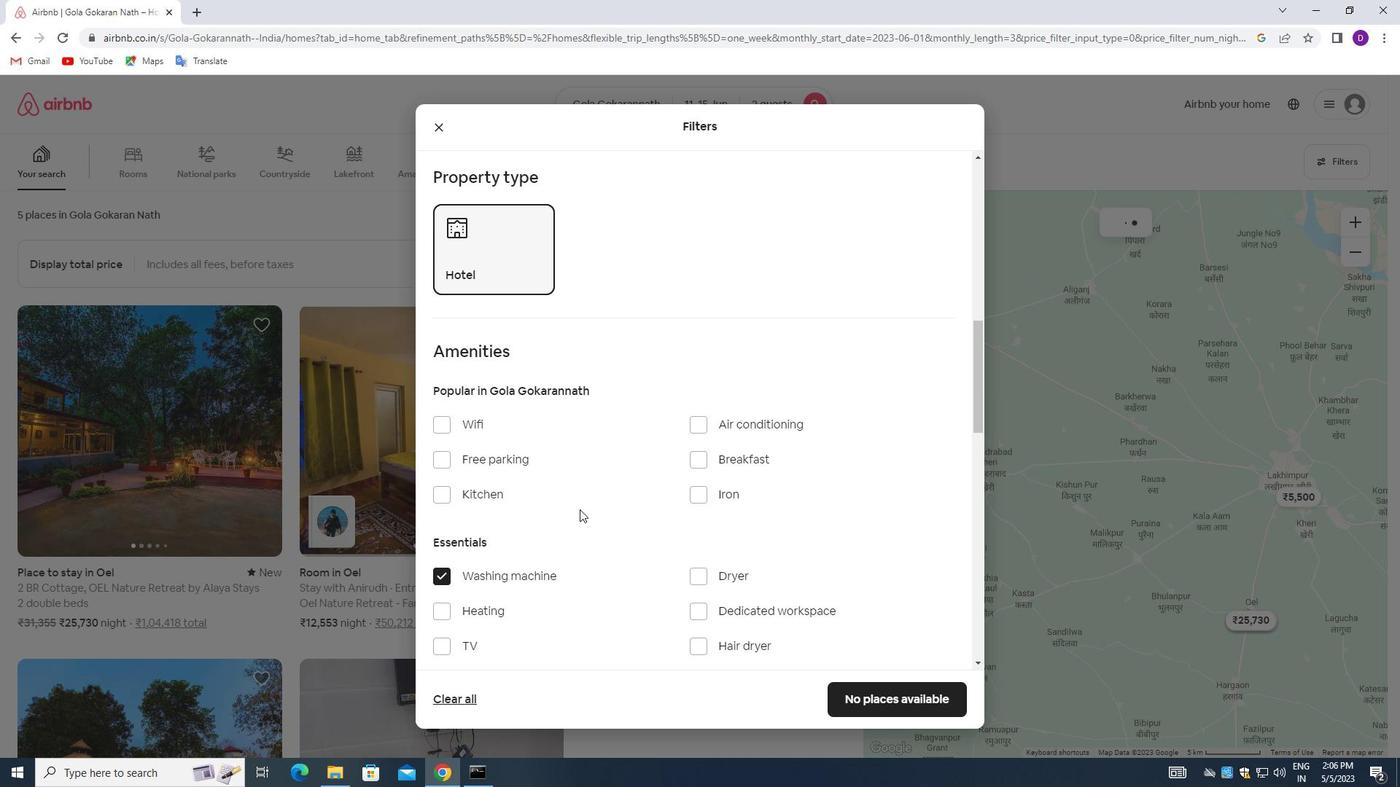 
Action: Mouse scrolled (579, 508) with delta (0, 0)
Screenshot: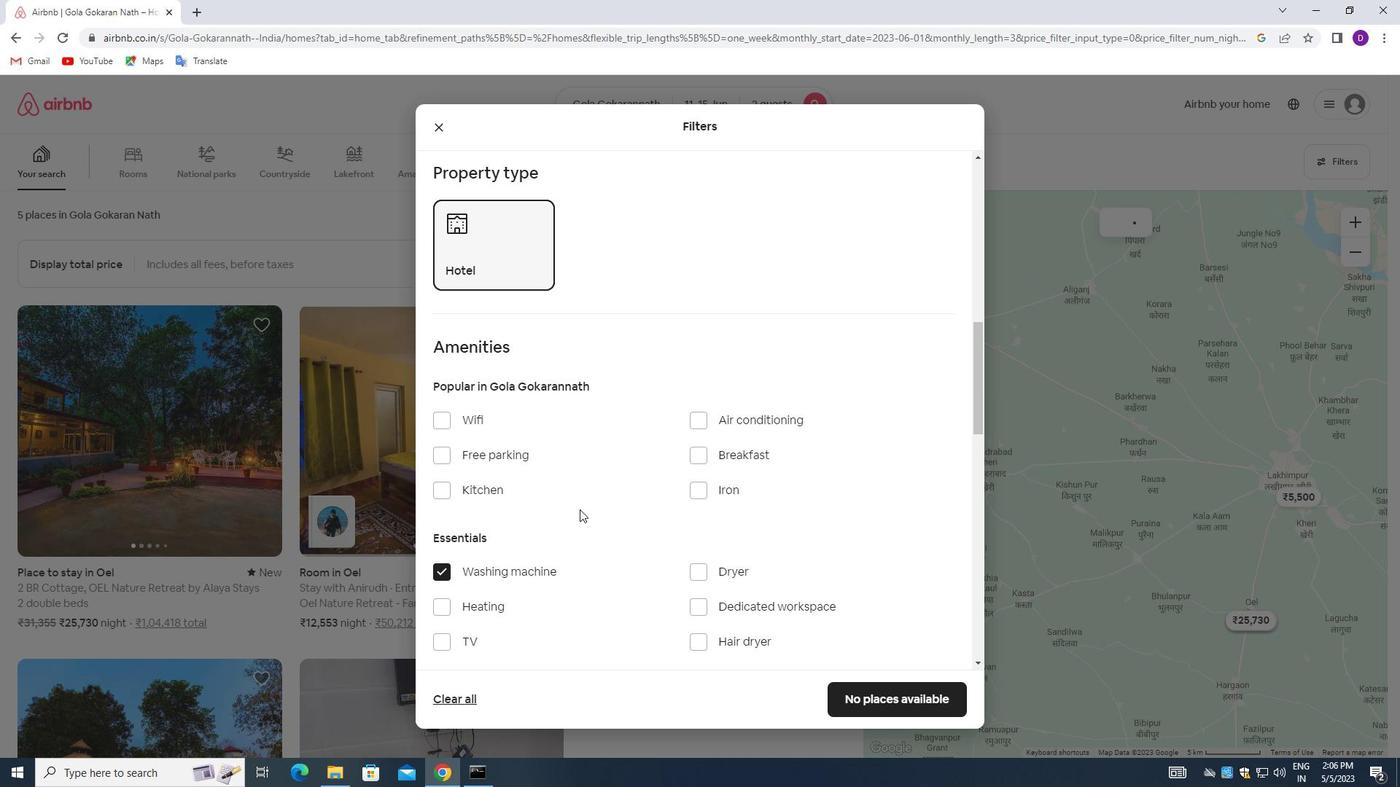 
Action: Mouse scrolled (579, 508) with delta (0, 0)
Screenshot: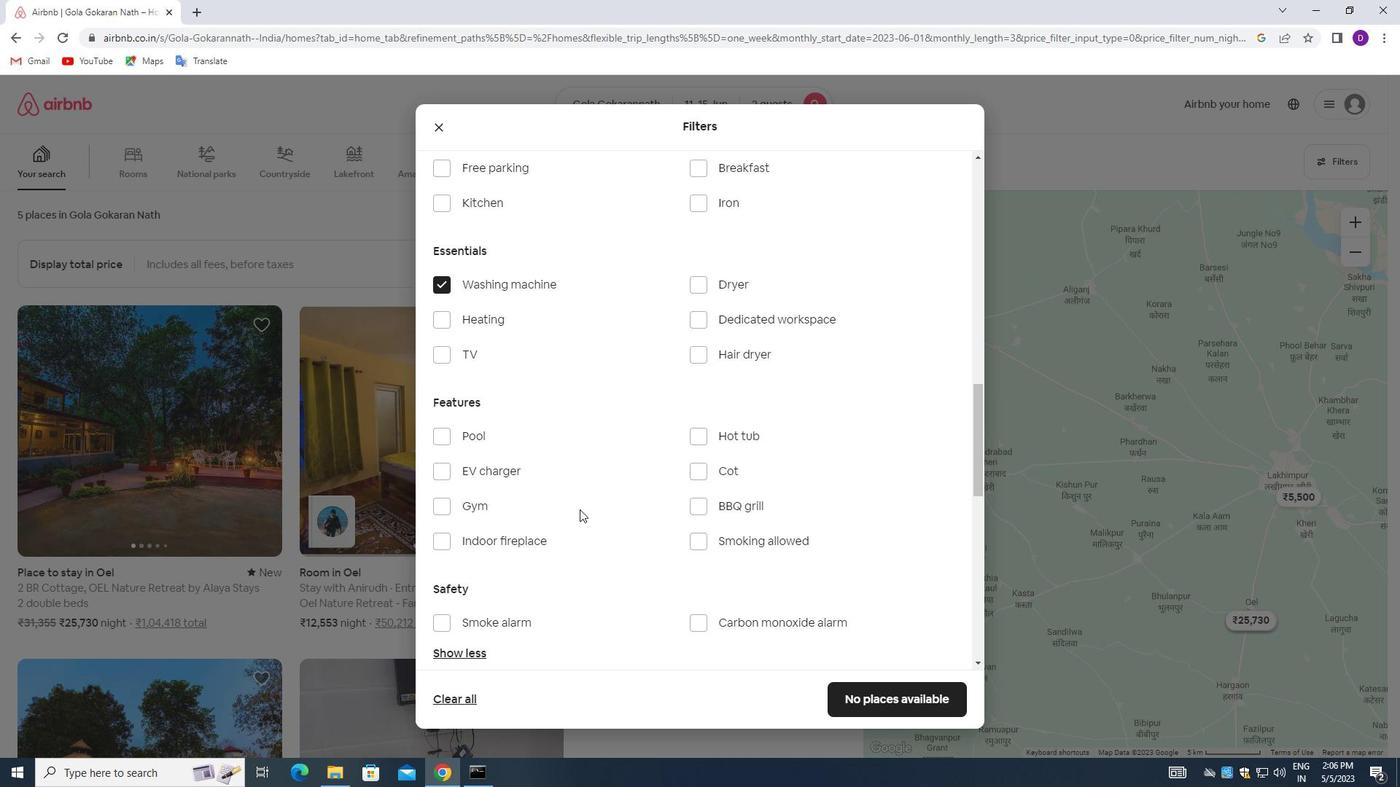 
Action: Mouse scrolled (579, 508) with delta (0, 0)
Screenshot: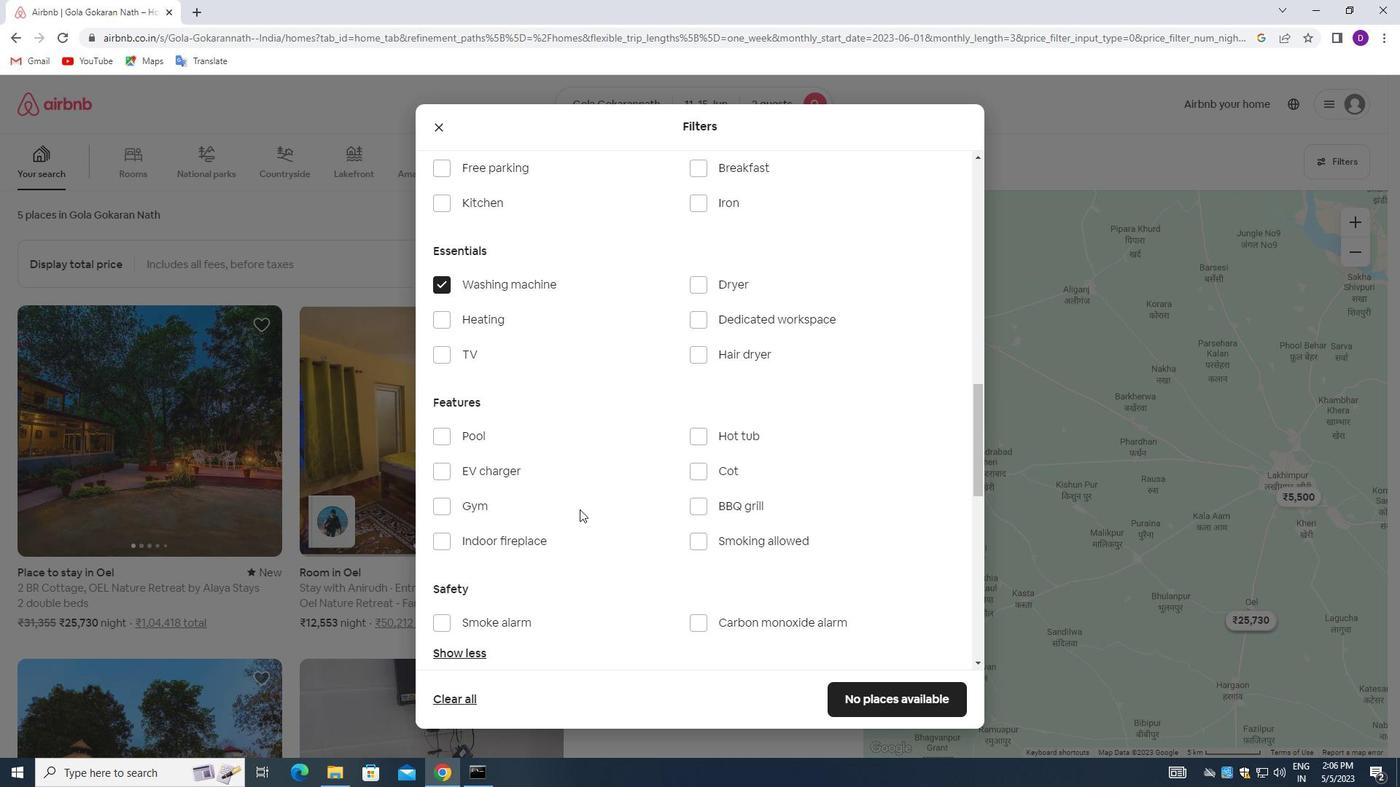 
Action: Mouse scrolled (579, 508) with delta (0, 0)
Screenshot: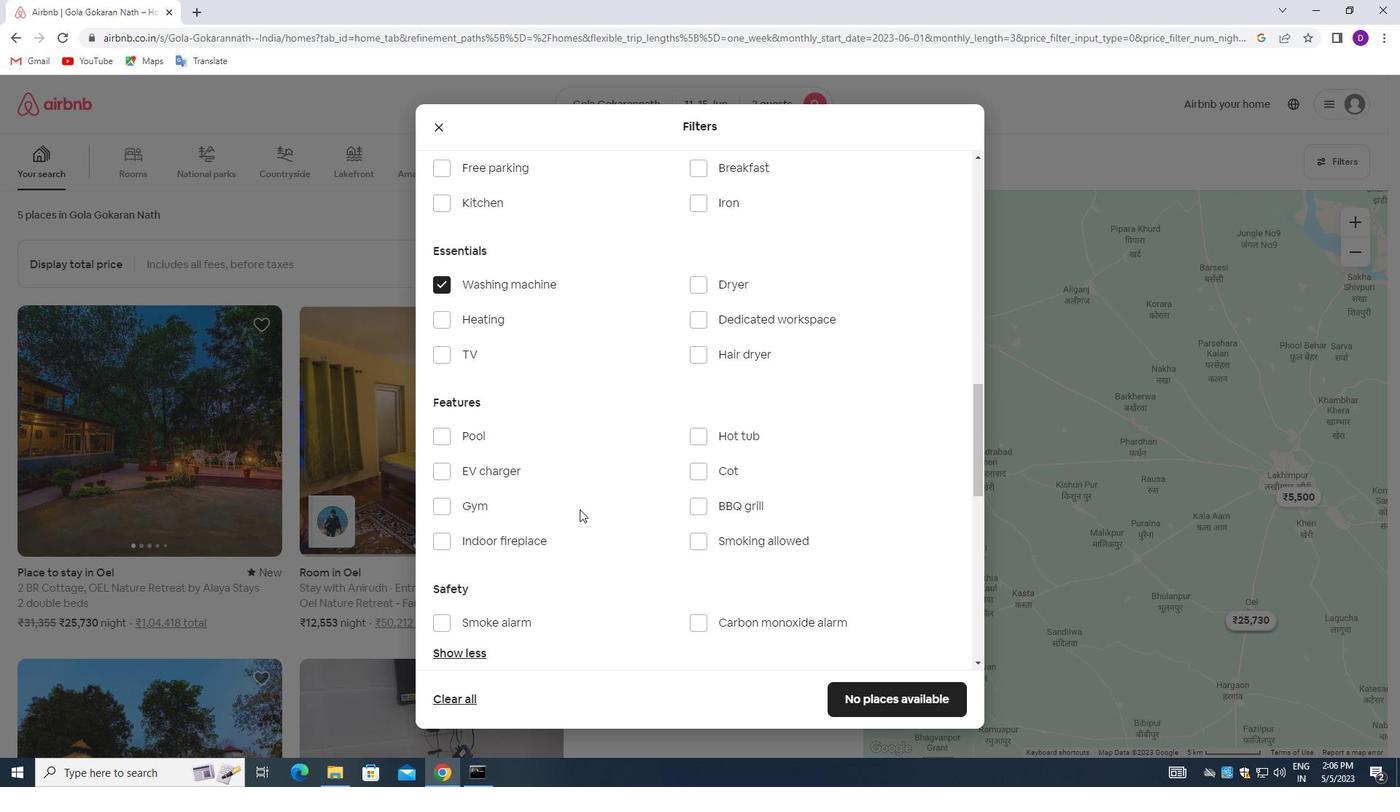 
Action: Mouse scrolled (579, 508) with delta (0, 0)
Screenshot: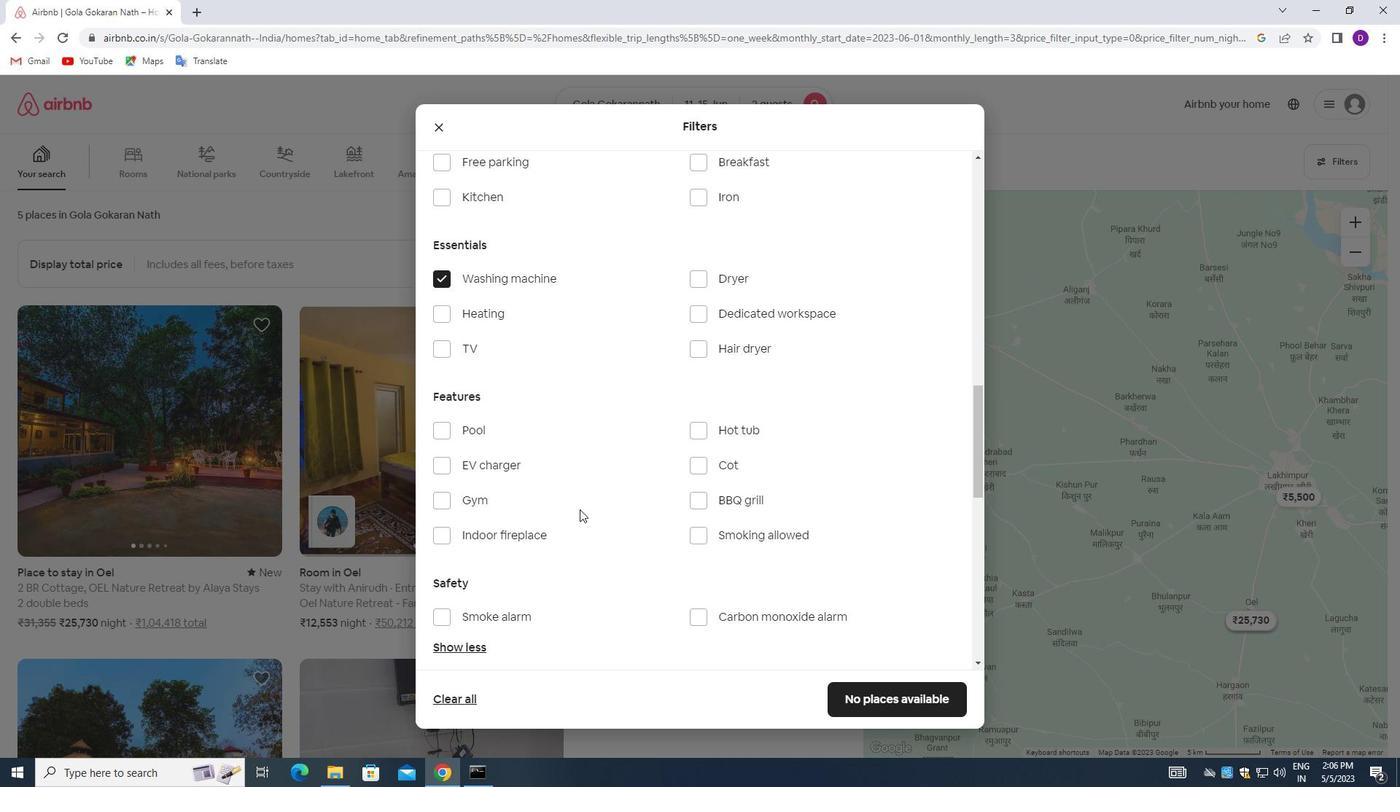
Action: Mouse moved to (579, 508)
Screenshot: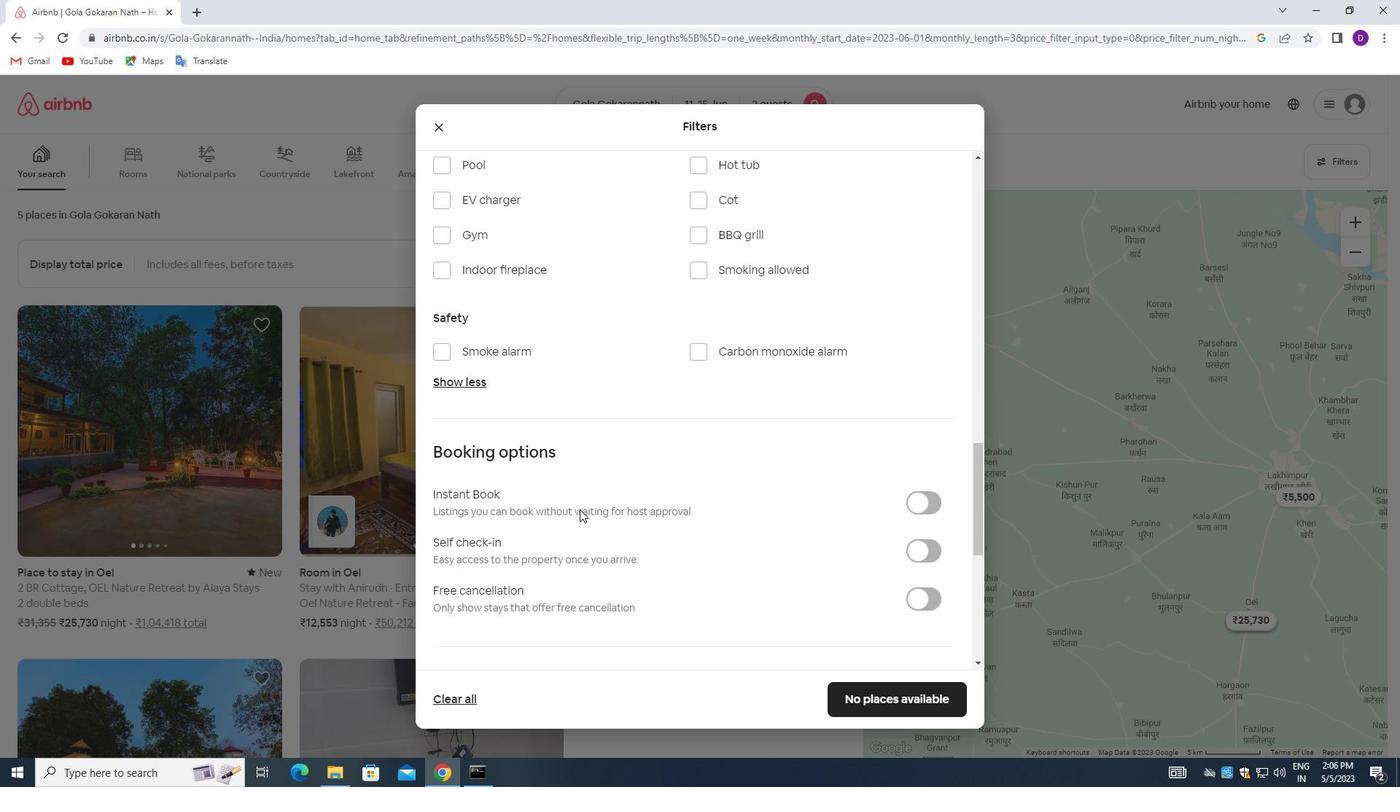 
Action: Mouse scrolled (579, 508) with delta (0, 0)
Screenshot: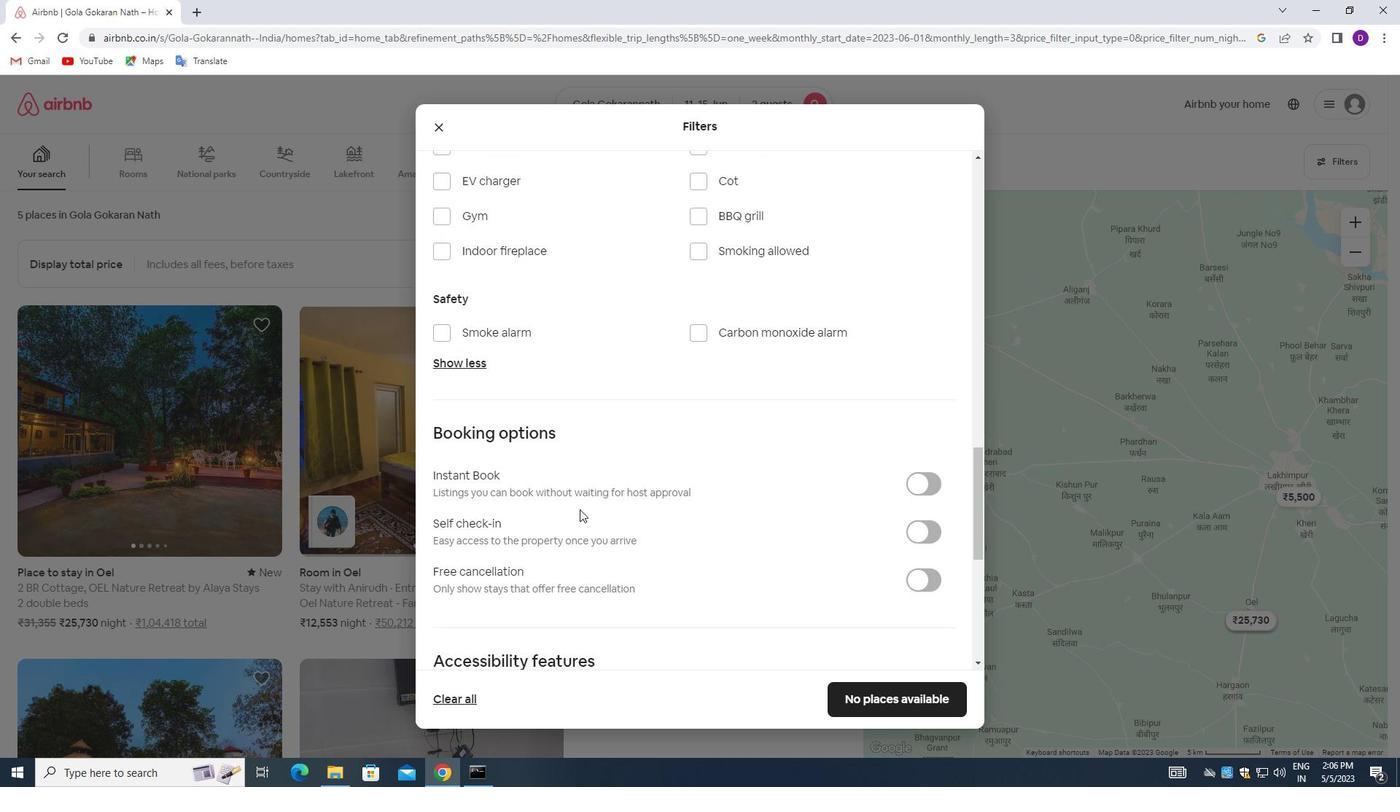 
Action: Mouse moved to (923, 456)
Screenshot: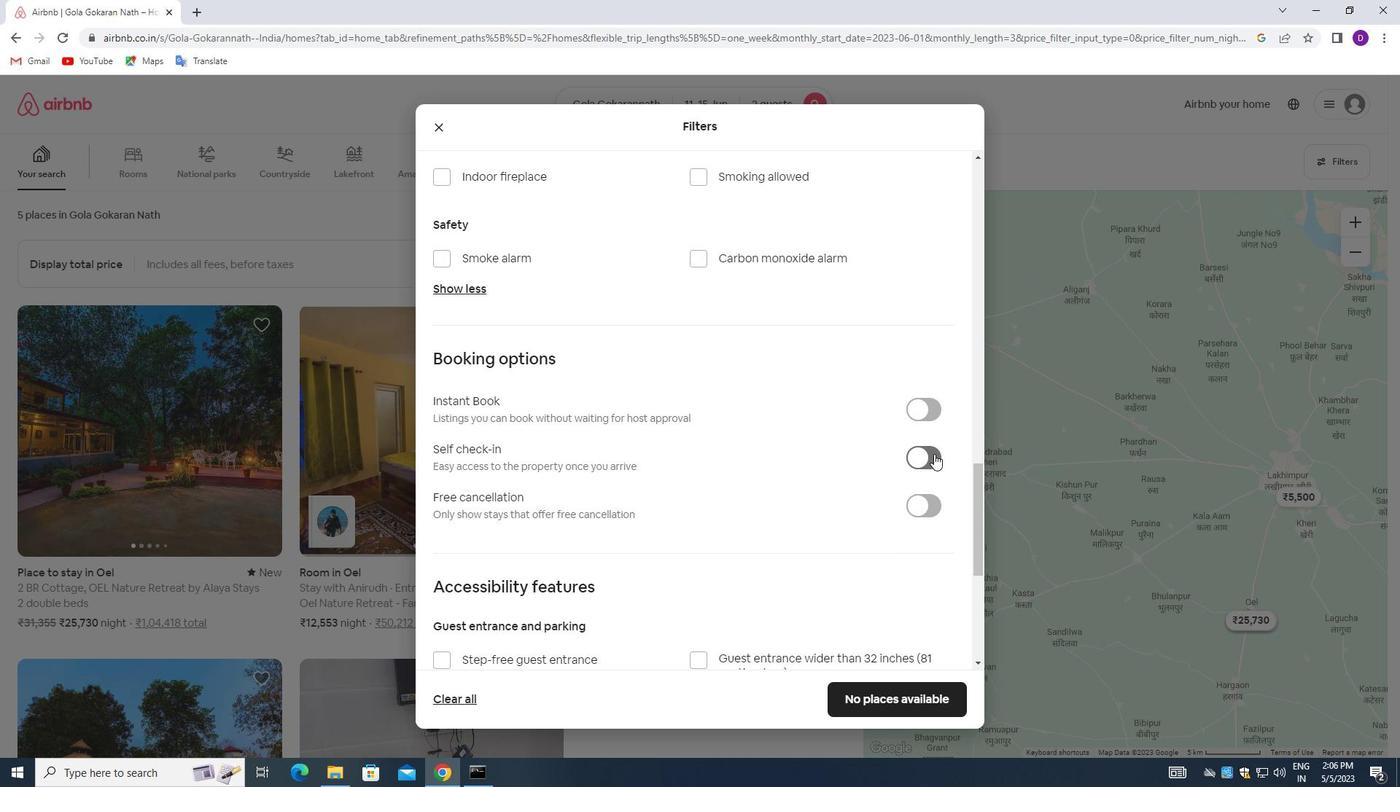 
Action: Mouse pressed left at (923, 456)
Screenshot: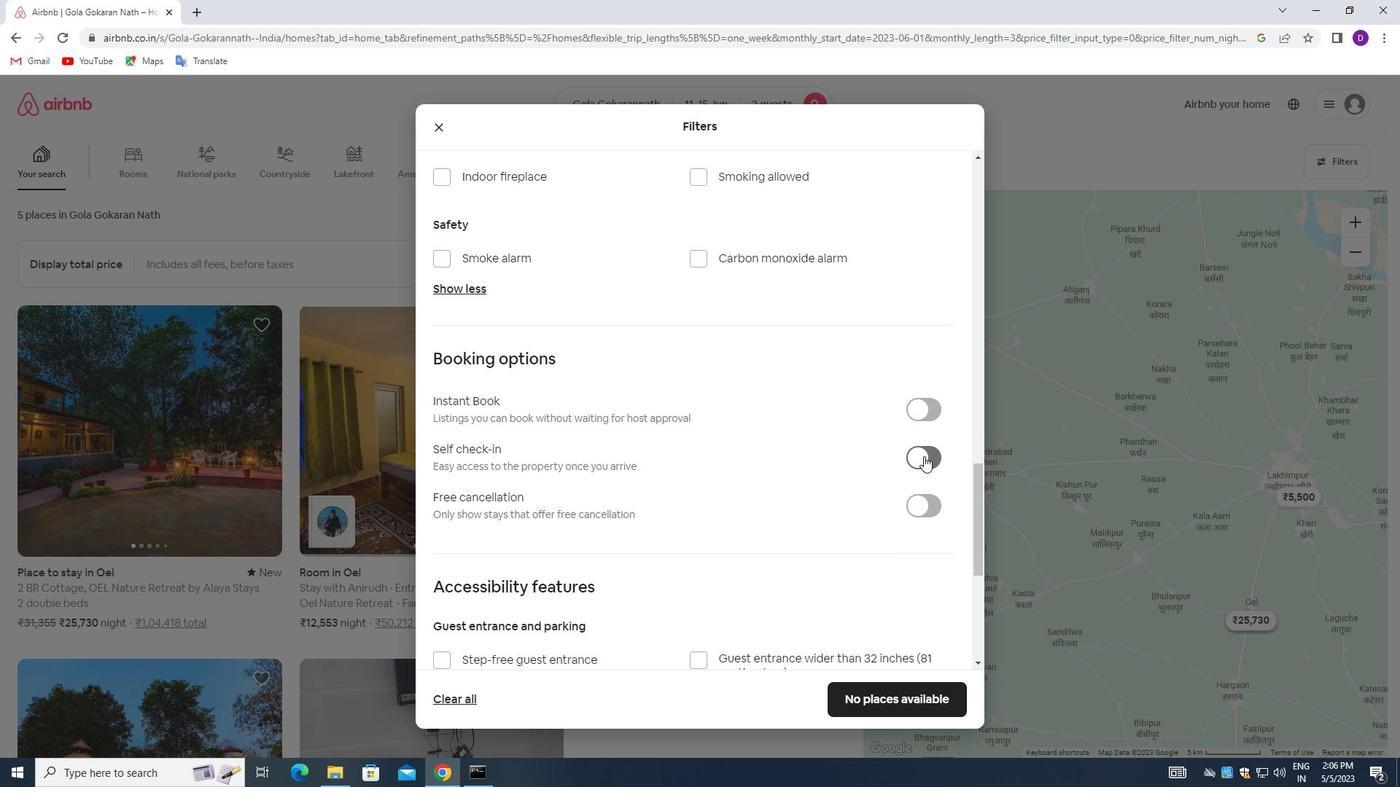 
Action: Mouse moved to (538, 531)
Screenshot: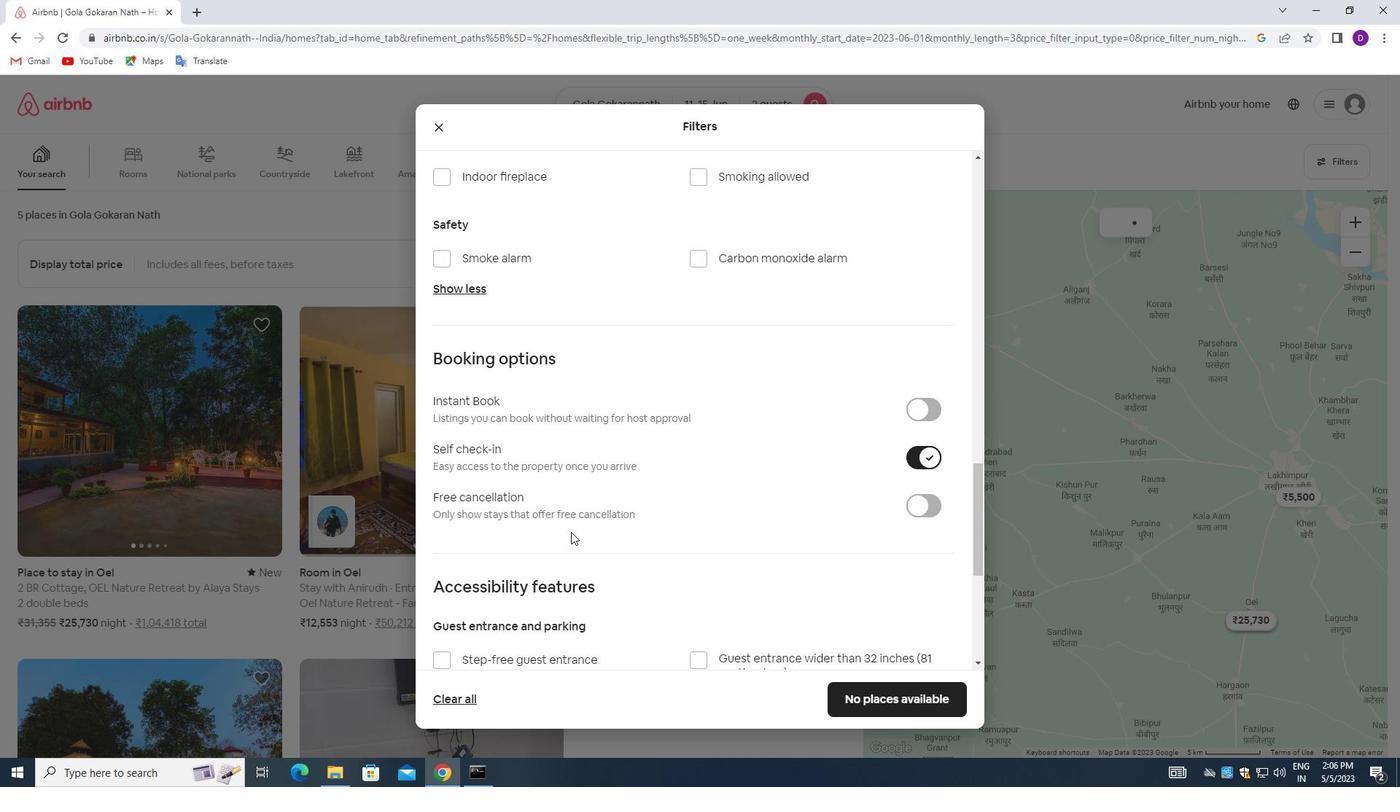 
Action: Mouse scrolled (538, 530) with delta (0, 0)
Screenshot: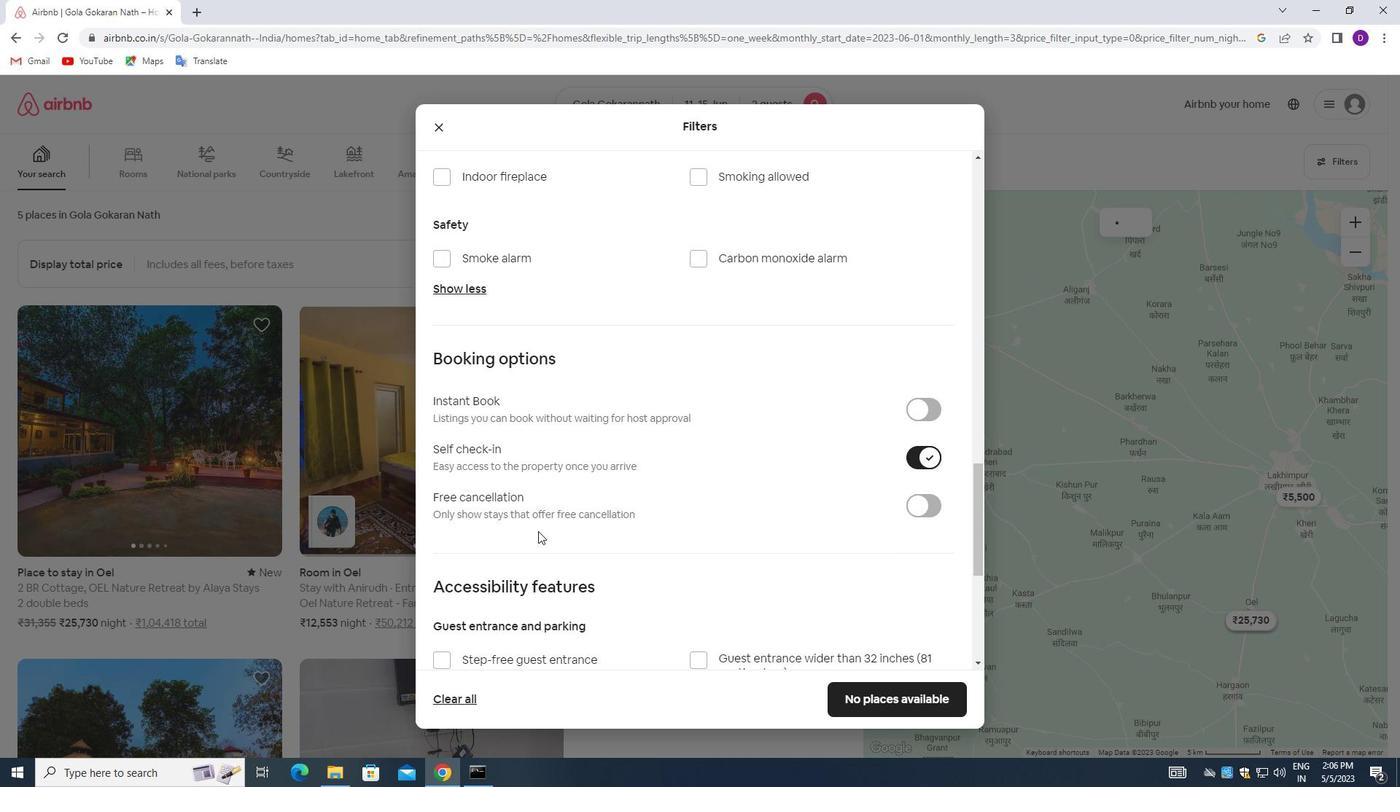 
Action: Mouse scrolled (538, 530) with delta (0, 0)
Screenshot: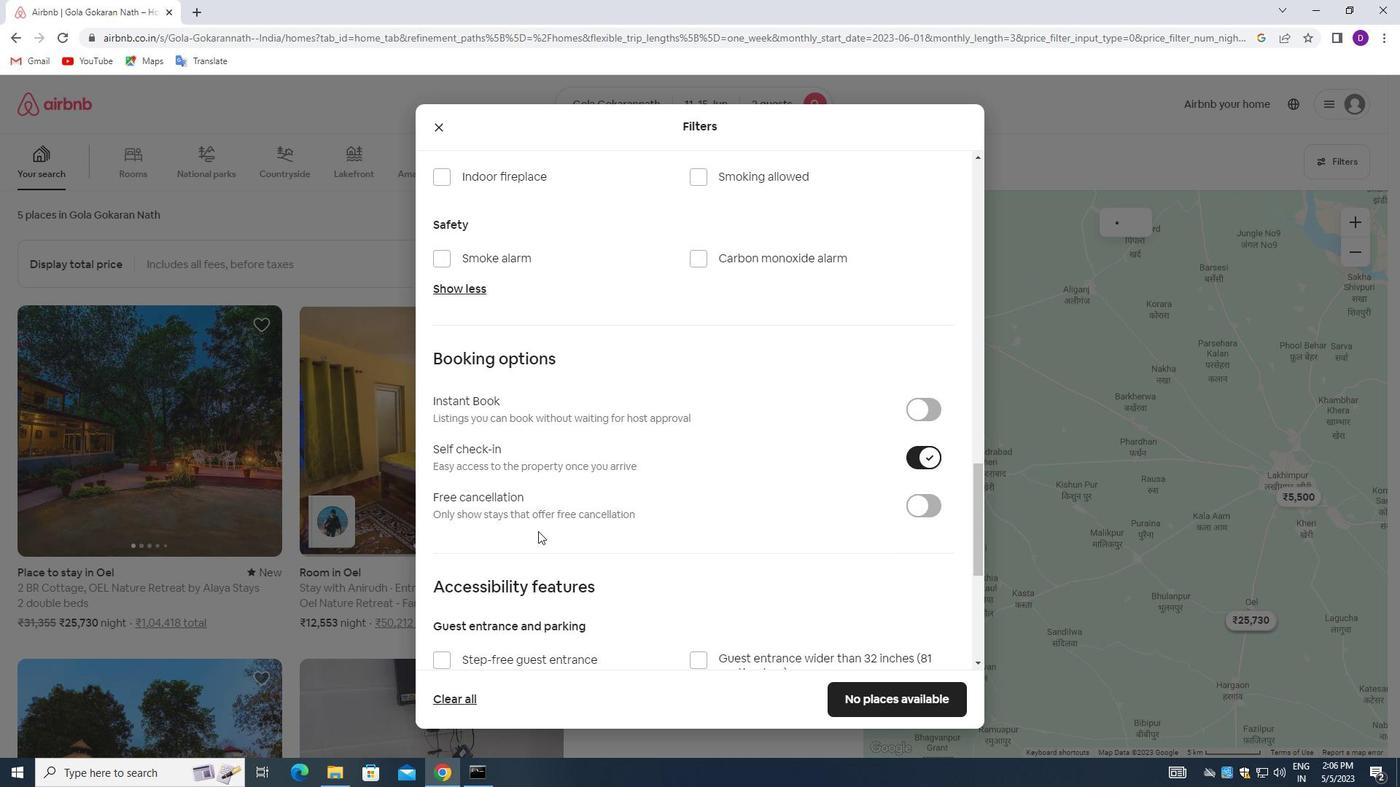 
Action: Mouse scrolled (538, 530) with delta (0, 0)
Screenshot: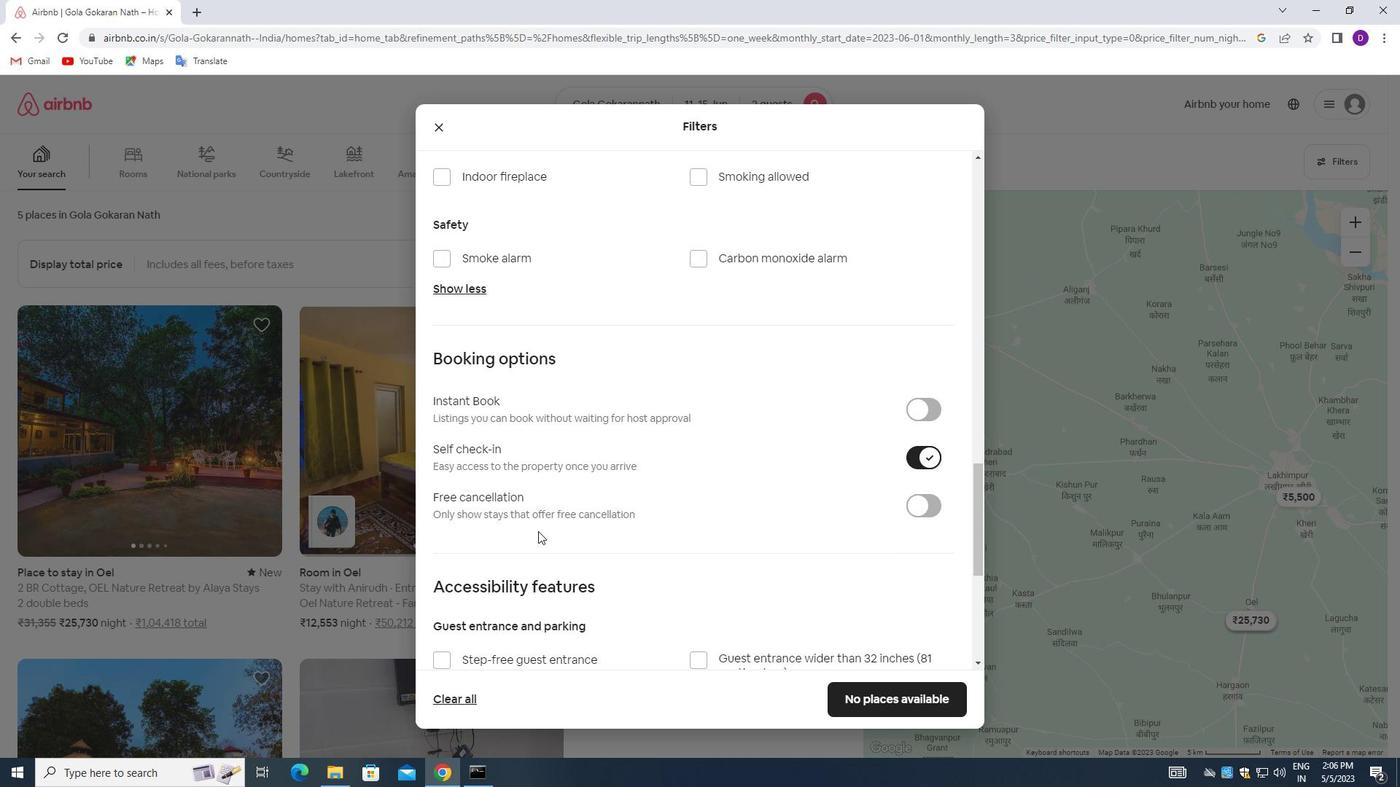 
Action: Mouse scrolled (538, 530) with delta (0, 0)
Screenshot: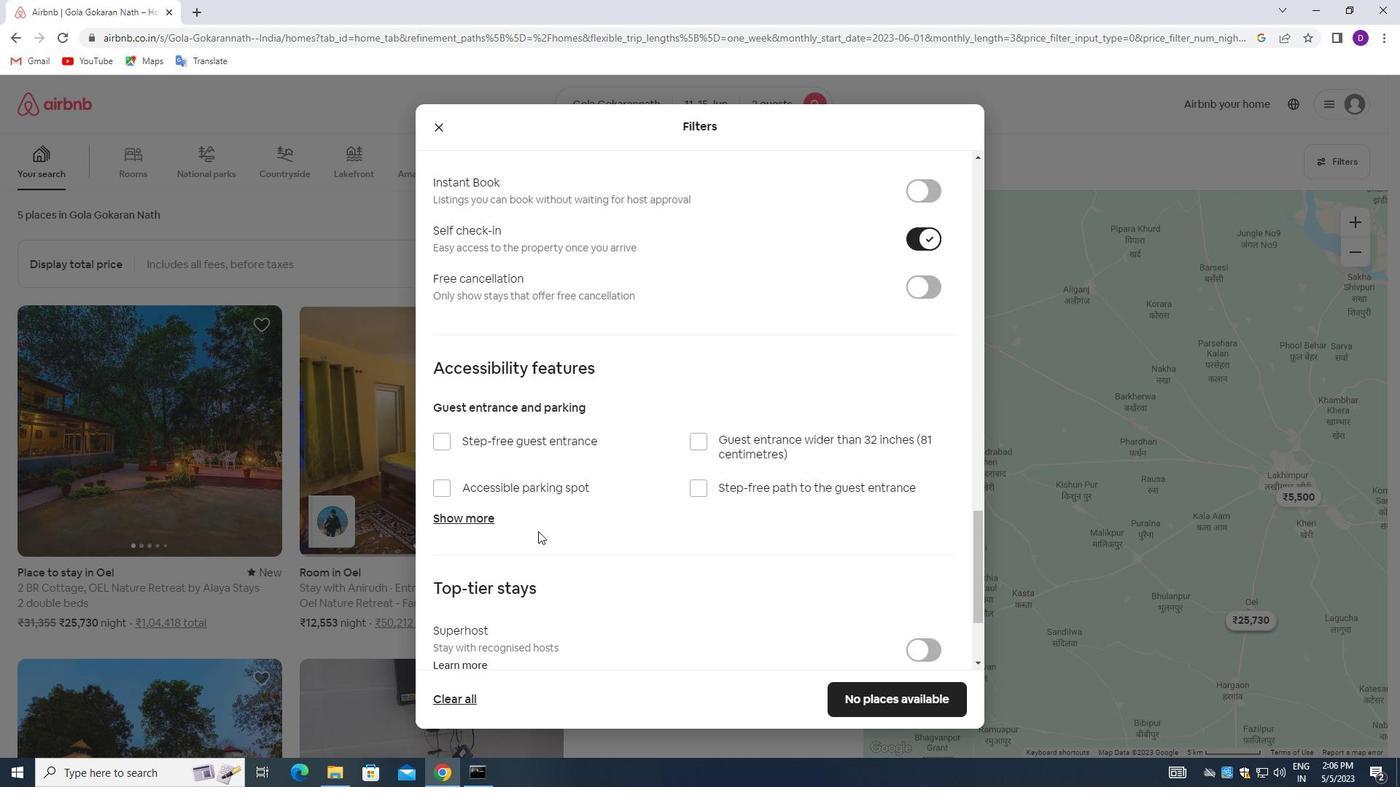 
Action: Mouse scrolled (538, 530) with delta (0, 0)
Screenshot: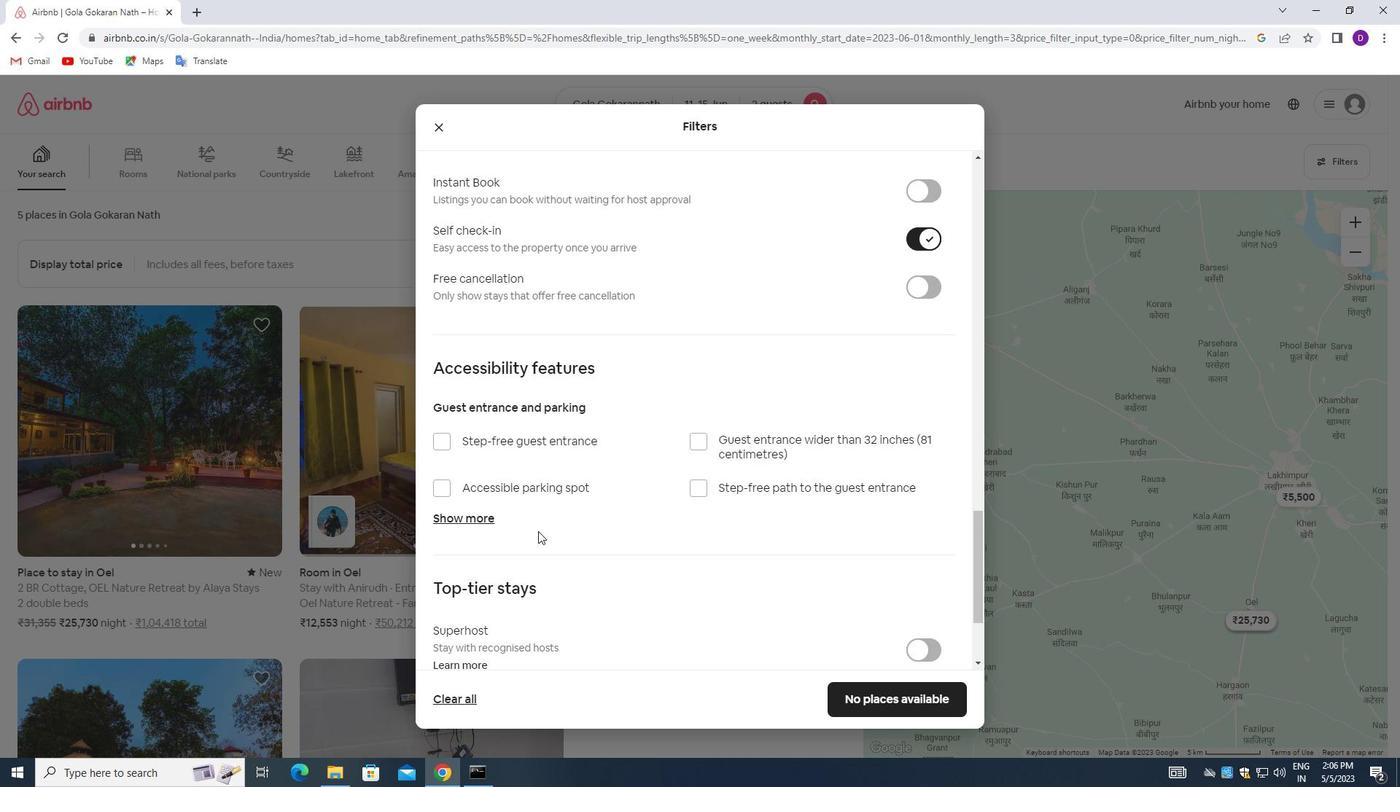 
Action: Mouse scrolled (538, 530) with delta (0, 0)
Screenshot: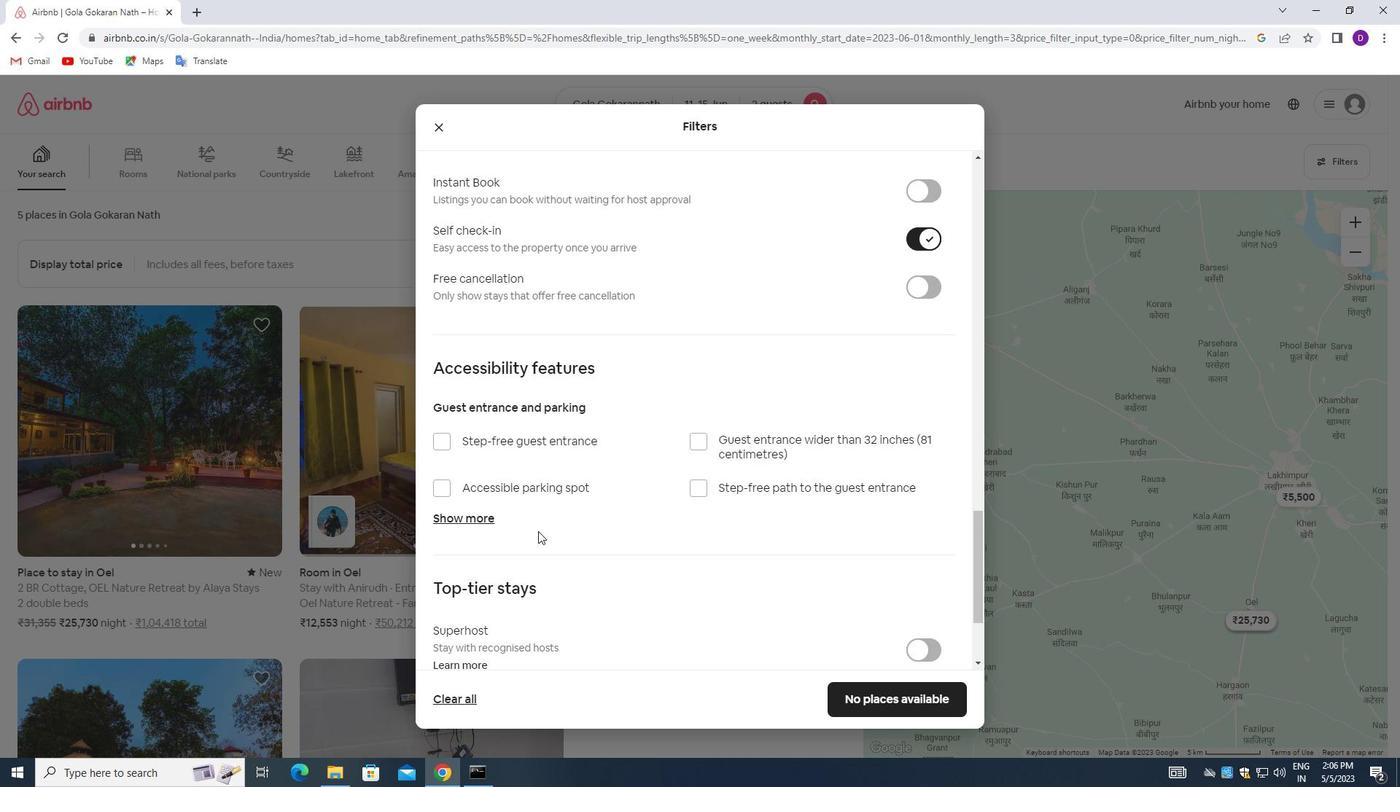 
Action: Mouse scrolled (538, 530) with delta (0, 0)
Screenshot: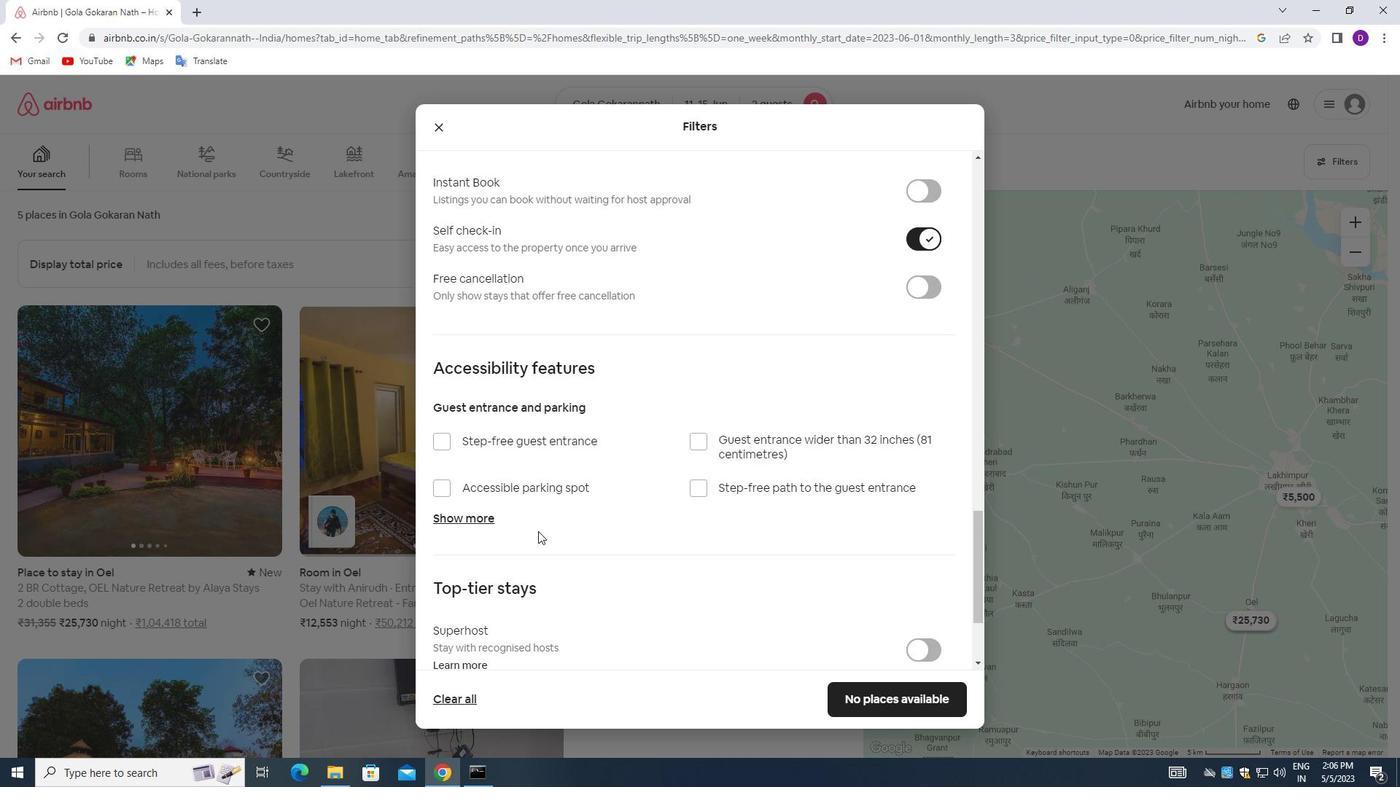 
Action: Mouse scrolled (538, 530) with delta (0, 0)
Screenshot: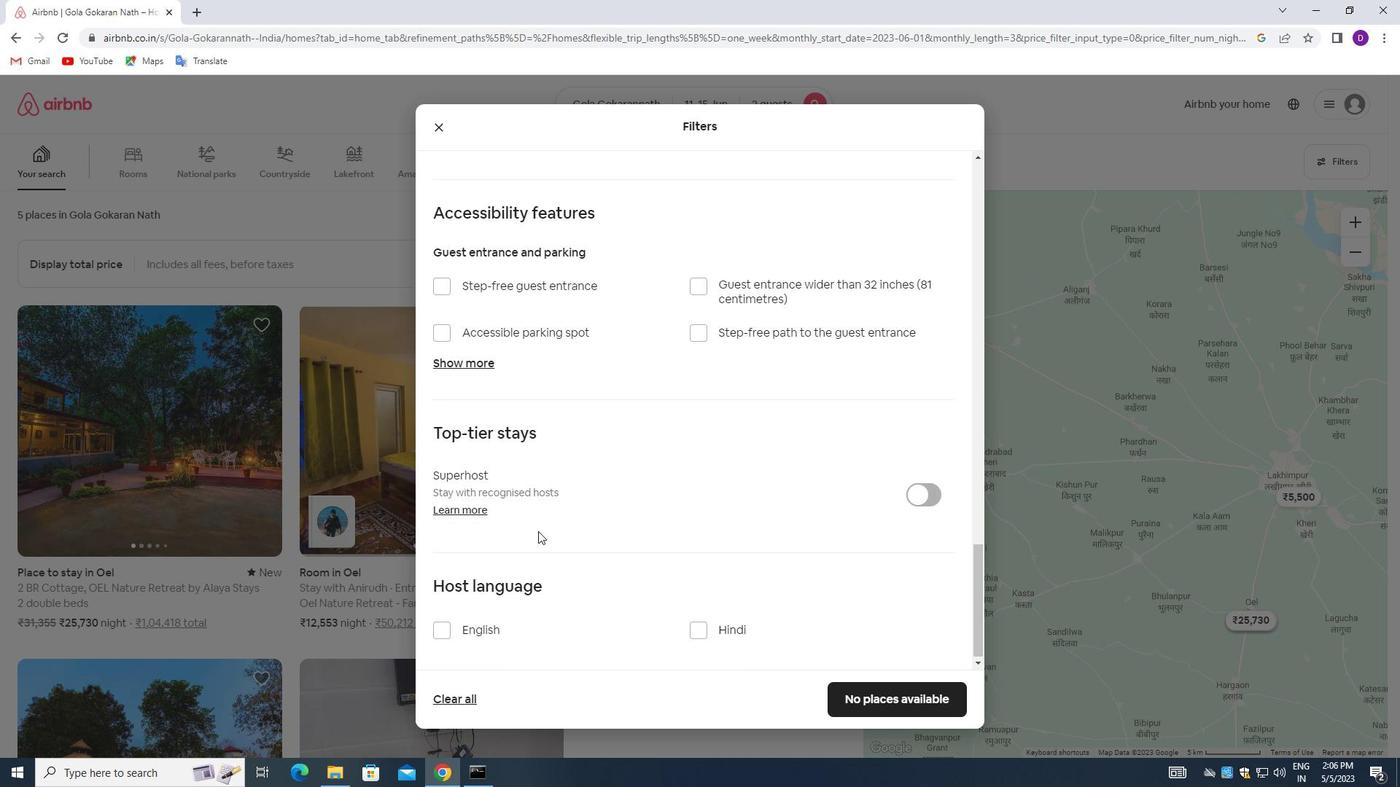 
Action: Mouse scrolled (538, 530) with delta (0, 0)
Screenshot: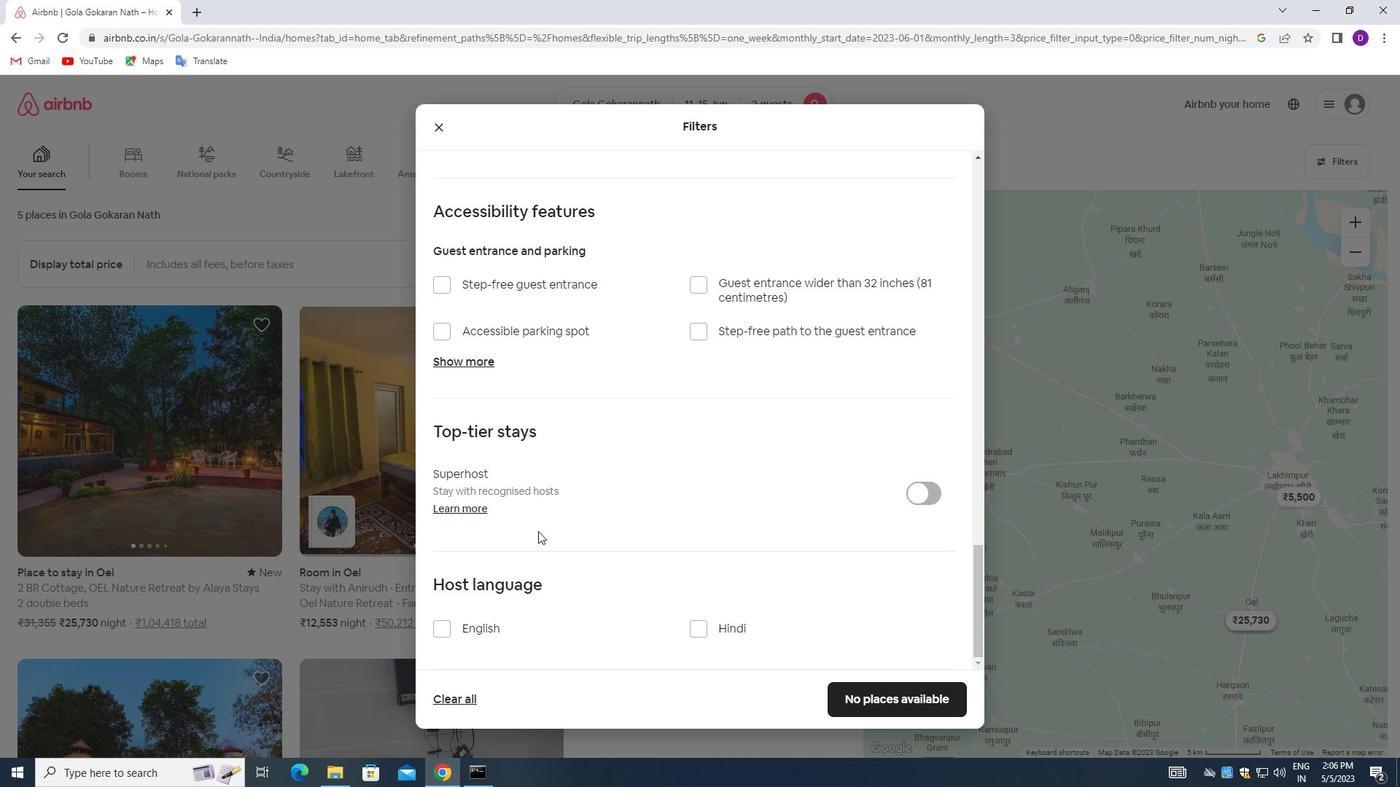 
Action: Mouse moved to (448, 629)
Screenshot: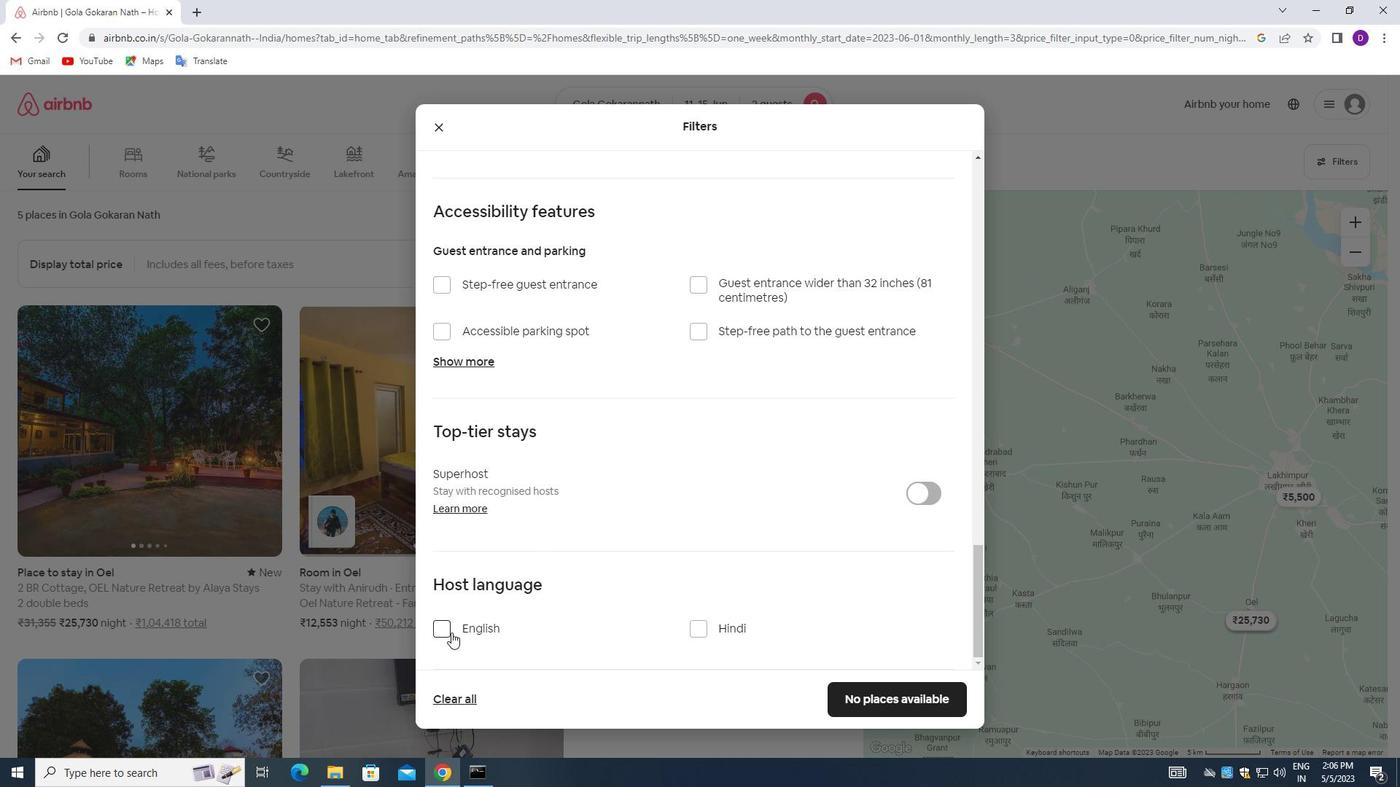 
Action: Mouse pressed left at (448, 629)
Screenshot: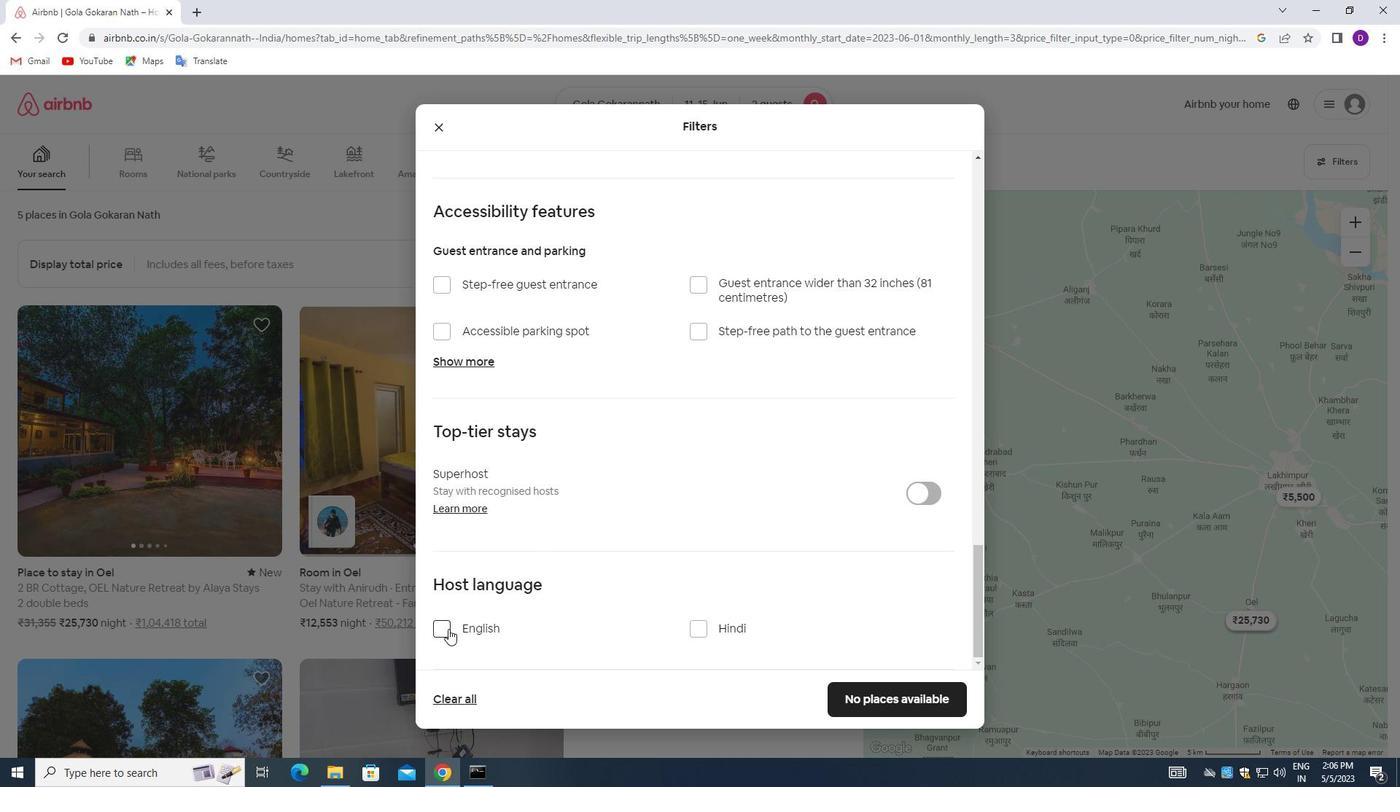 
Action: Mouse moved to (834, 692)
Screenshot: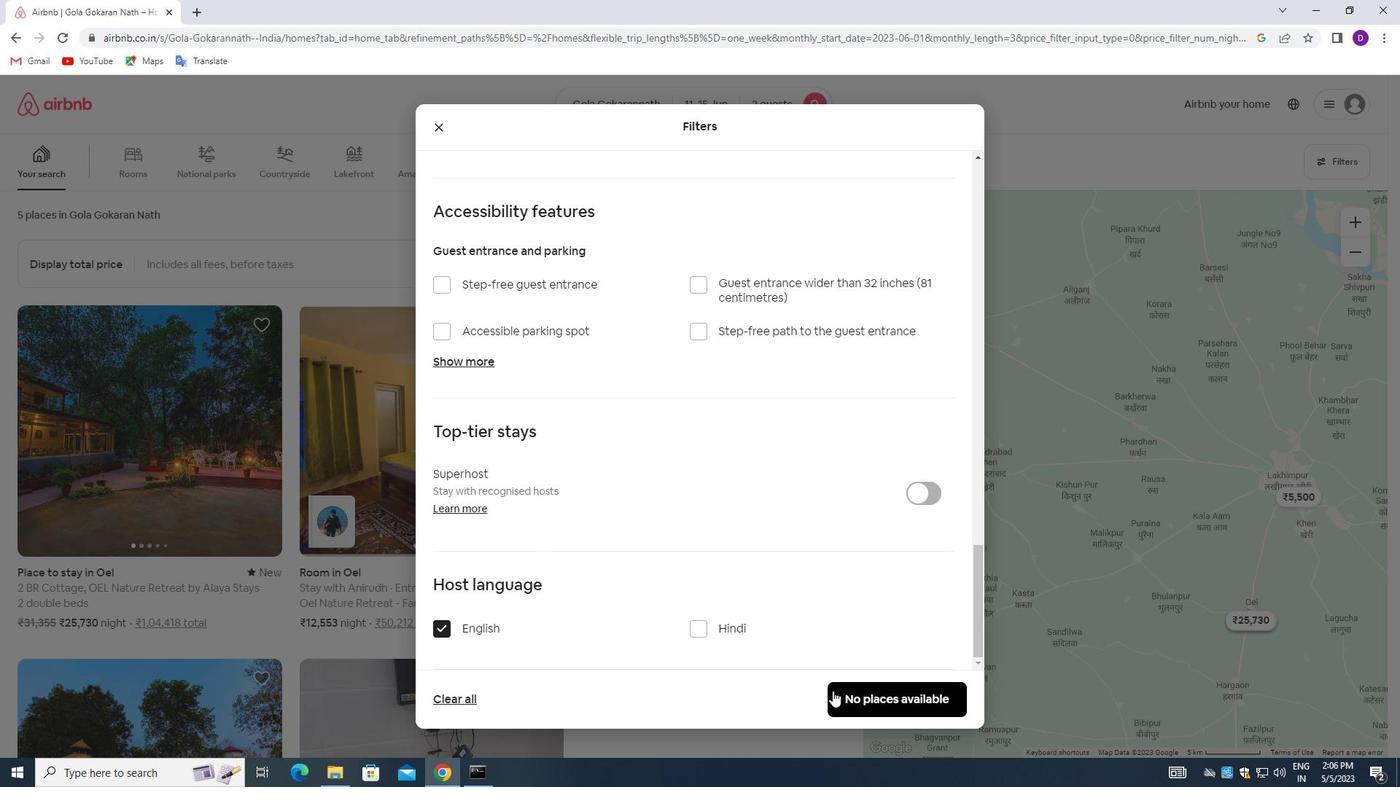 
Action: Mouse pressed left at (834, 692)
Screenshot: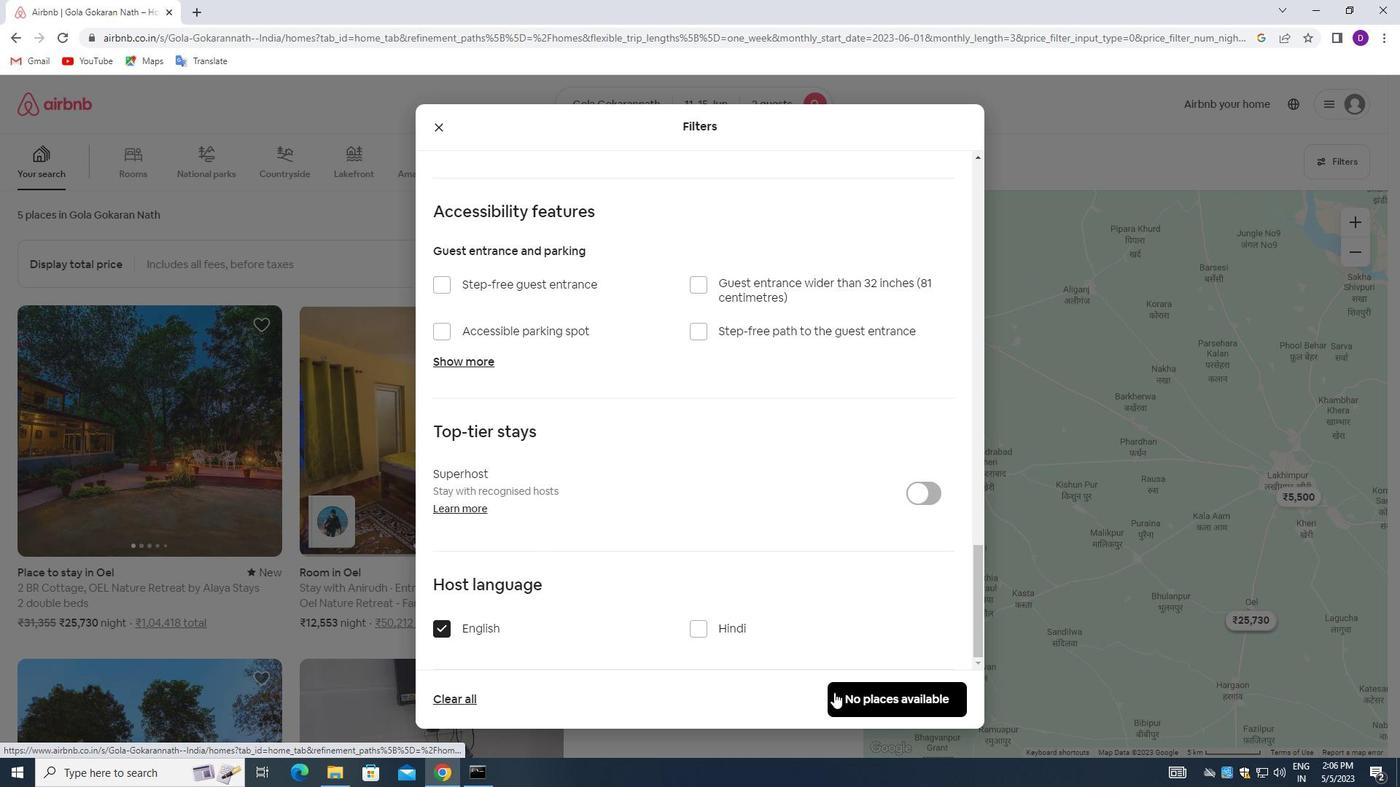 
Action: Mouse moved to (835, 621)
Screenshot: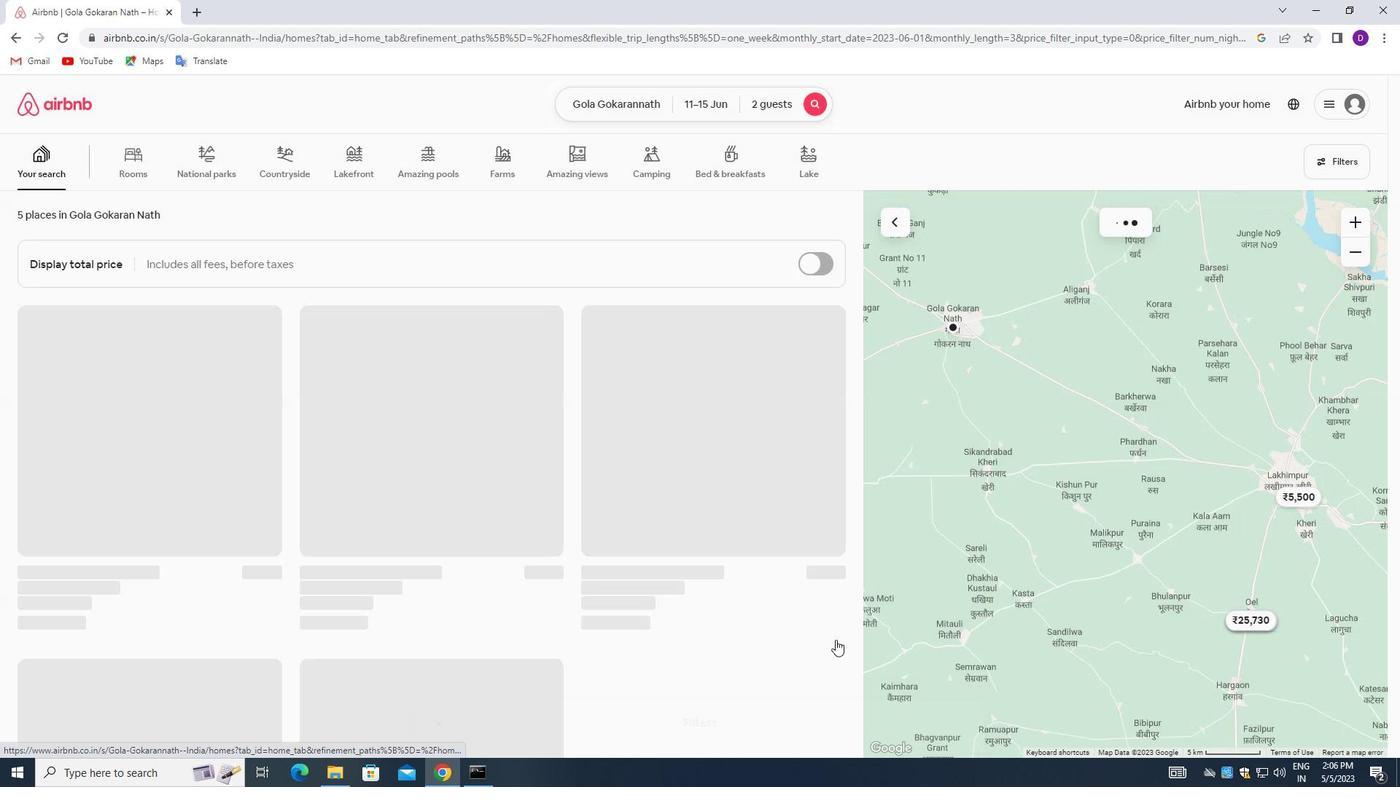 
